 Task: Send an email with the signature Connor Wood with the subject Product launch announcement and the message Could you please confirm the details of the shipment? from softage.1@softage.net to softage.5@softage.net and softage.6@softage.net with an attached document Design_specifications.pdf
Action: Mouse moved to (593, 755)
Screenshot: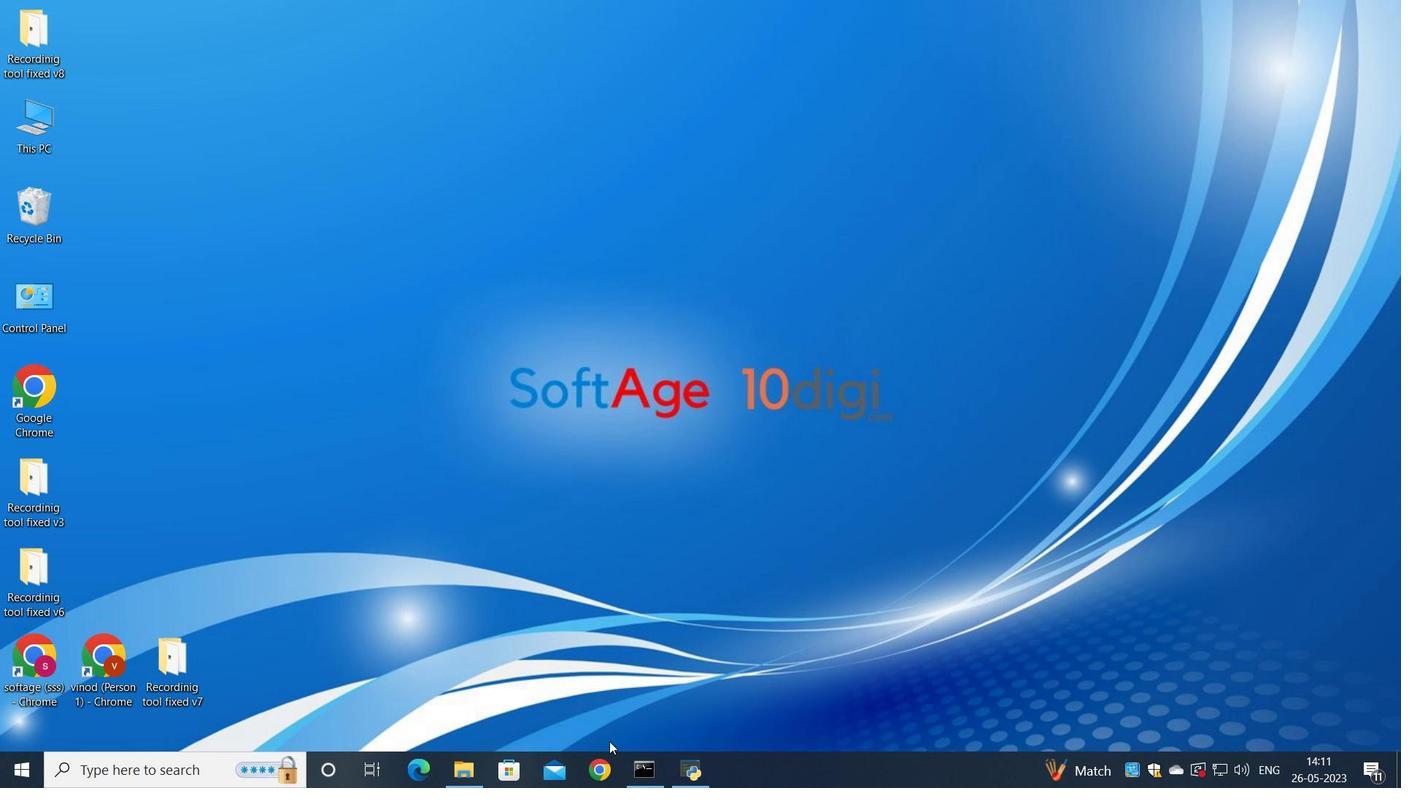 
Action: Mouse pressed left at (593, 755)
Screenshot: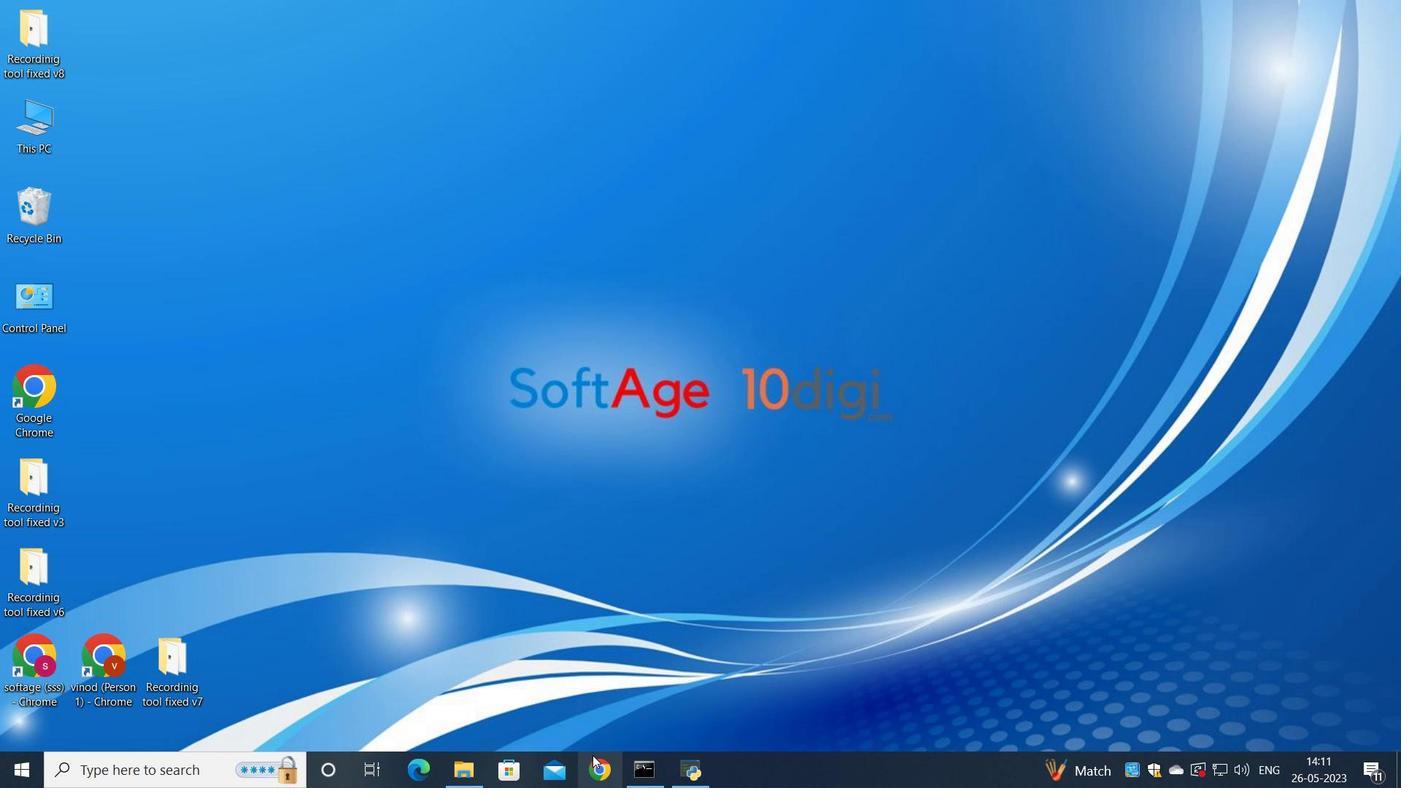 
Action: Mouse moved to (617, 498)
Screenshot: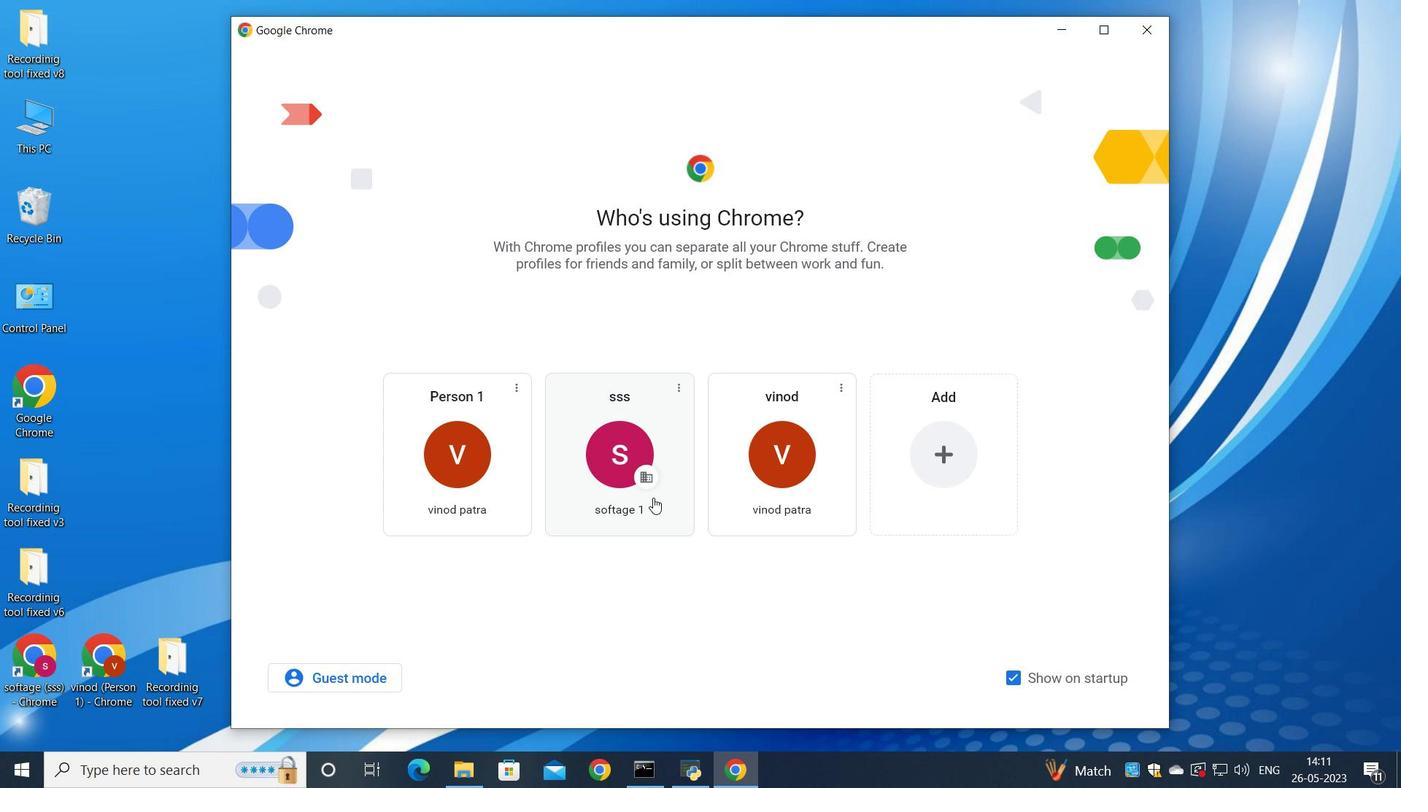 
Action: Mouse pressed left at (617, 498)
Screenshot: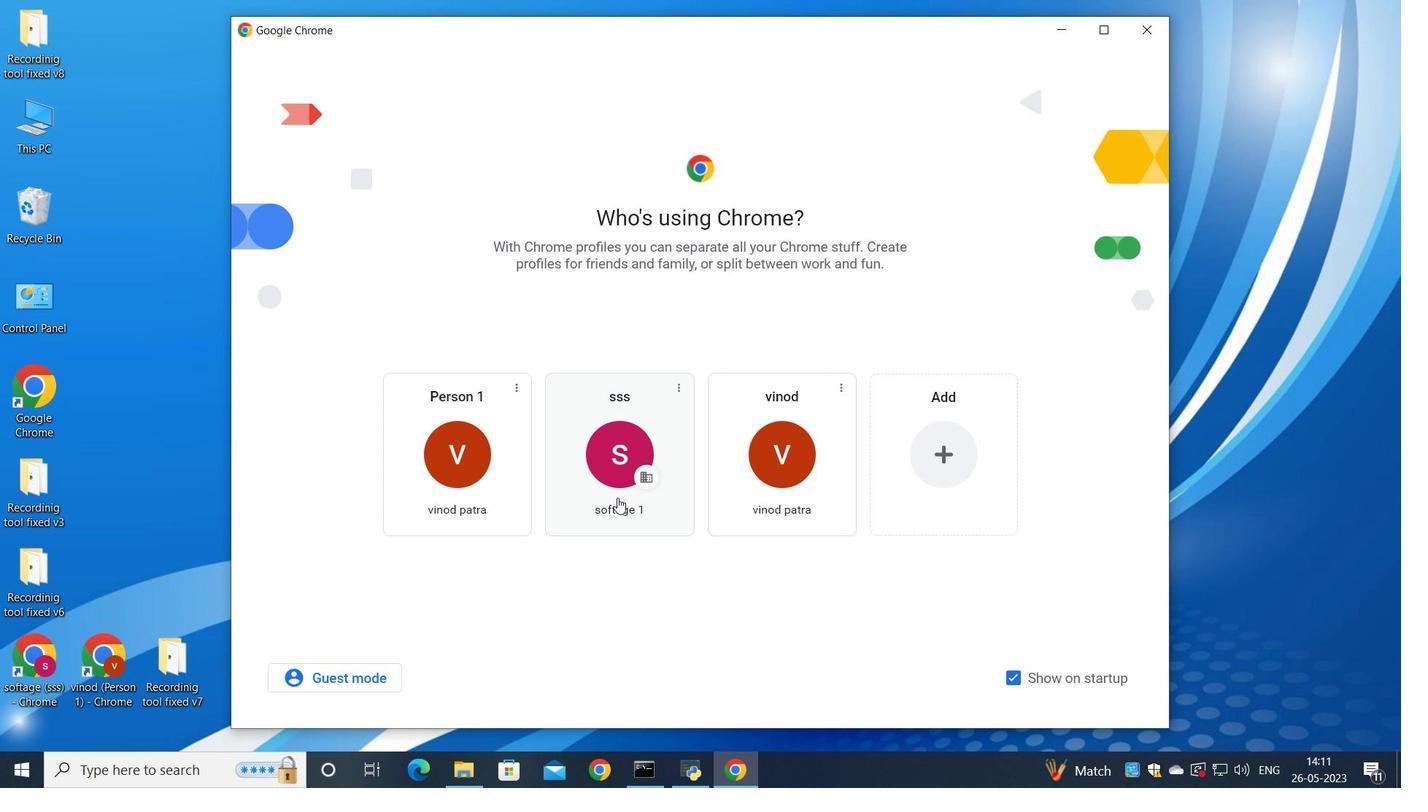 
Action: Mouse moved to (1237, 96)
Screenshot: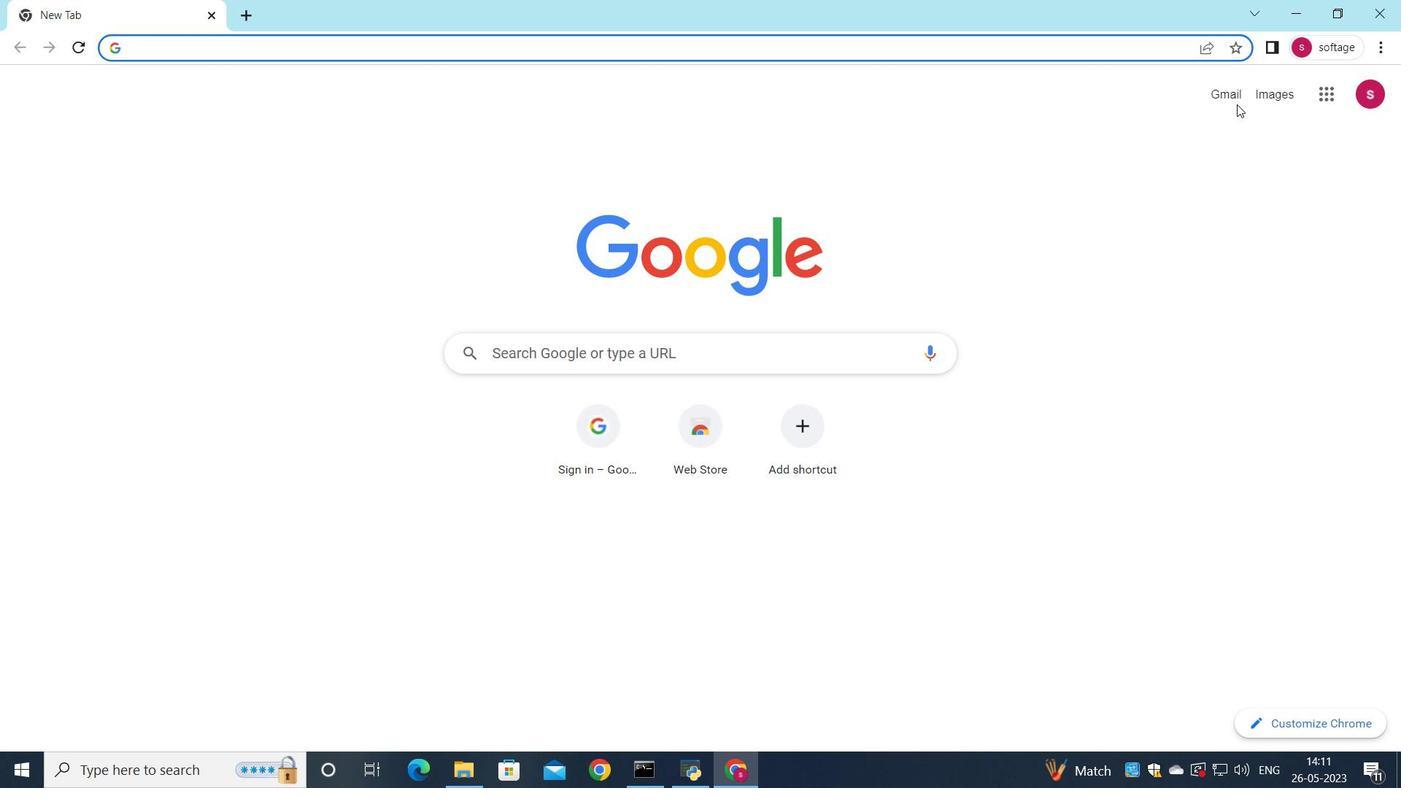 
Action: Mouse pressed left at (1237, 96)
Screenshot: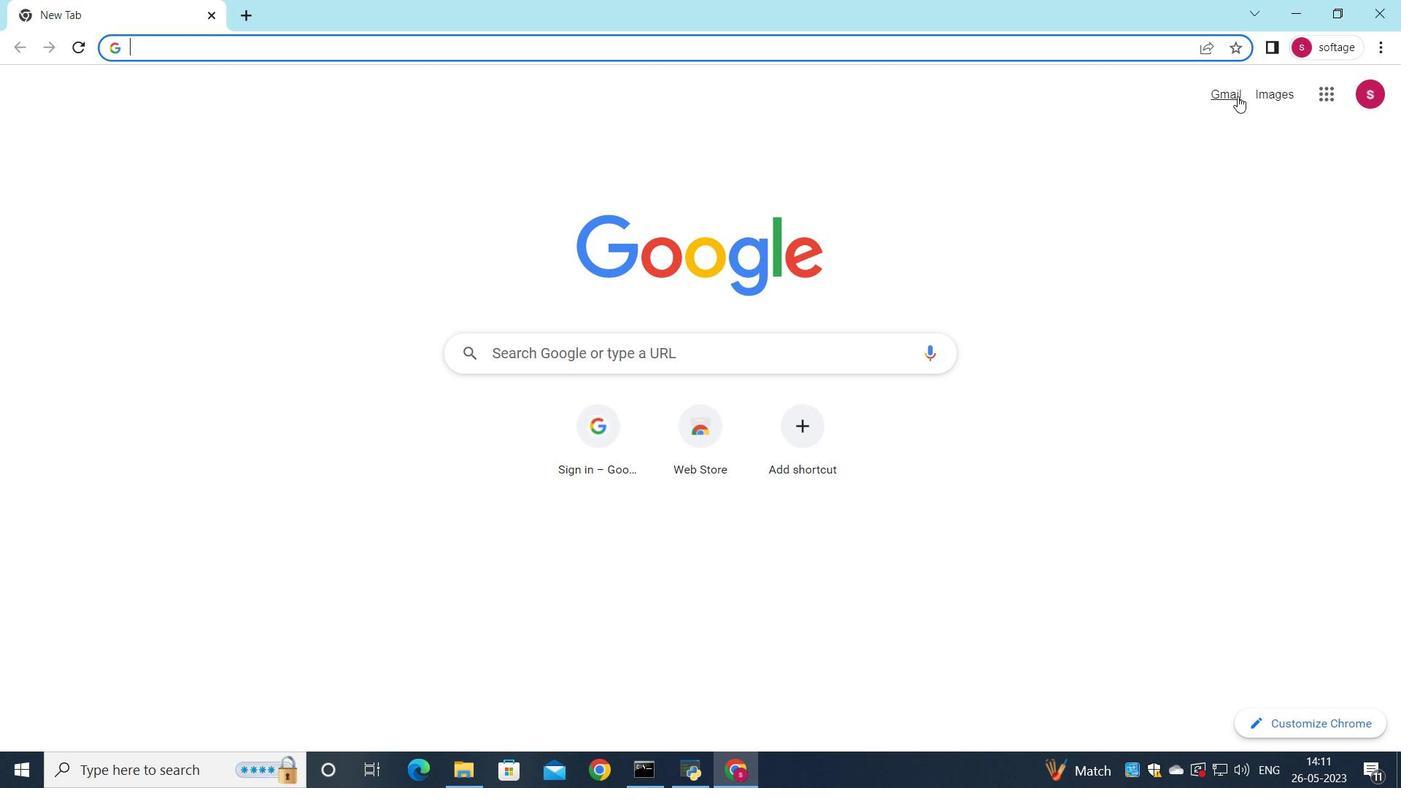 
Action: Mouse moved to (1193, 132)
Screenshot: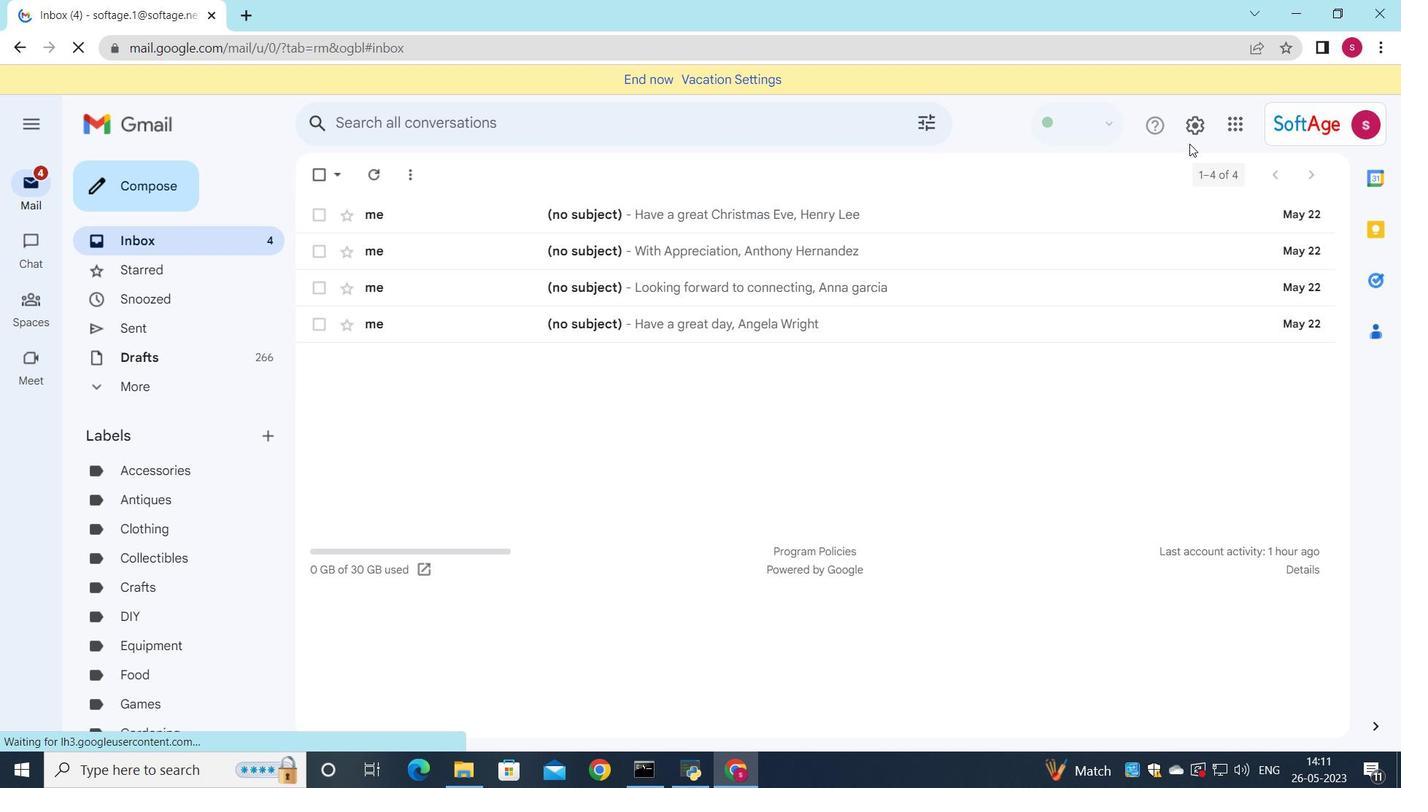 
Action: Mouse pressed left at (1193, 132)
Screenshot: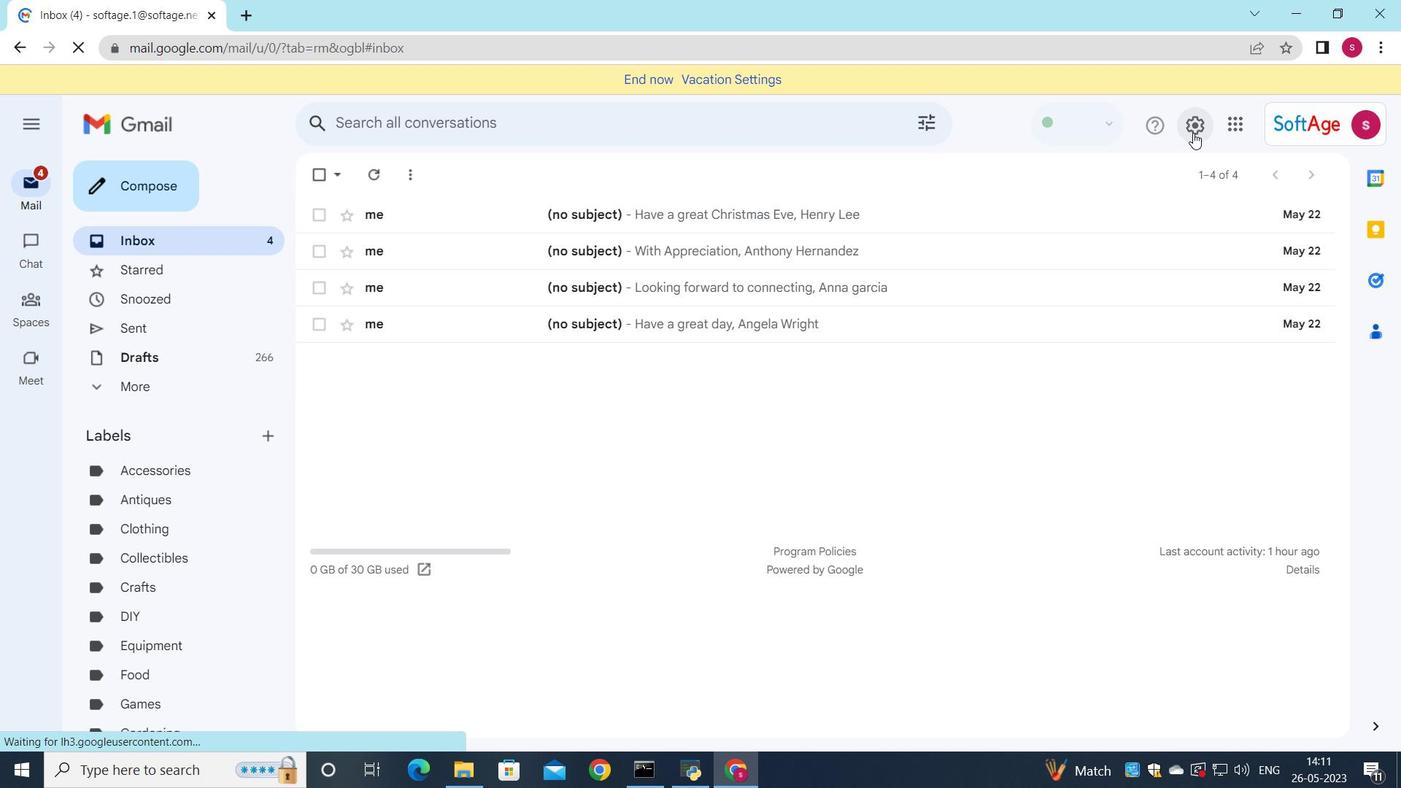
Action: Mouse moved to (1211, 208)
Screenshot: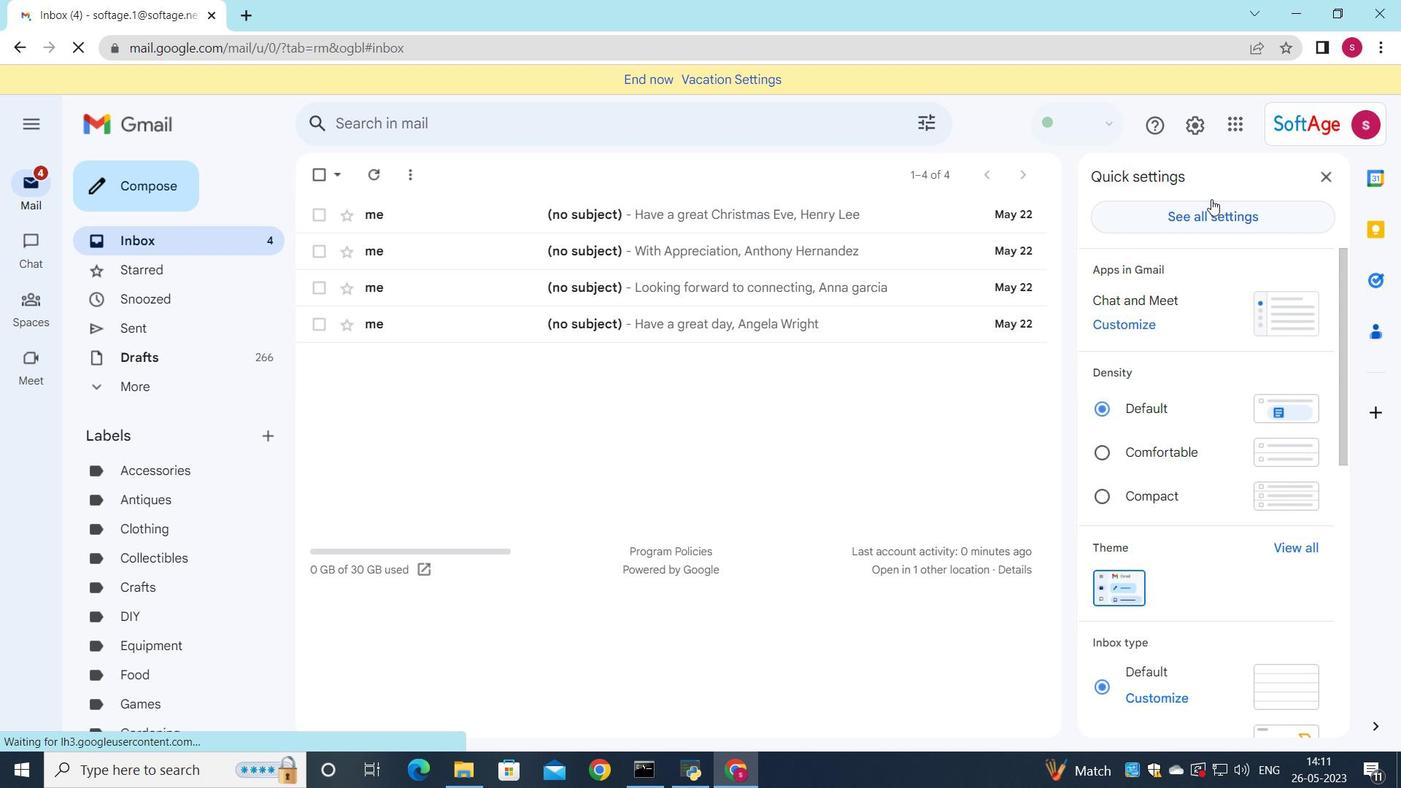 
Action: Mouse pressed left at (1211, 208)
Screenshot: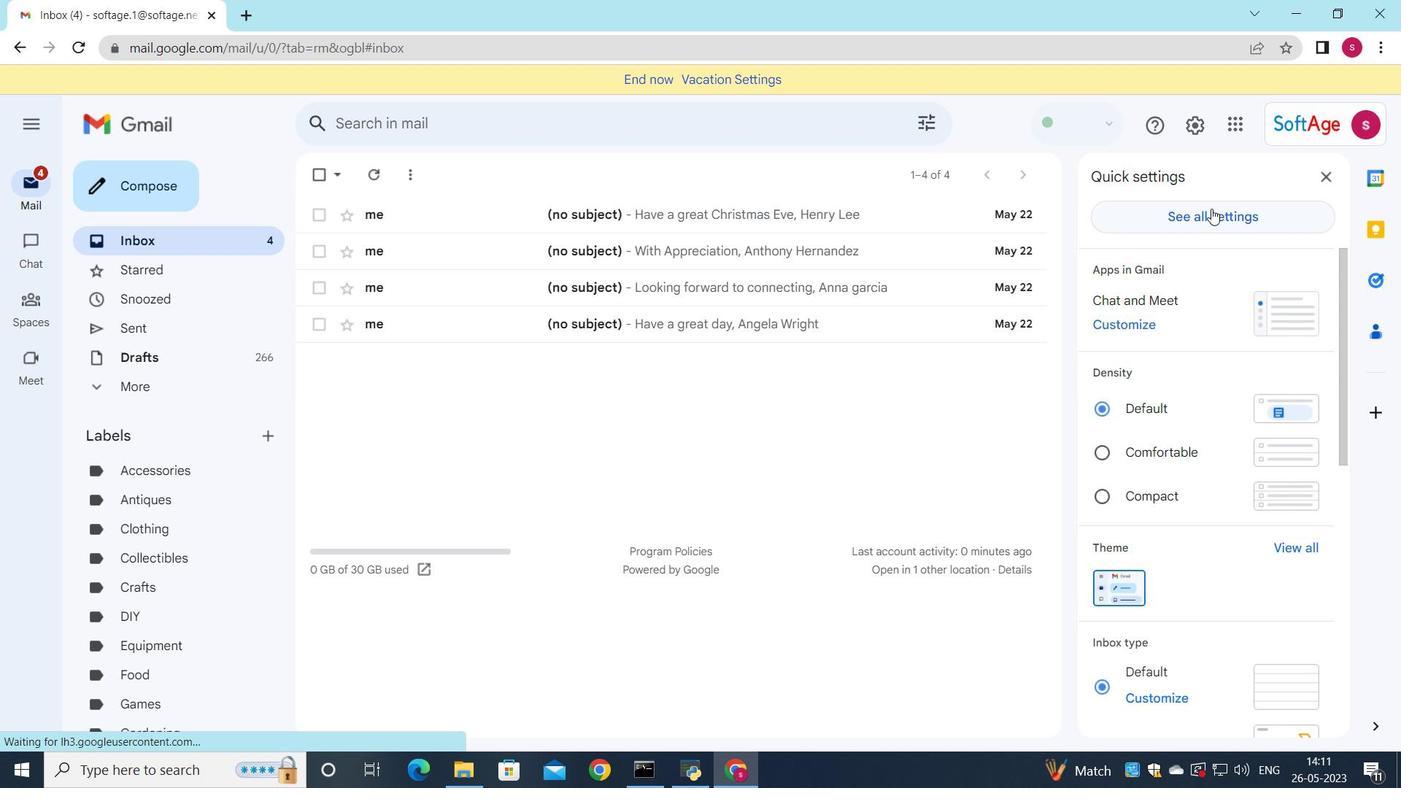 
Action: Mouse moved to (797, 343)
Screenshot: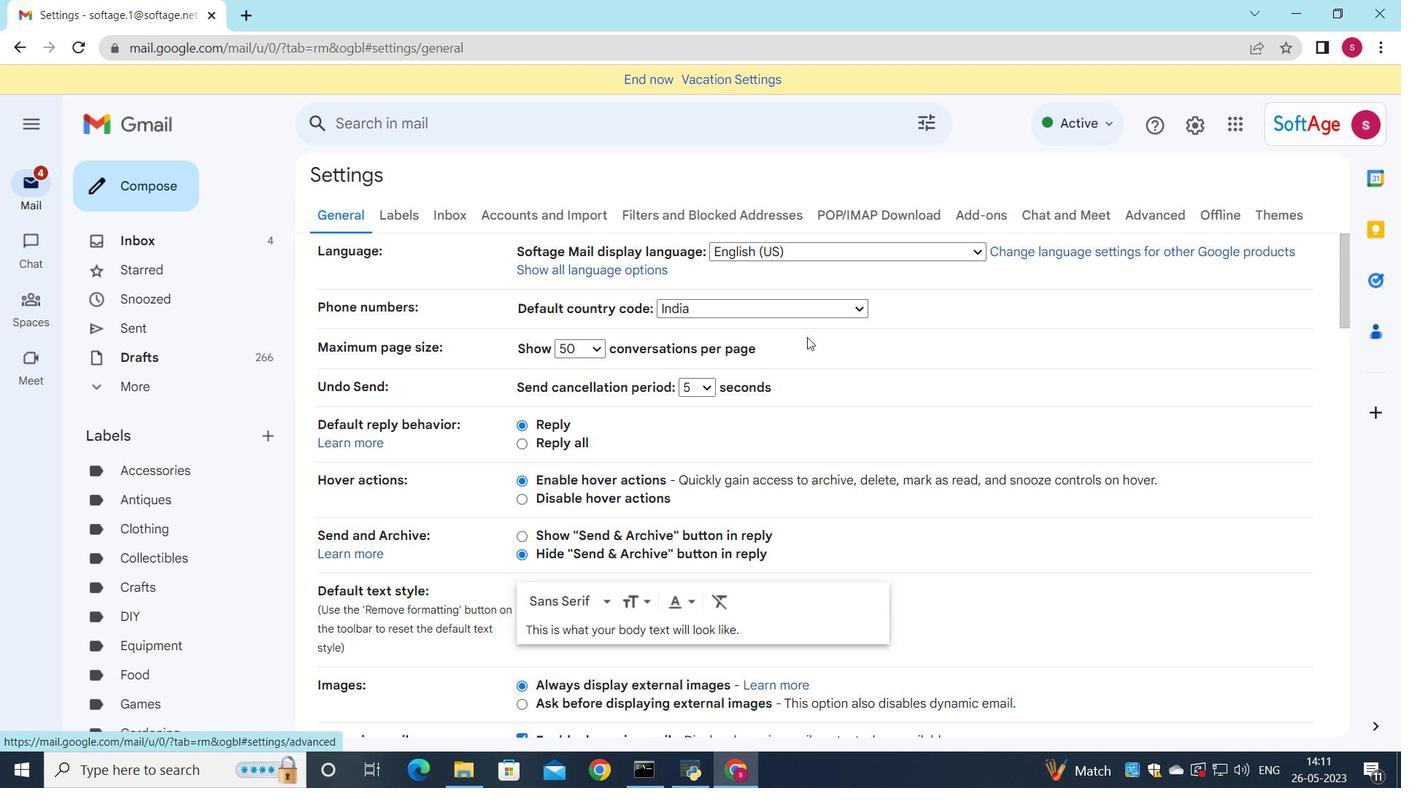 
Action: Mouse scrolled (797, 342) with delta (0, 0)
Screenshot: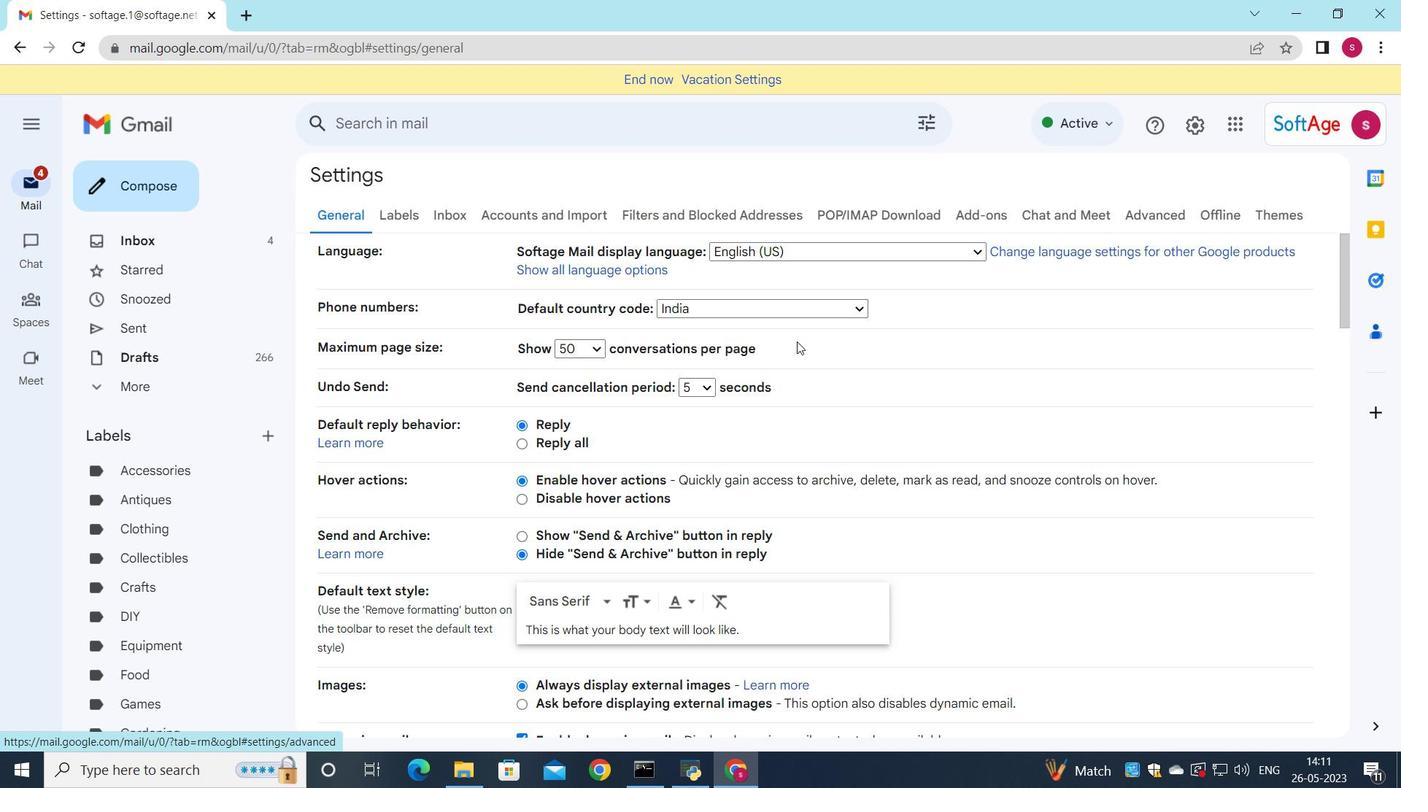 
Action: Mouse scrolled (797, 342) with delta (0, 0)
Screenshot: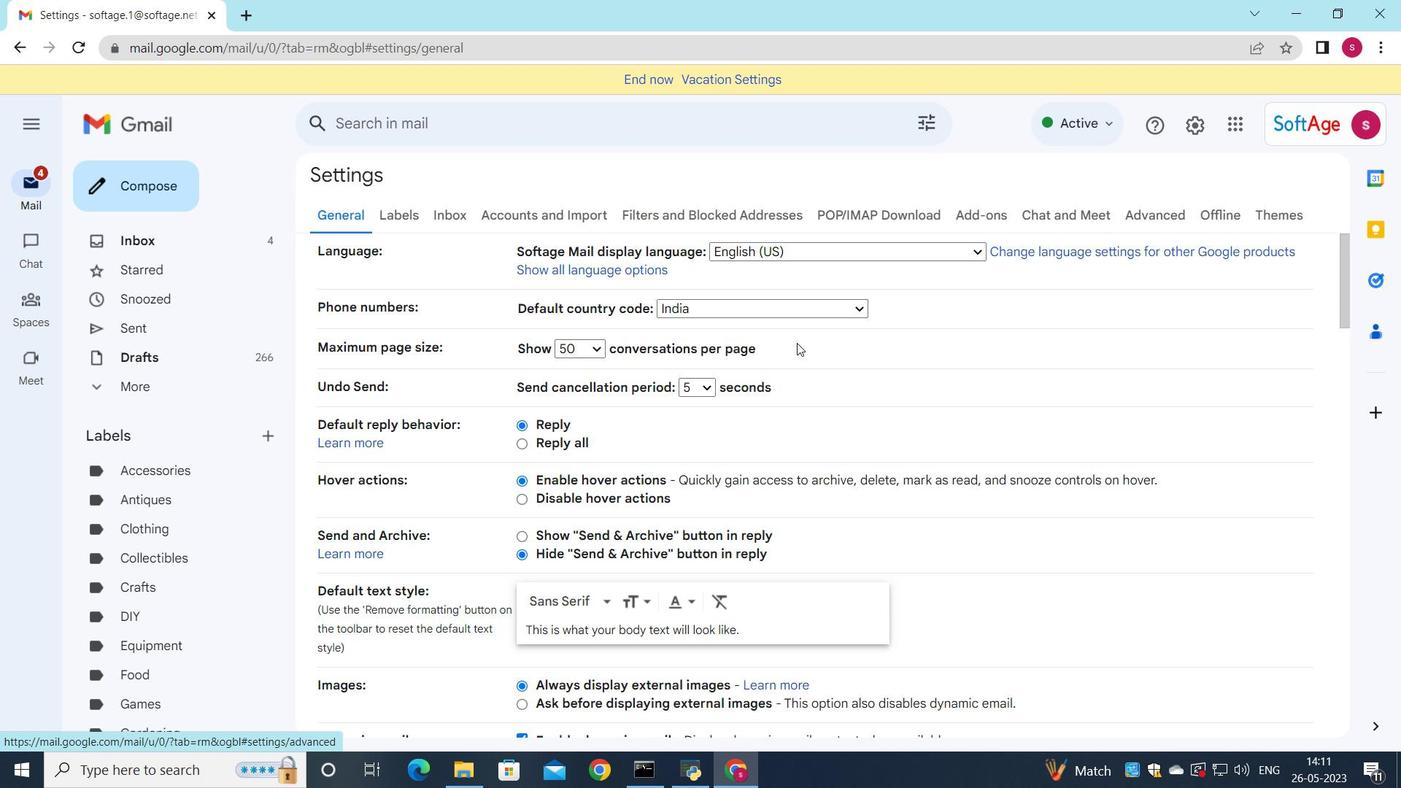 
Action: Mouse scrolled (797, 342) with delta (0, 0)
Screenshot: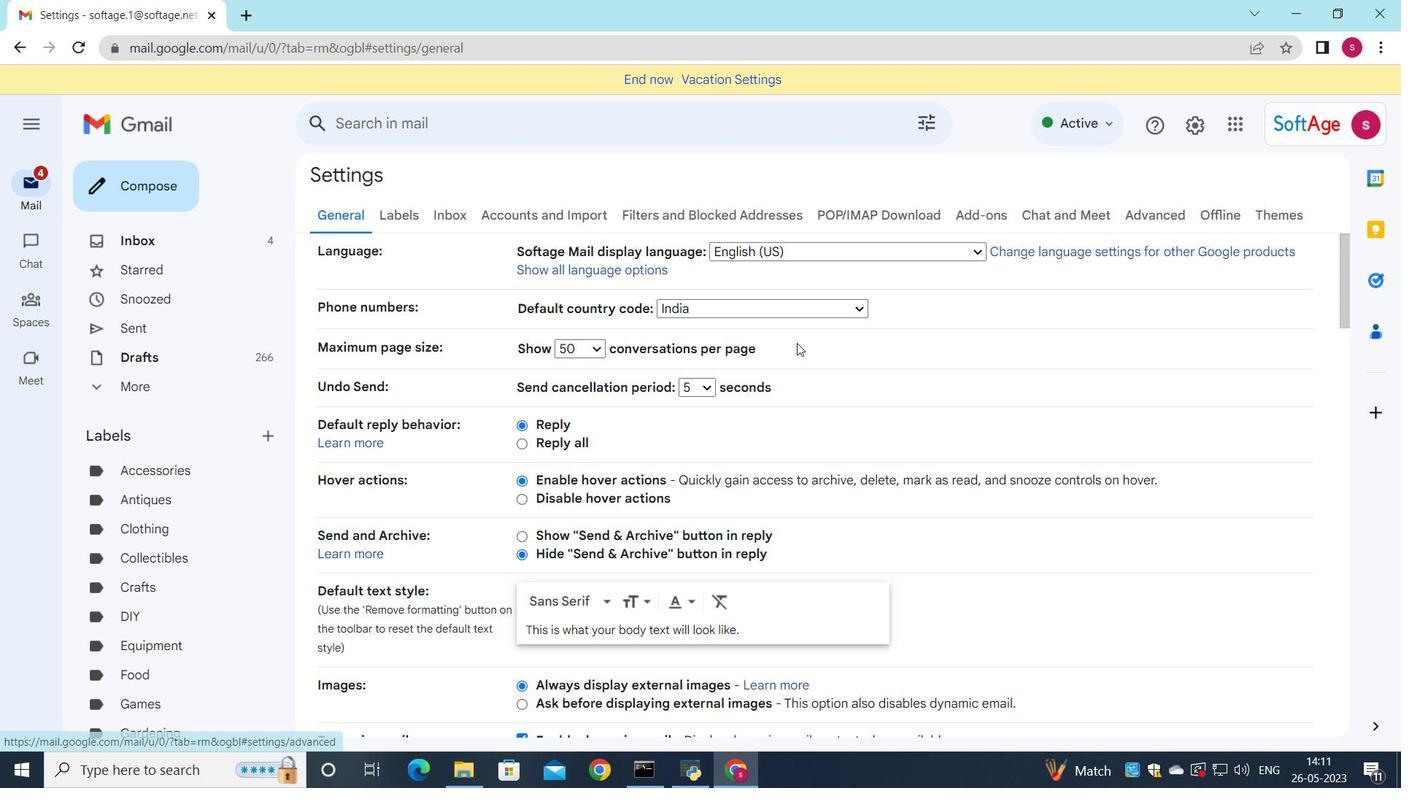 
Action: Mouse scrolled (797, 342) with delta (0, 0)
Screenshot: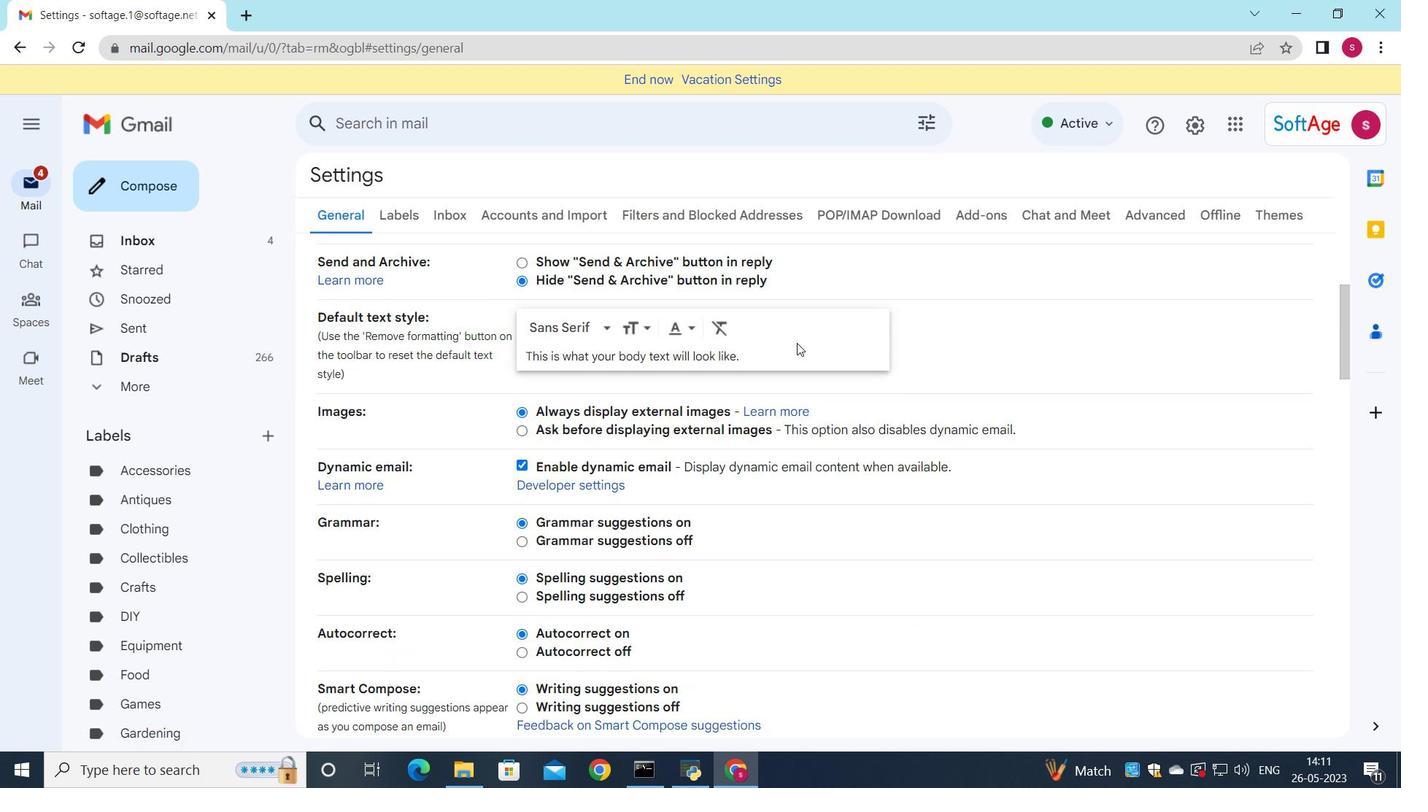 
Action: Mouse scrolled (797, 342) with delta (0, 0)
Screenshot: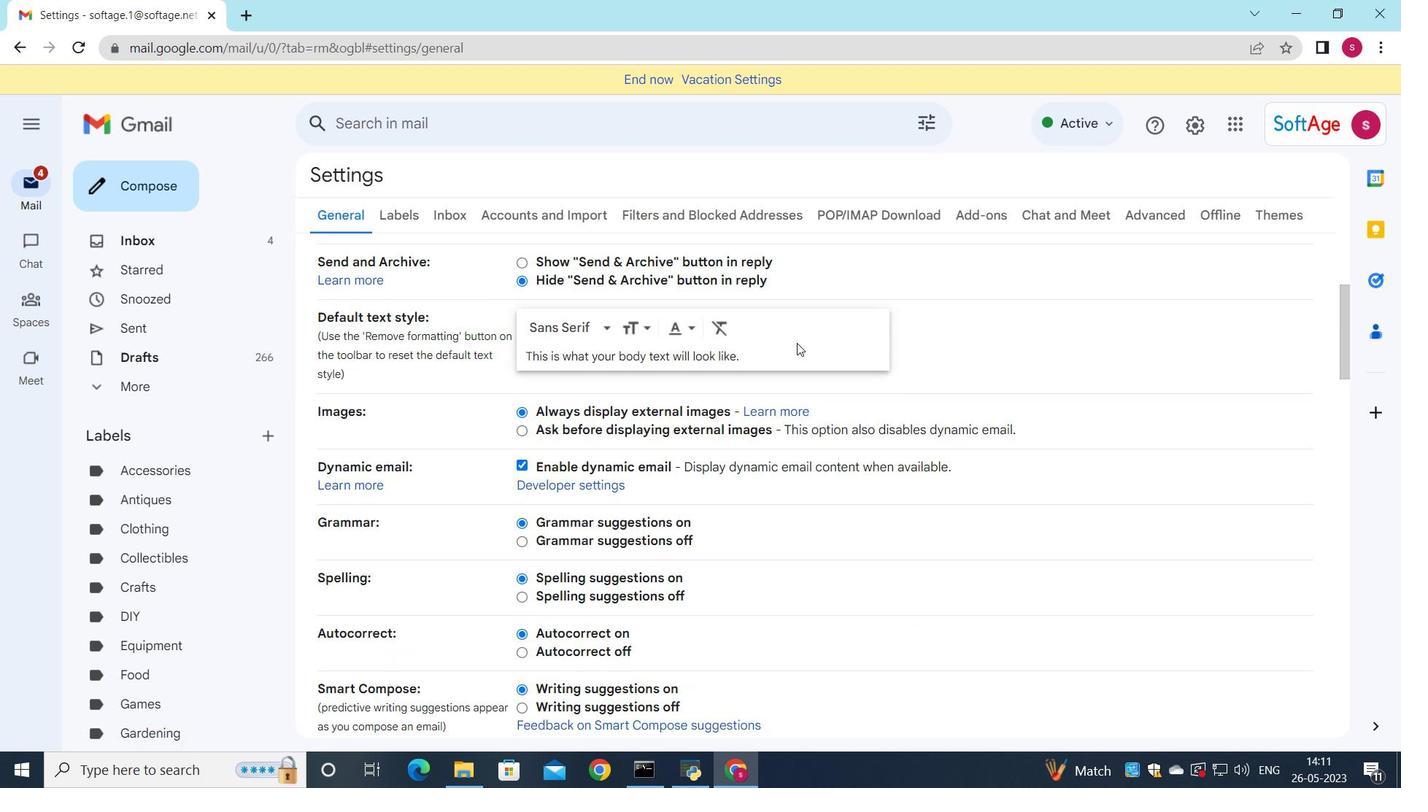 
Action: Mouse scrolled (797, 342) with delta (0, 0)
Screenshot: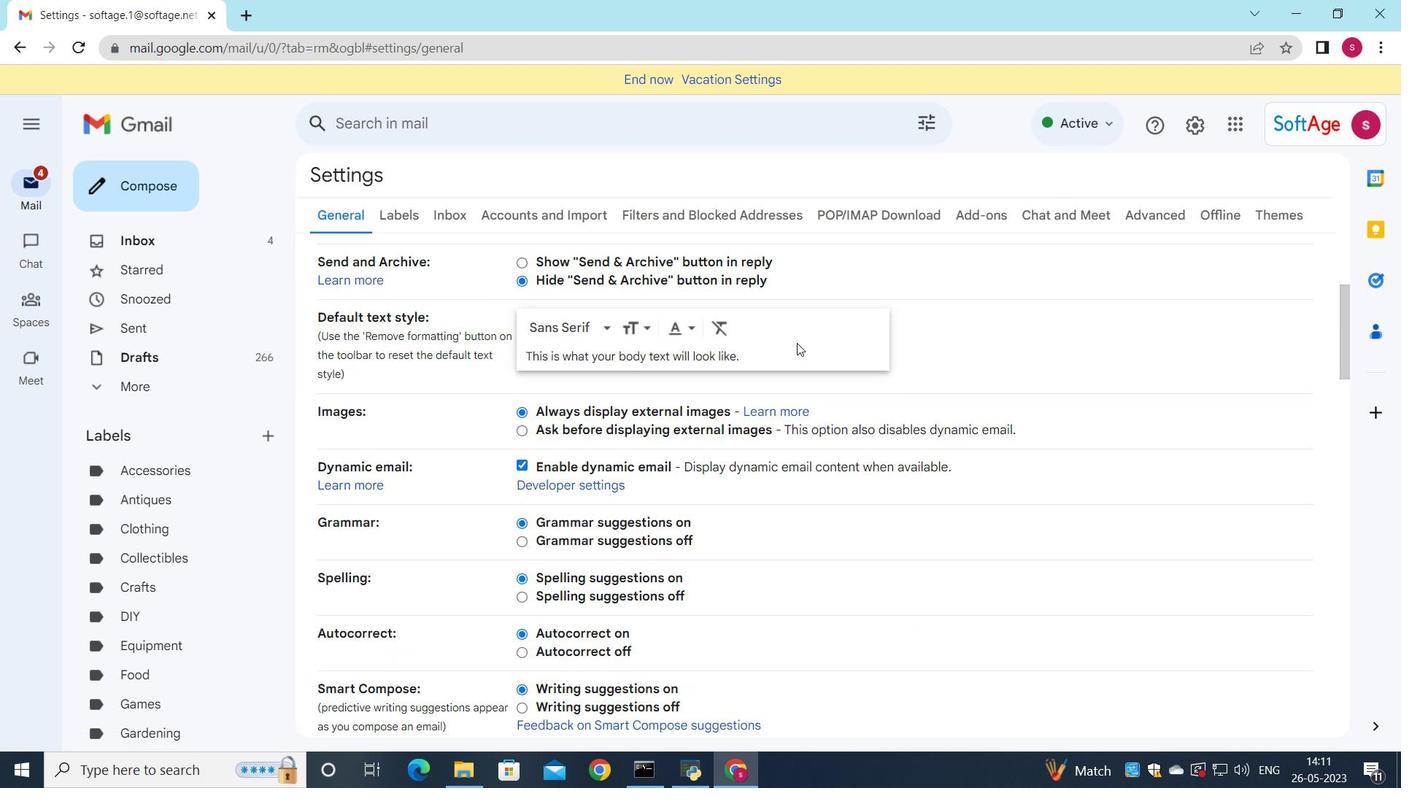 
Action: Mouse scrolled (797, 342) with delta (0, 0)
Screenshot: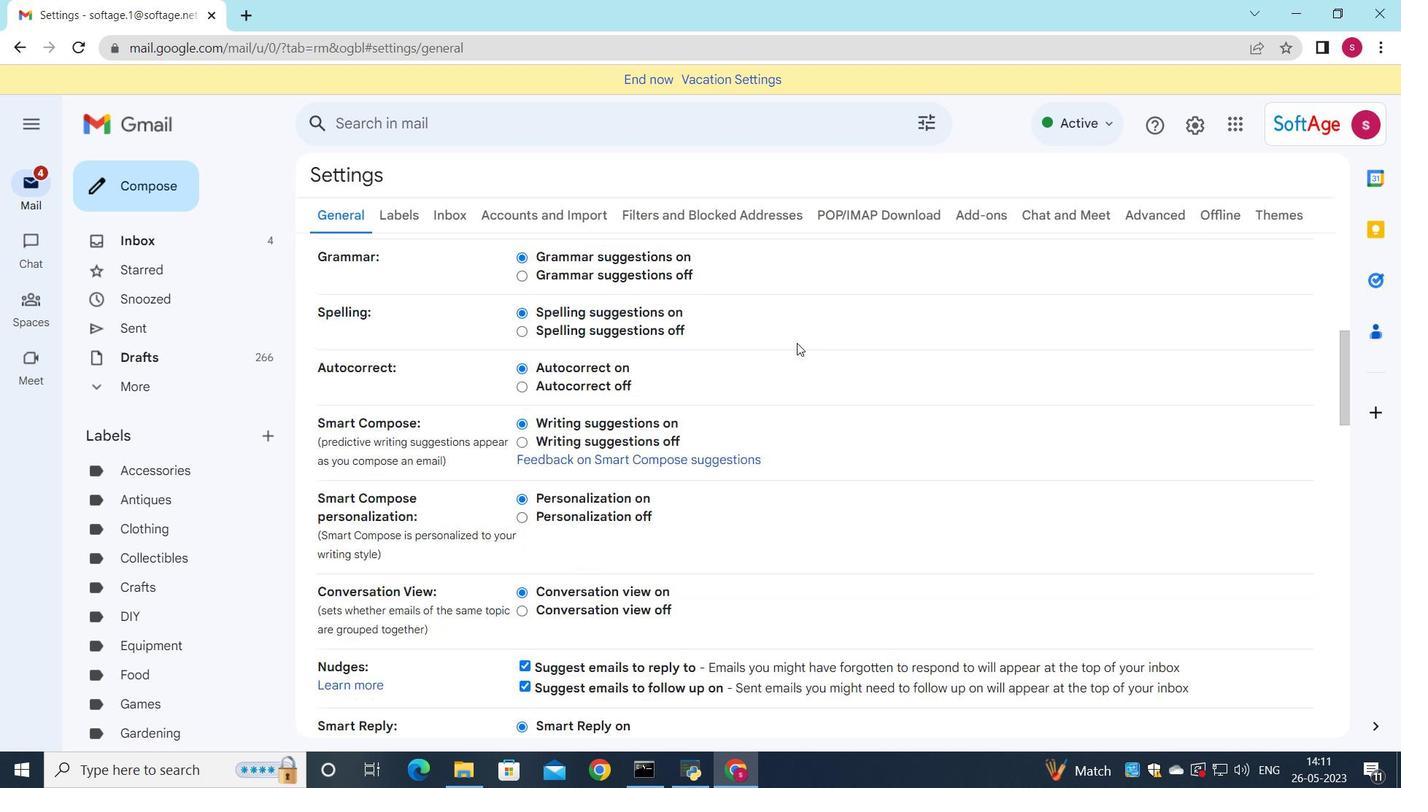
Action: Mouse scrolled (797, 342) with delta (0, 0)
Screenshot: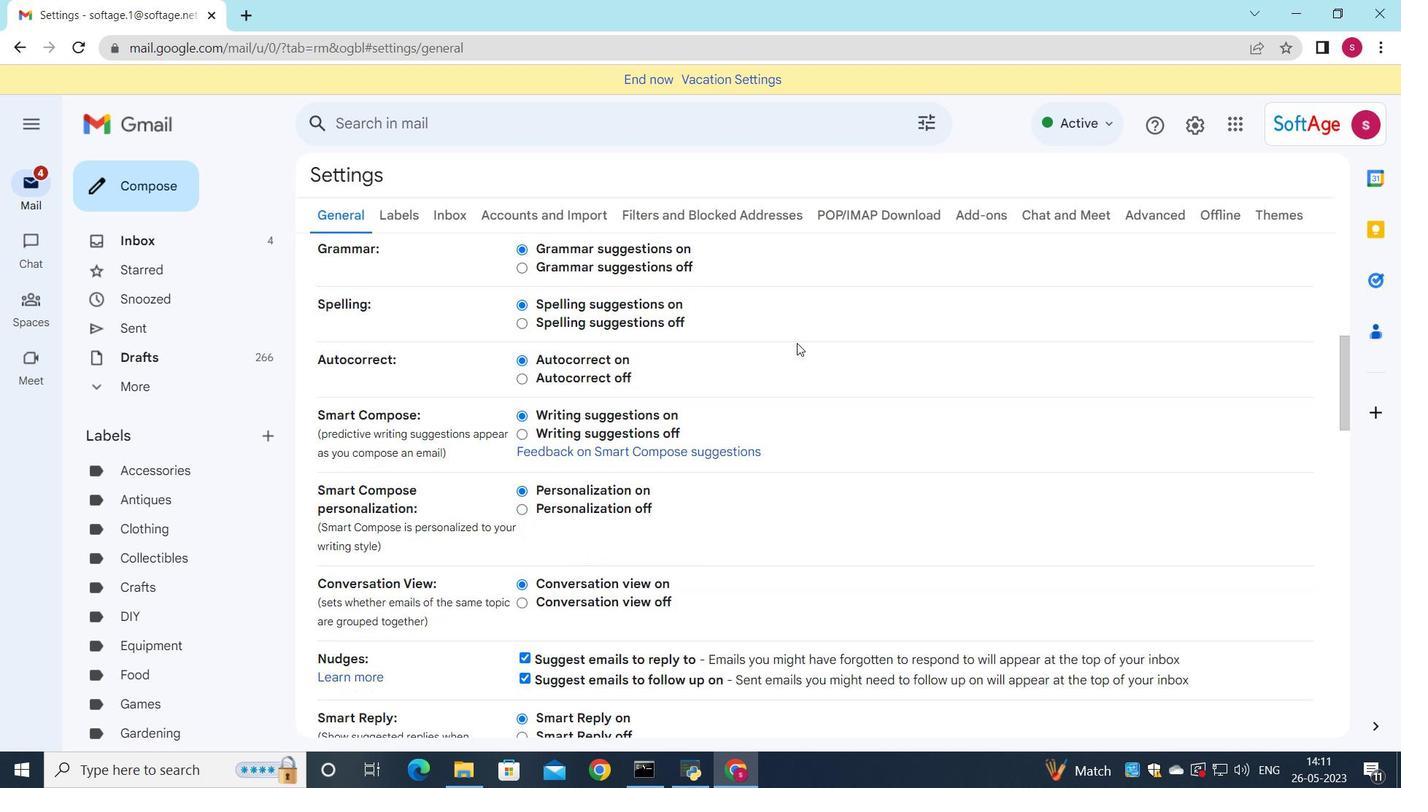 
Action: Mouse scrolled (797, 342) with delta (0, 0)
Screenshot: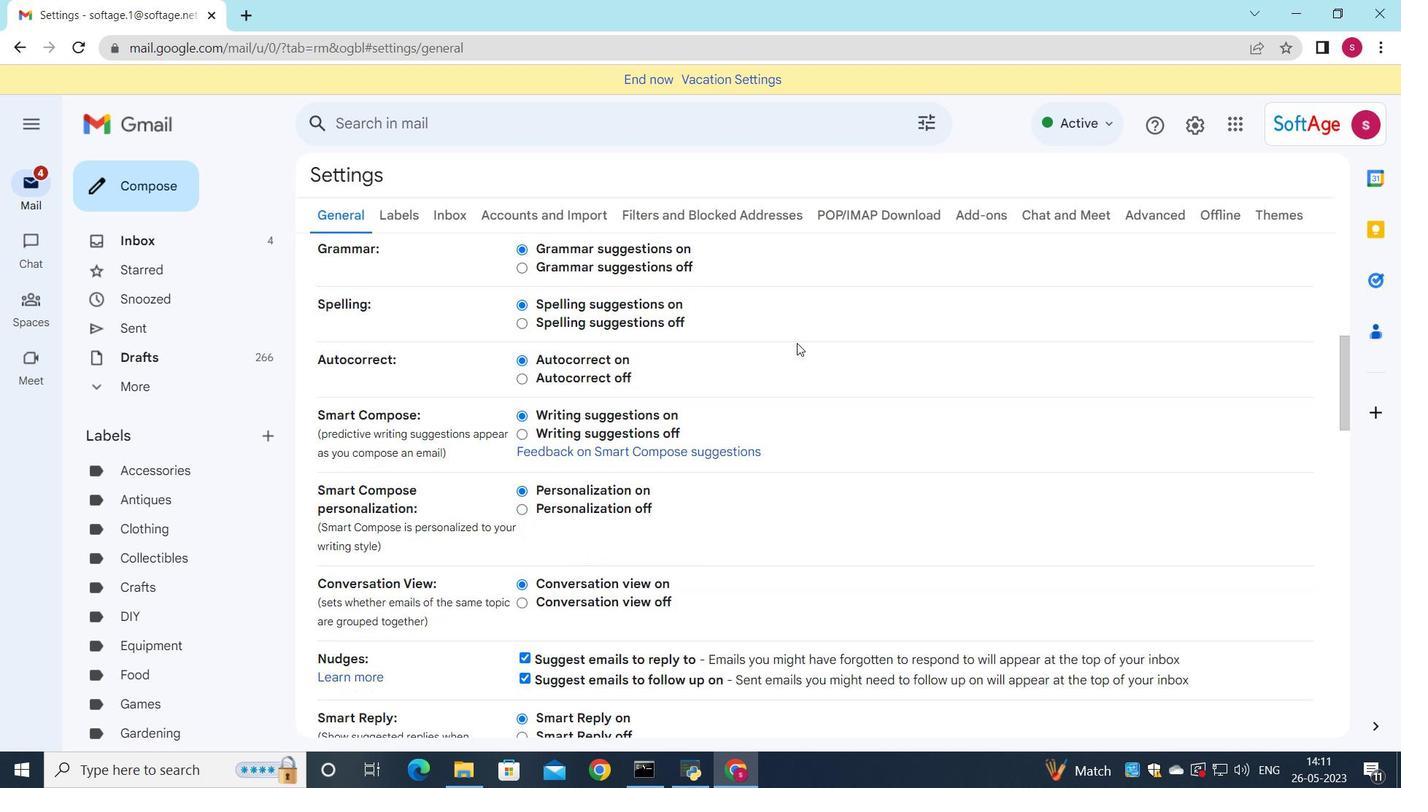 
Action: Mouse scrolled (797, 342) with delta (0, 0)
Screenshot: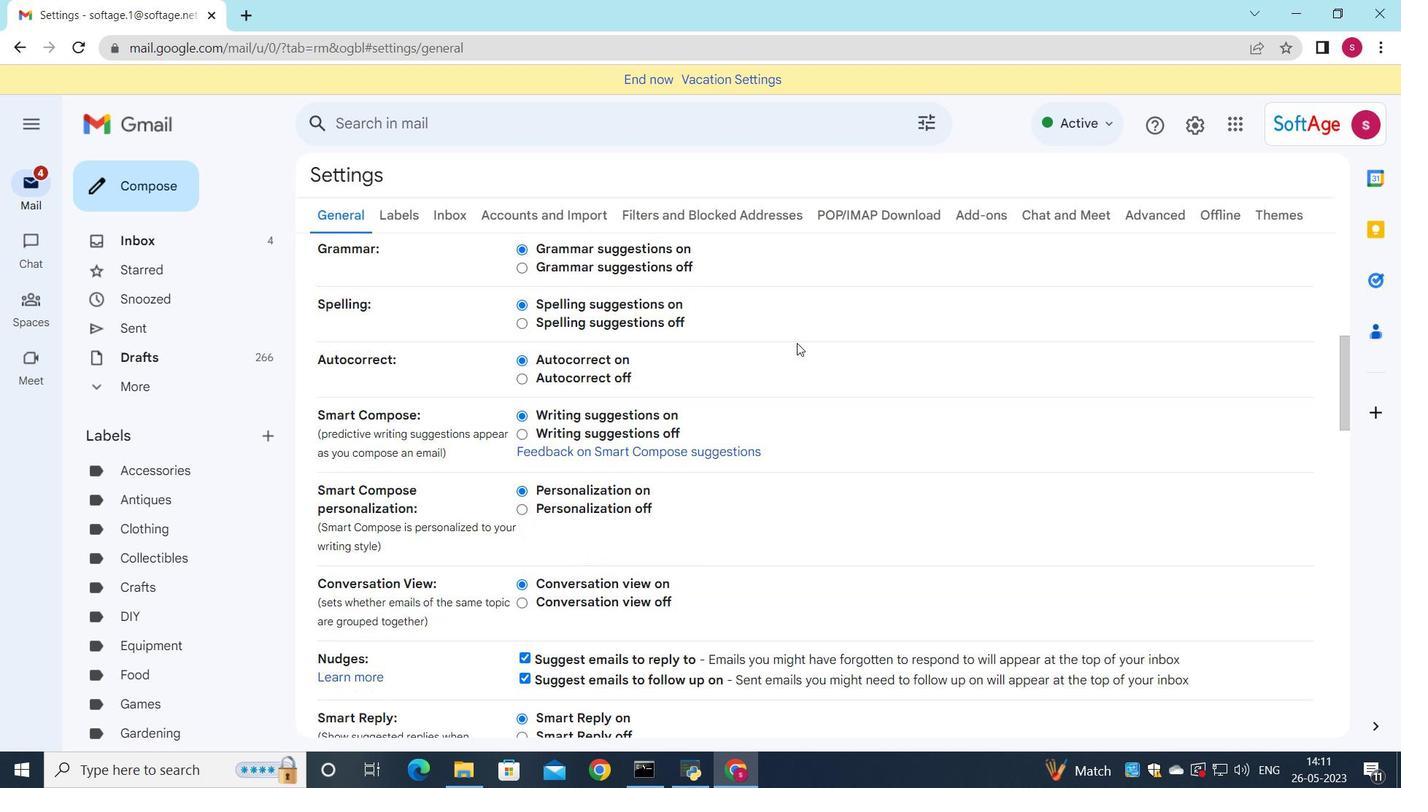 
Action: Mouse scrolled (797, 342) with delta (0, 0)
Screenshot: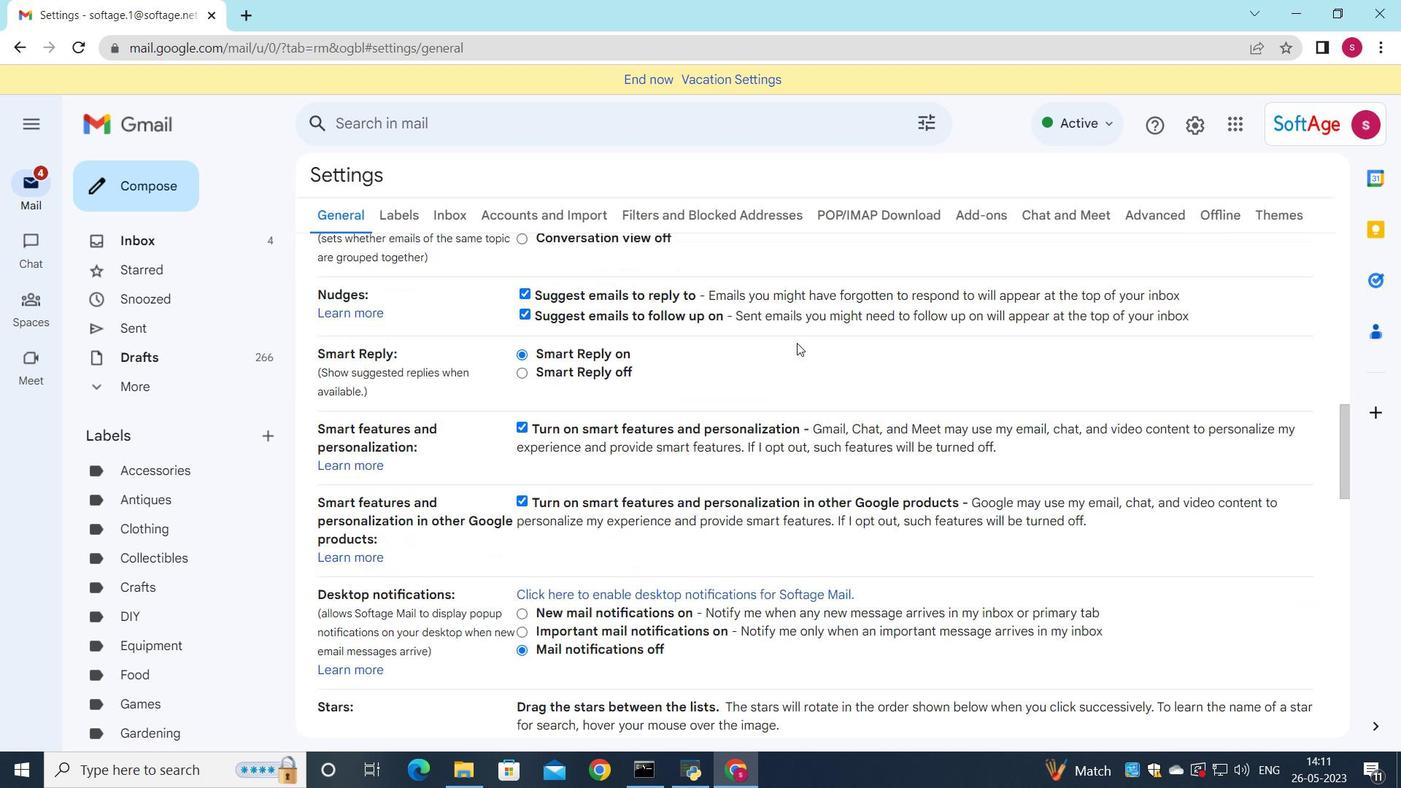 
Action: Mouse scrolled (797, 342) with delta (0, 0)
Screenshot: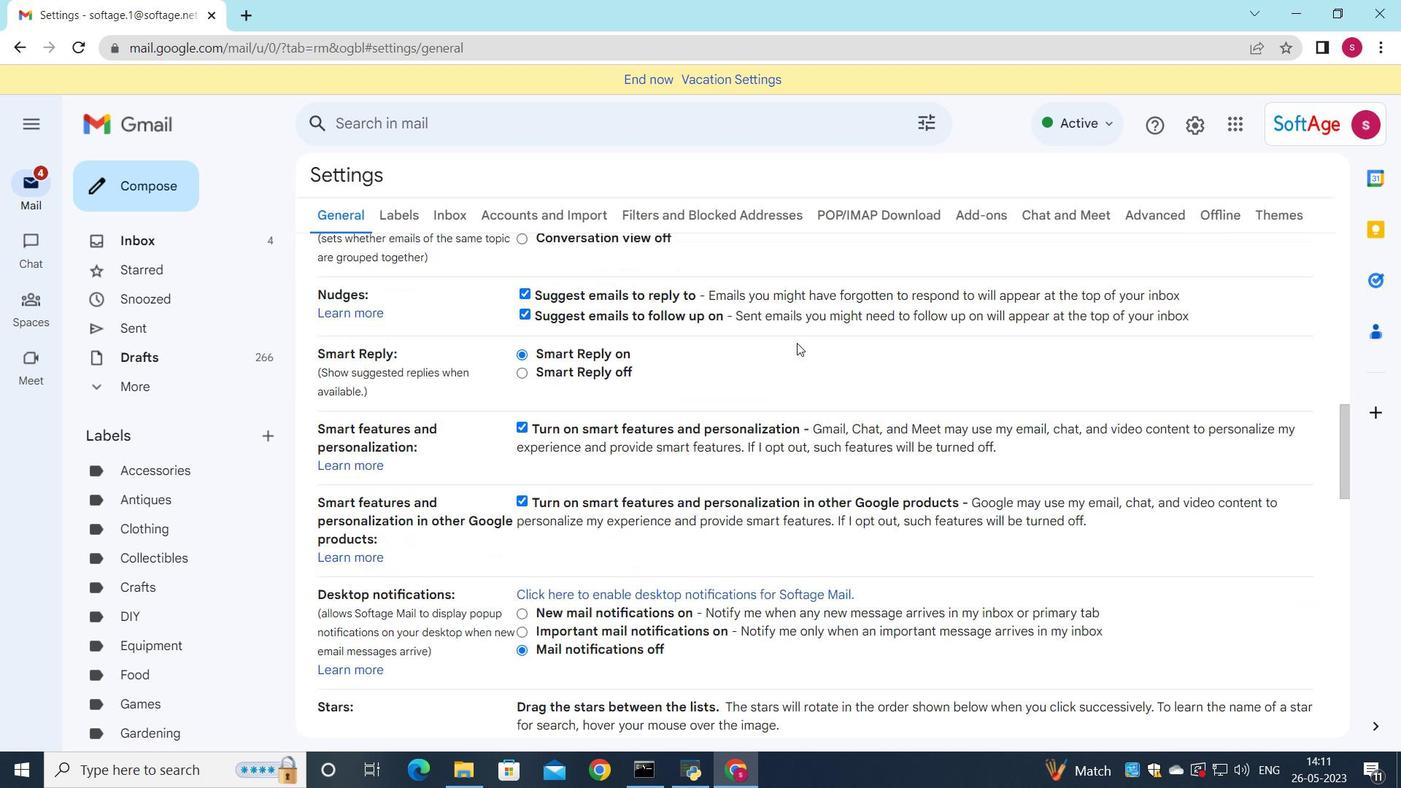 
Action: Mouse scrolled (797, 342) with delta (0, 0)
Screenshot: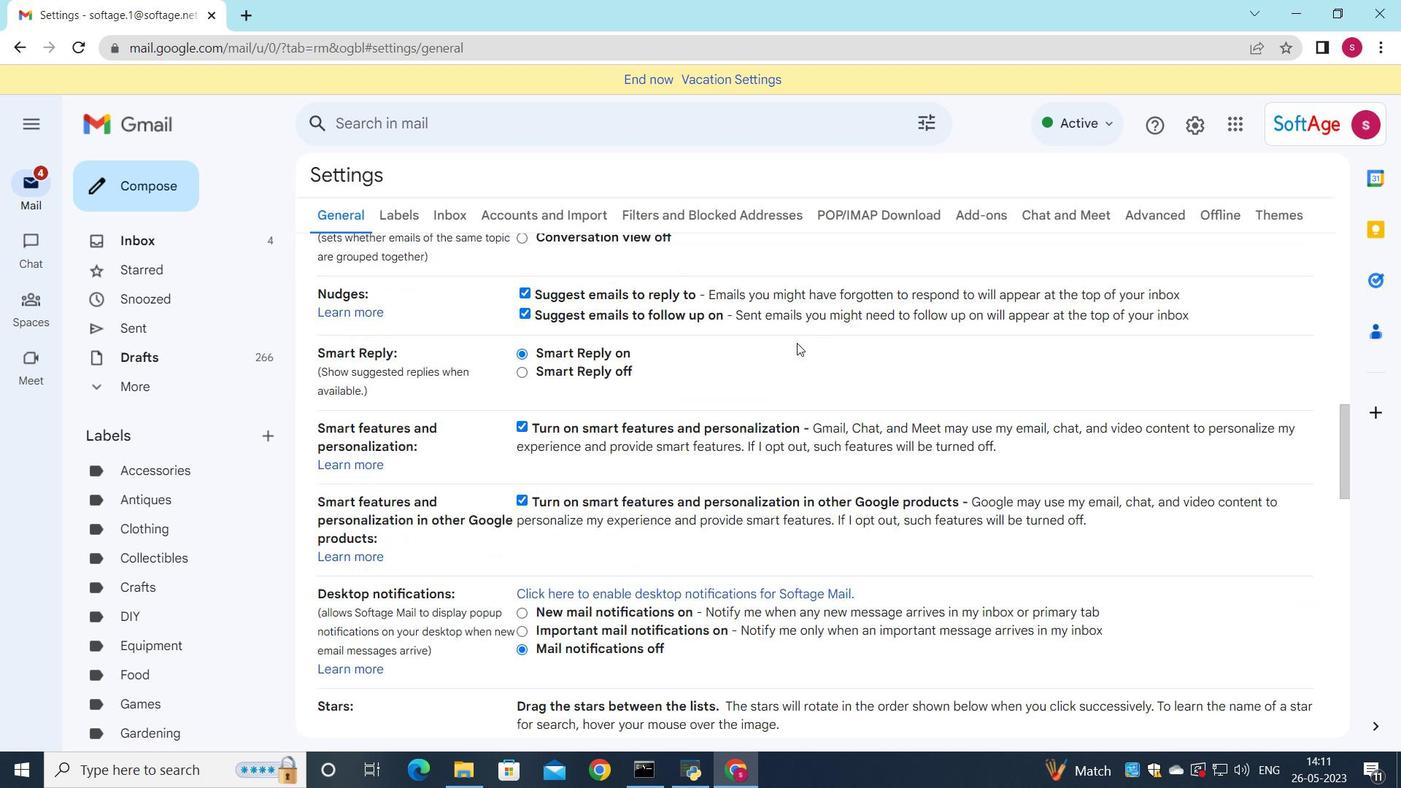 
Action: Mouse moved to (799, 350)
Screenshot: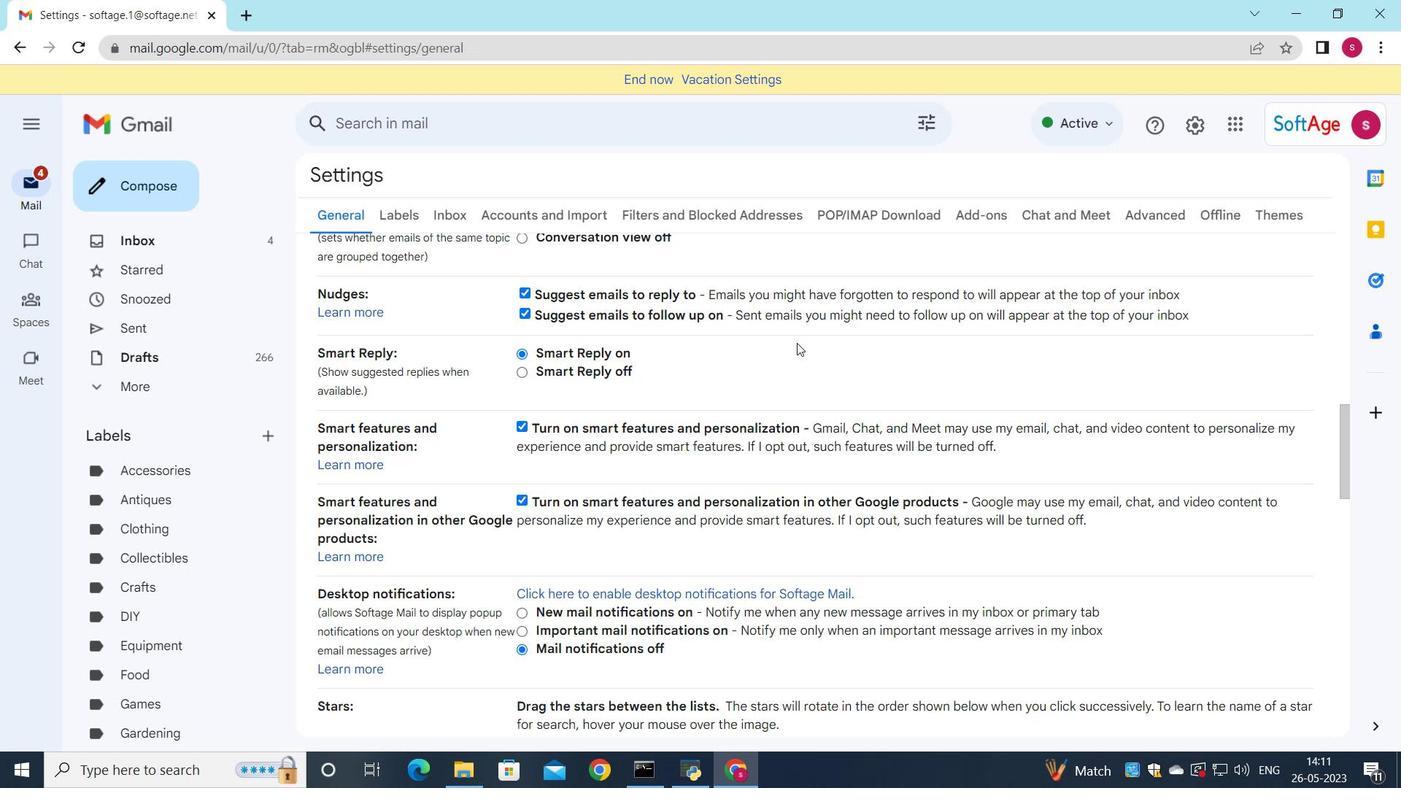 
Action: Mouse scrolled (799, 349) with delta (0, 0)
Screenshot: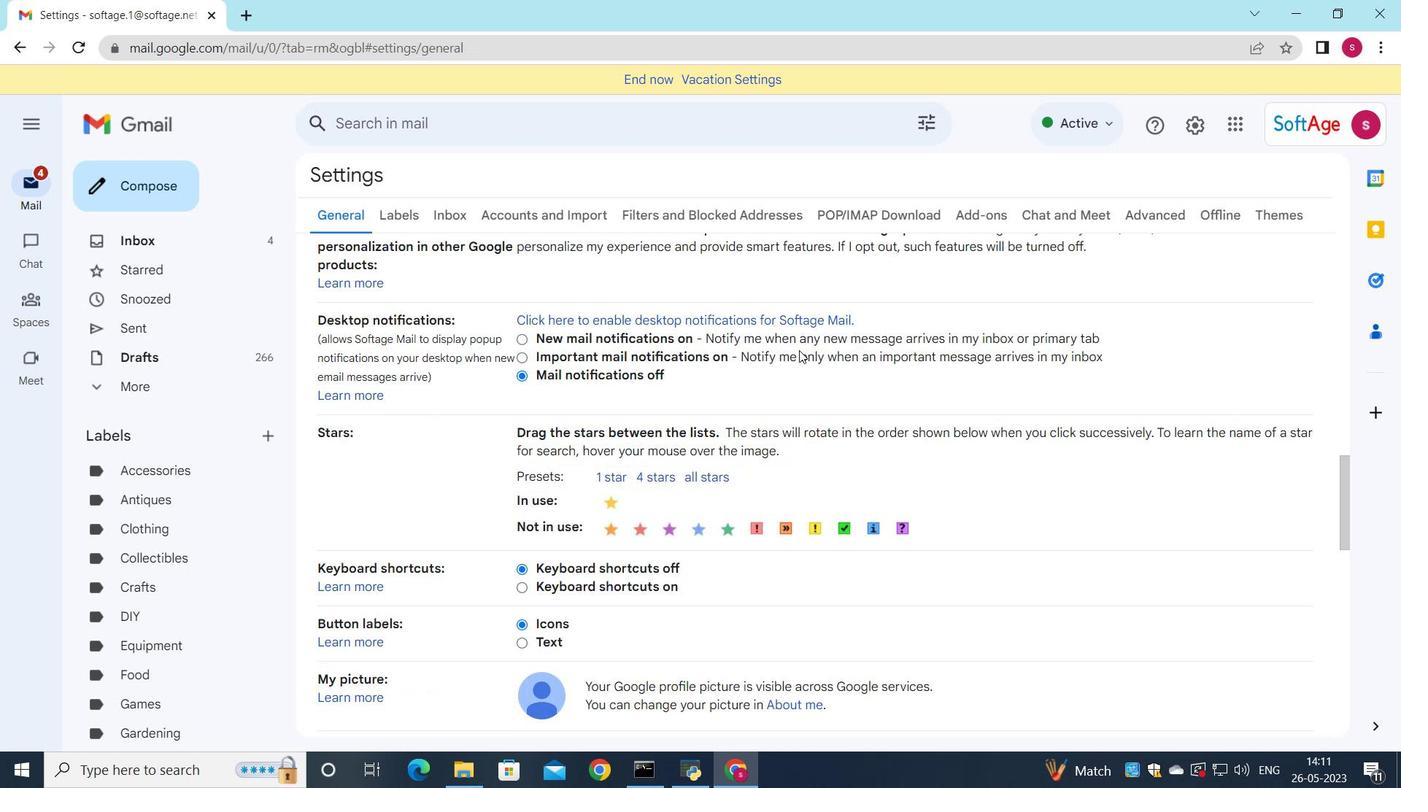 
Action: Mouse scrolled (799, 349) with delta (0, 0)
Screenshot: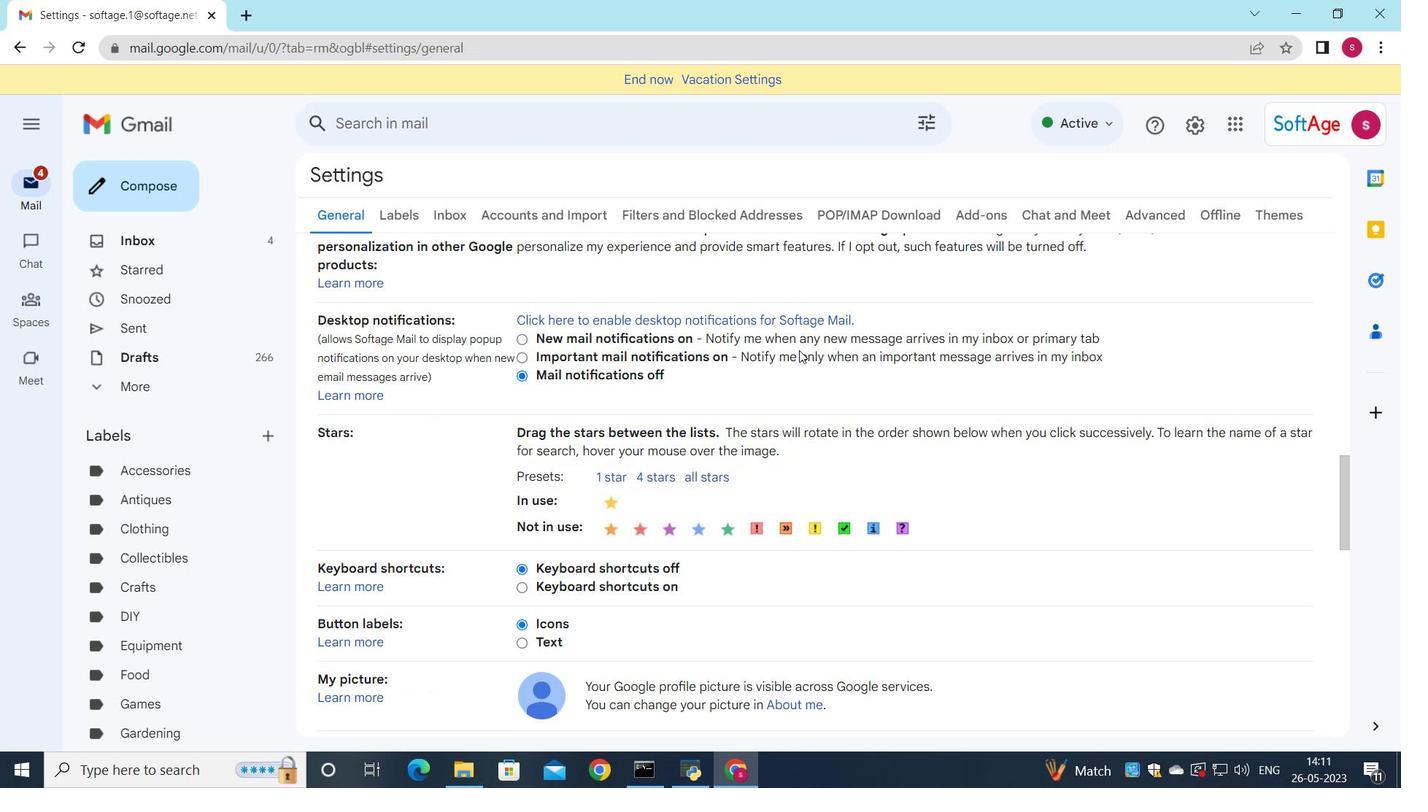 
Action: Mouse scrolled (799, 349) with delta (0, 0)
Screenshot: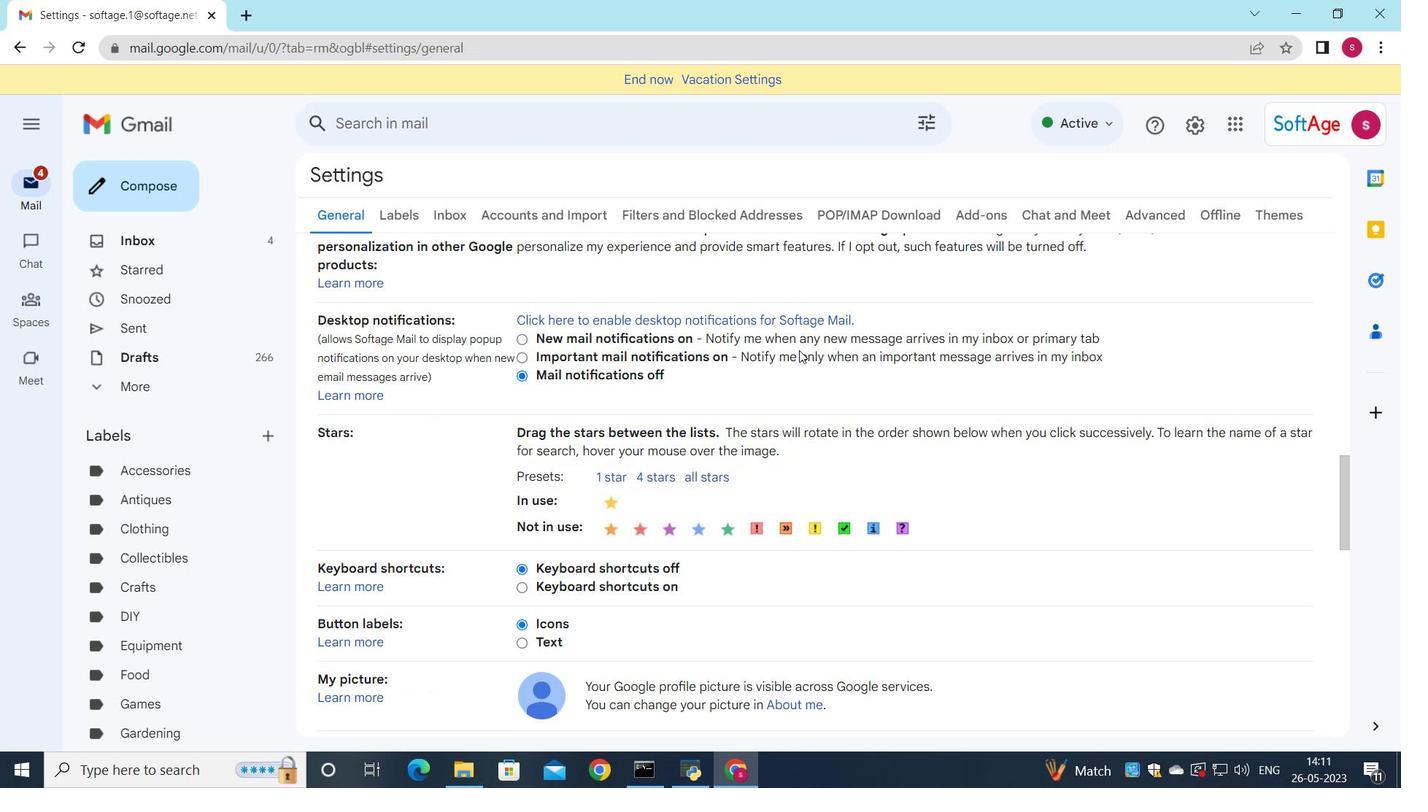 
Action: Mouse moved to (704, 542)
Screenshot: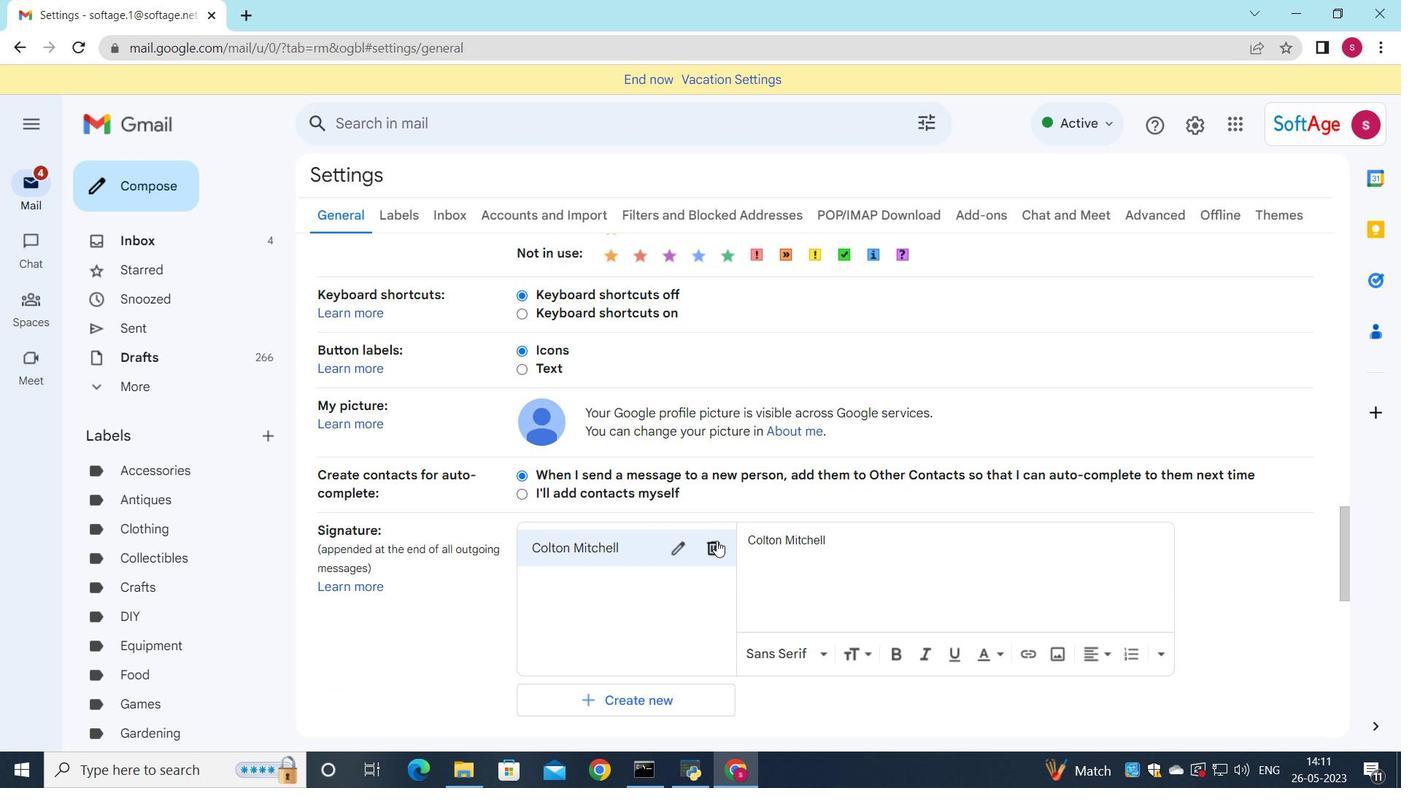 
Action: Mouse pressed left at (704, 542)
Screenshot: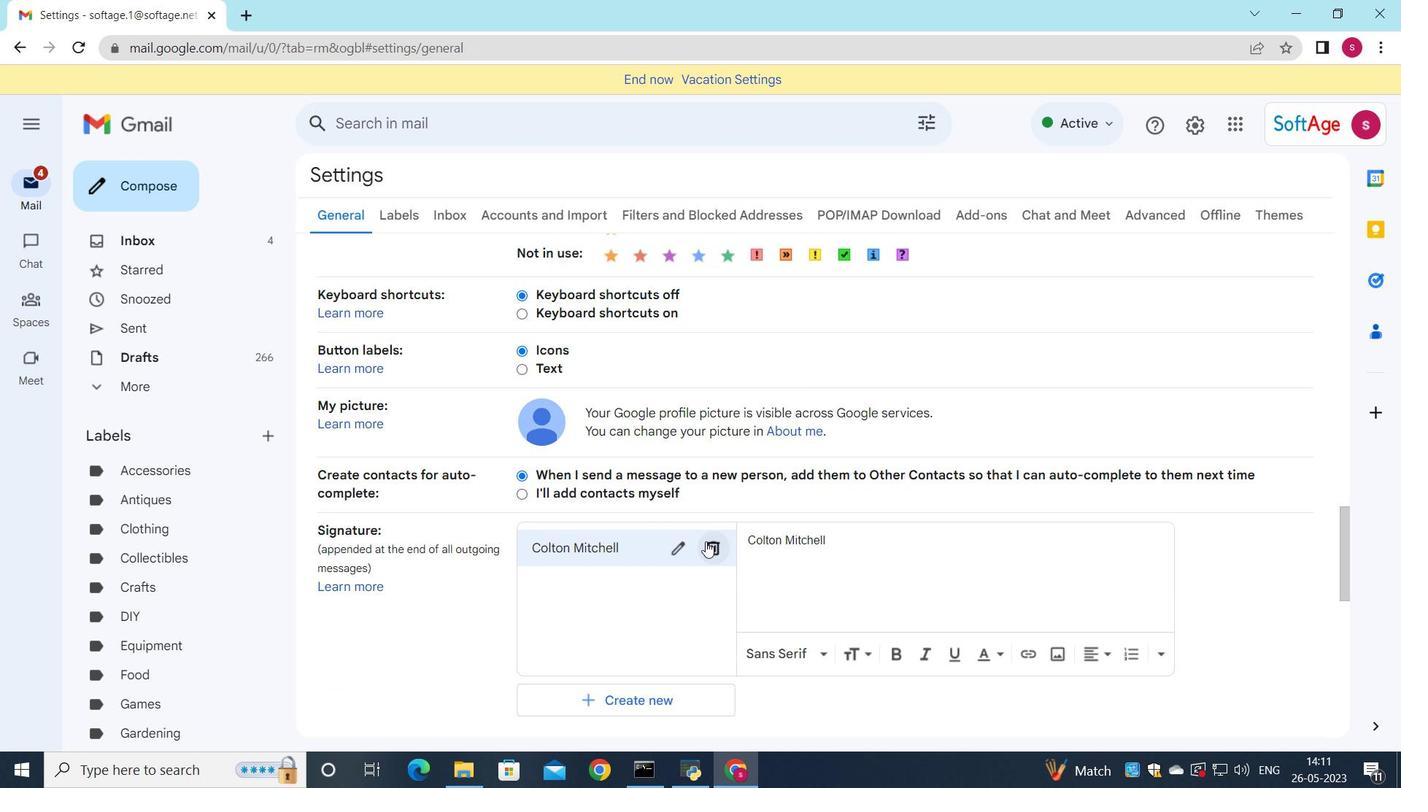 
Action: Mouse moved to (873, 440)
Screenshot: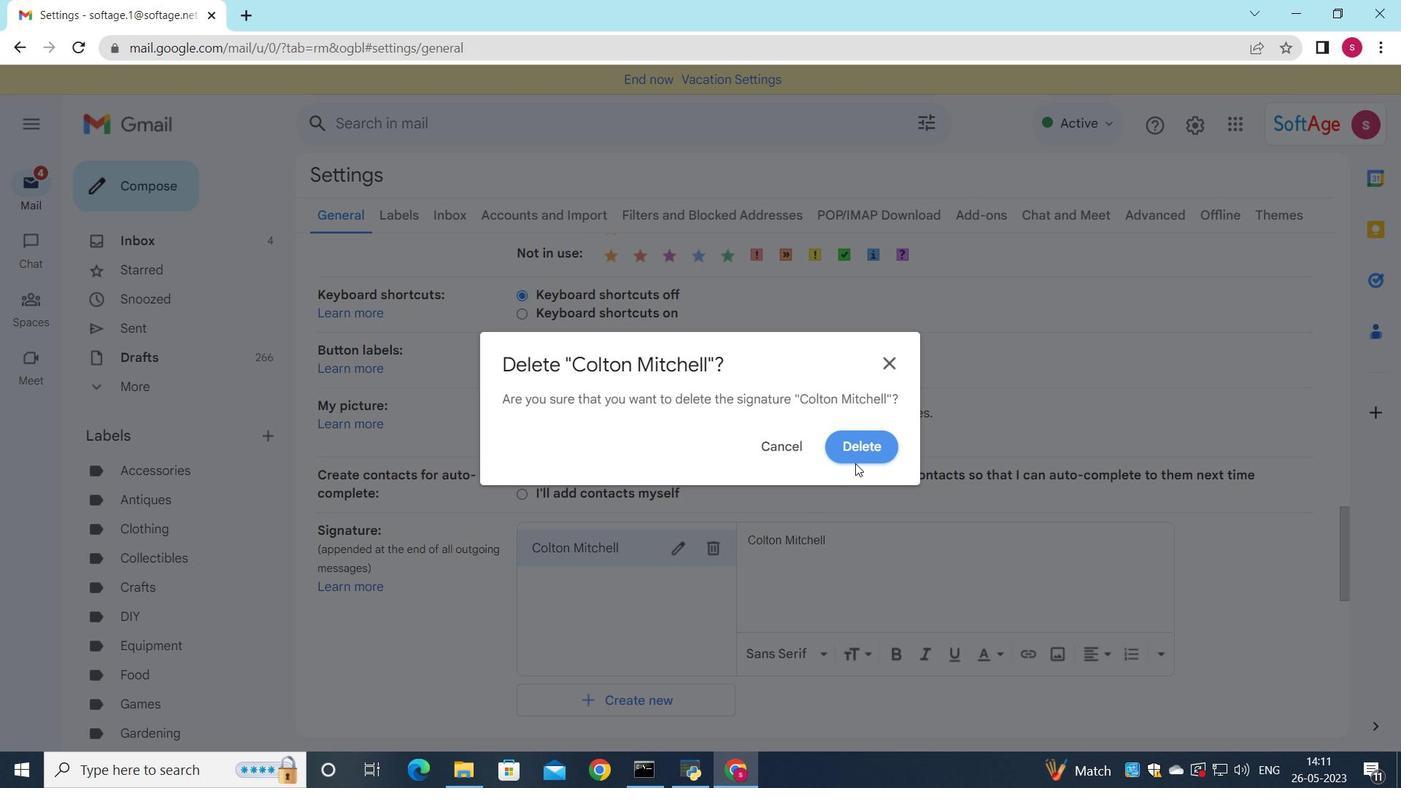 
Action: Mouse pressed left at (873, 440)
Screenshot: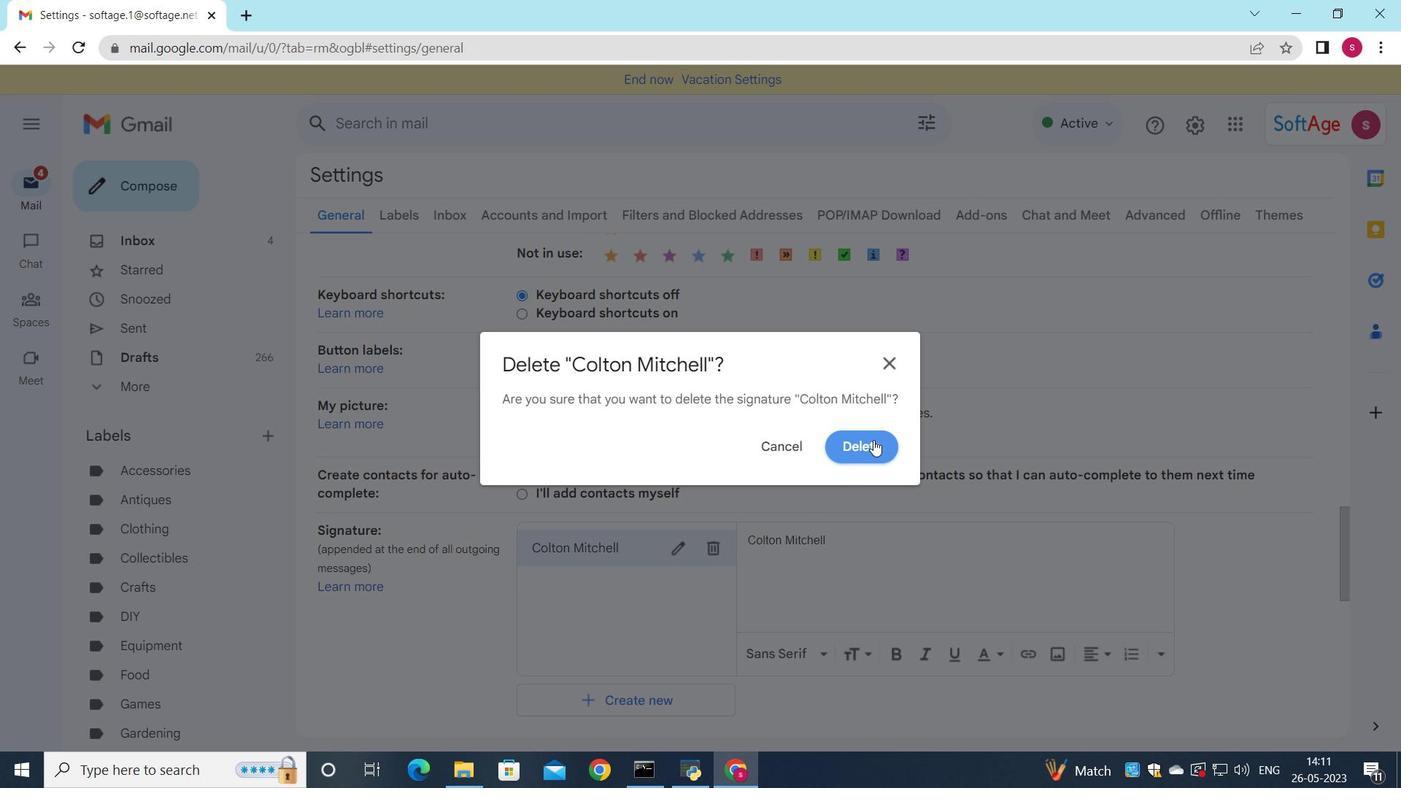 
Action: Mouse moved to (585, 558)
Screenshot: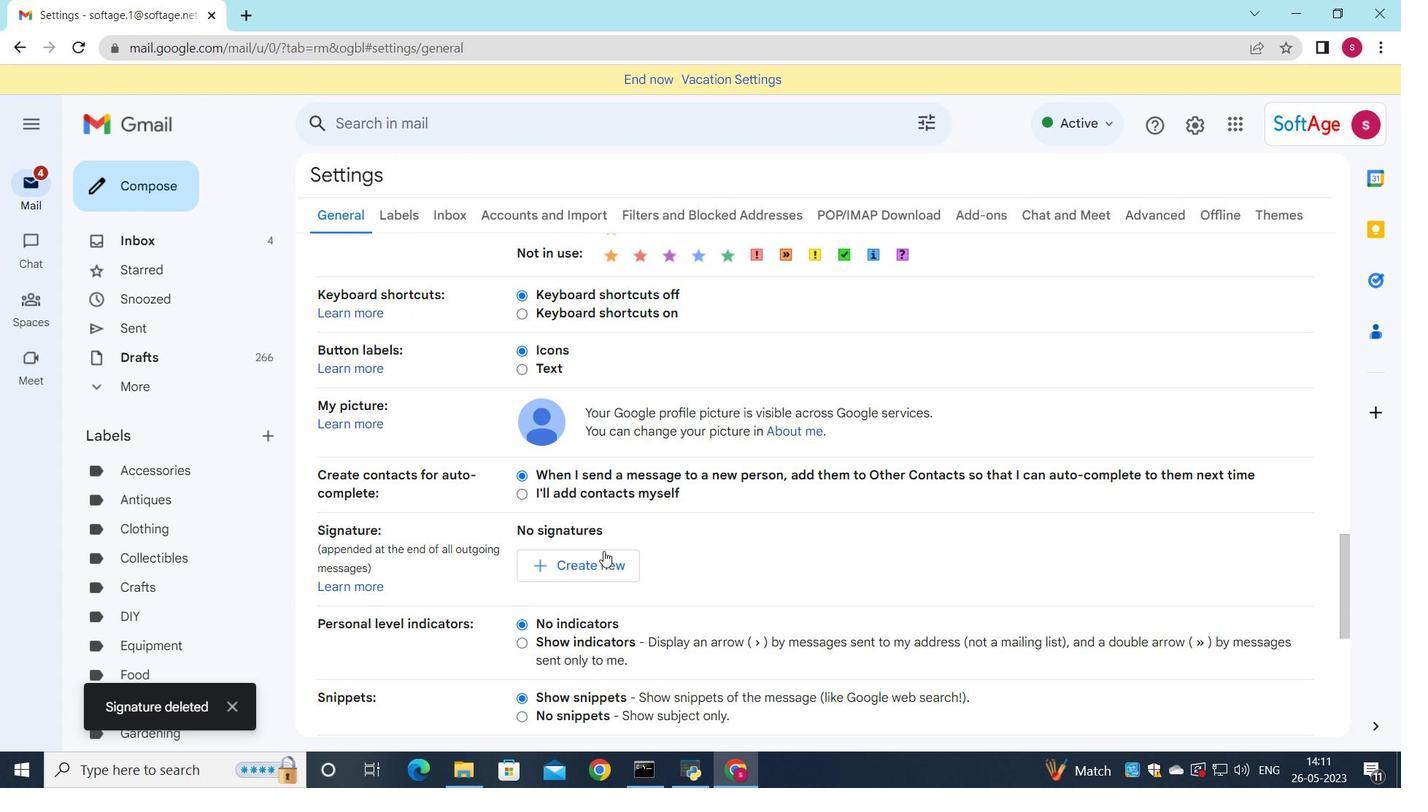 
Action: Mouse pressed left at (585, 558)
Screenshot: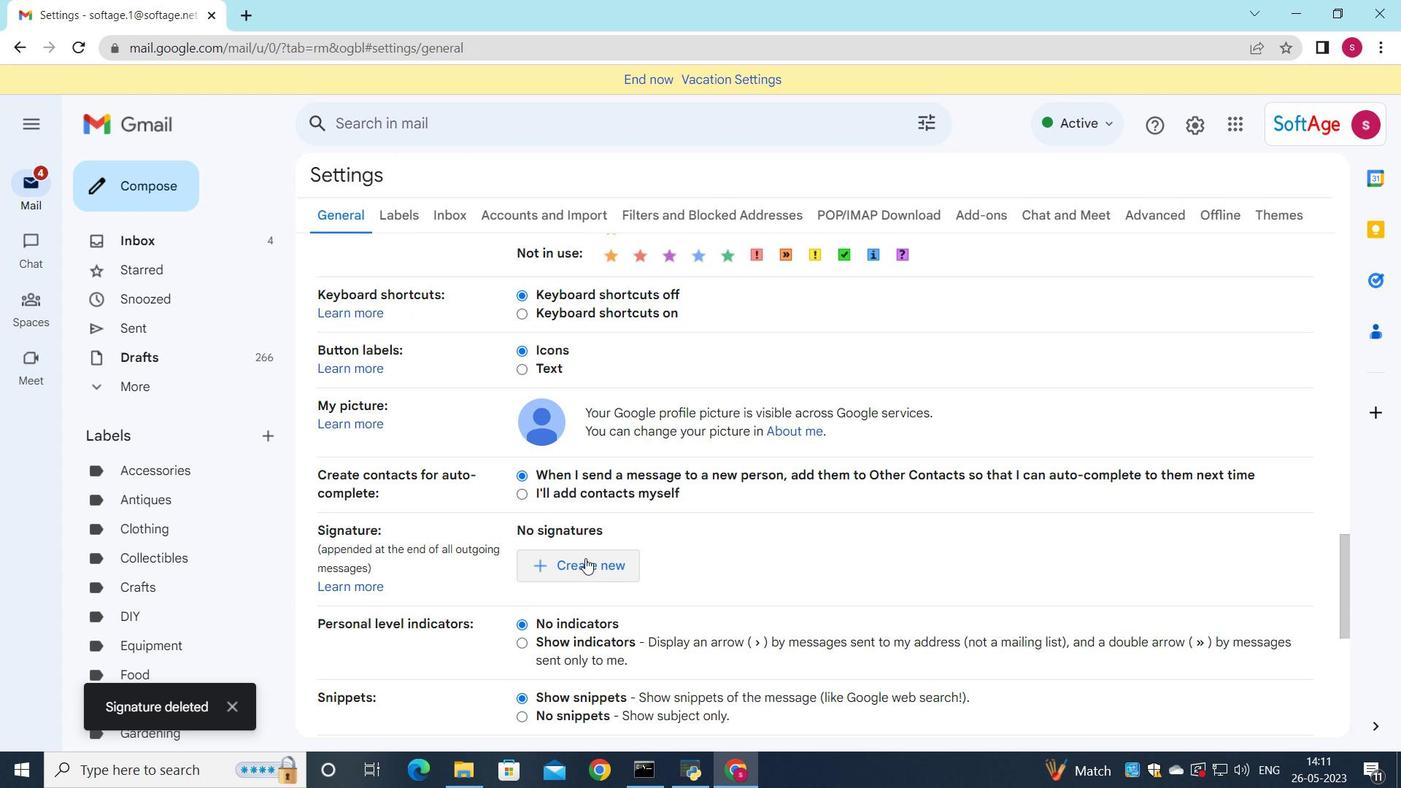 
Action: Mouse moved to (1074, 462)
Screenshot: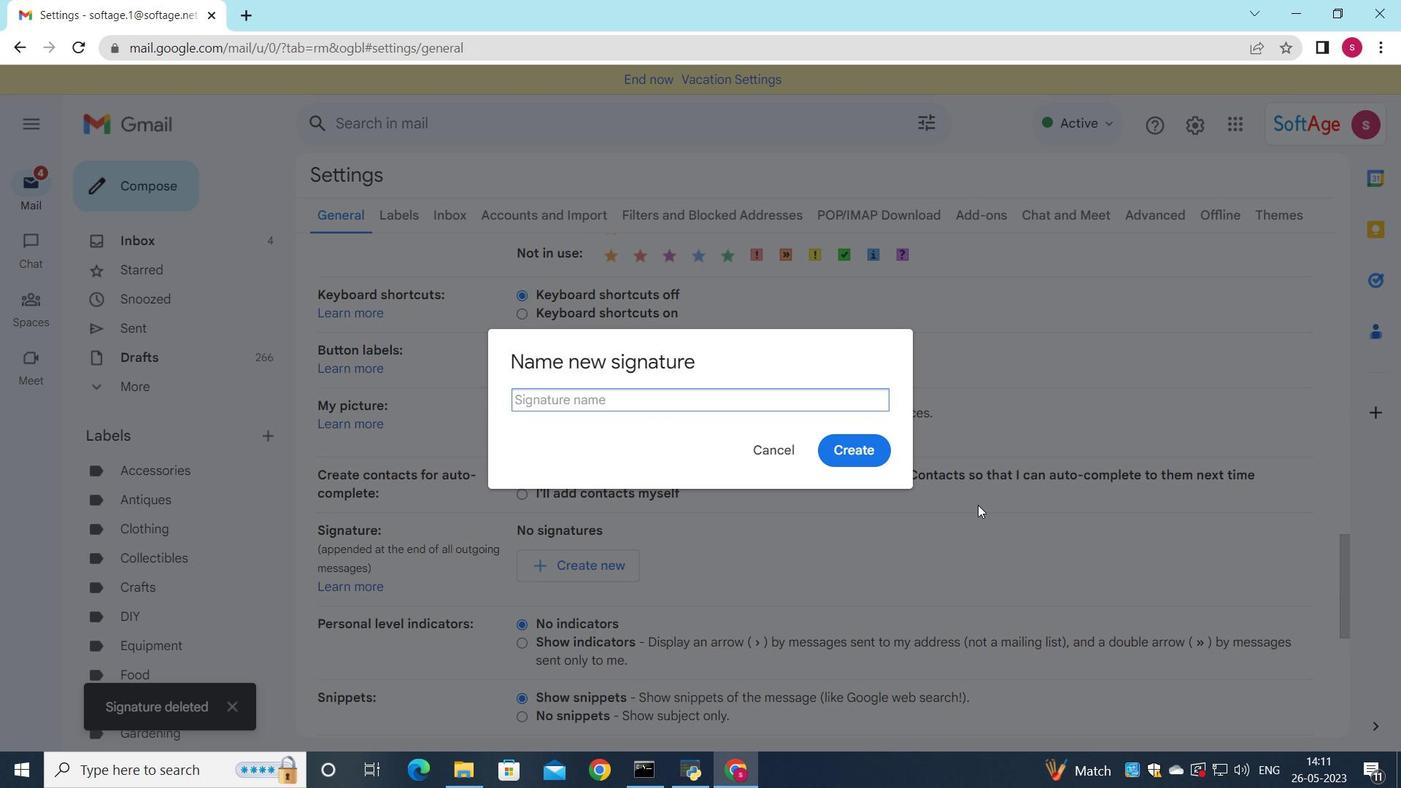 
Action: Key pressed <Key.shift>Connor<Key.space><Key.shift>Wood
Screenshot: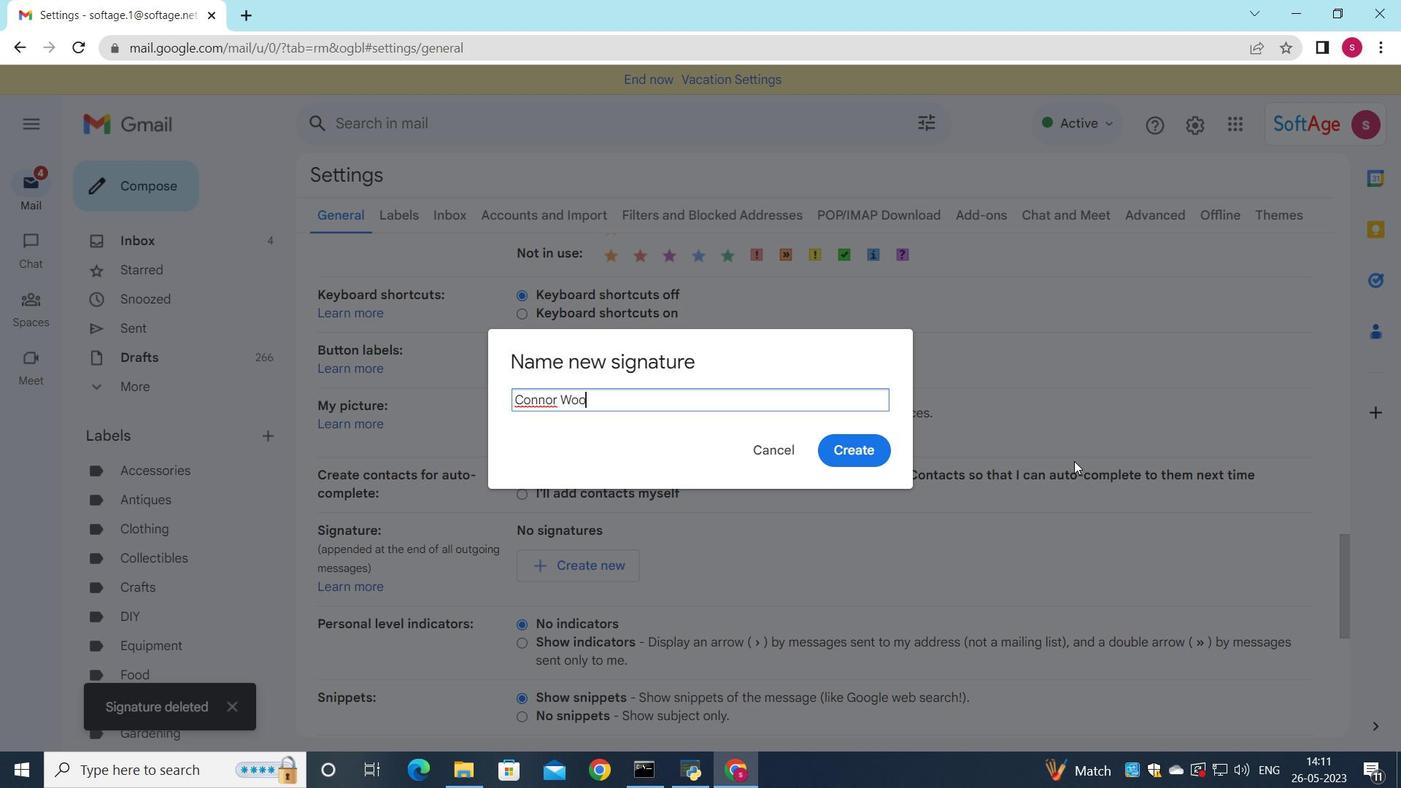 
Action: Mouse moved to (867, 441)
Screenshot: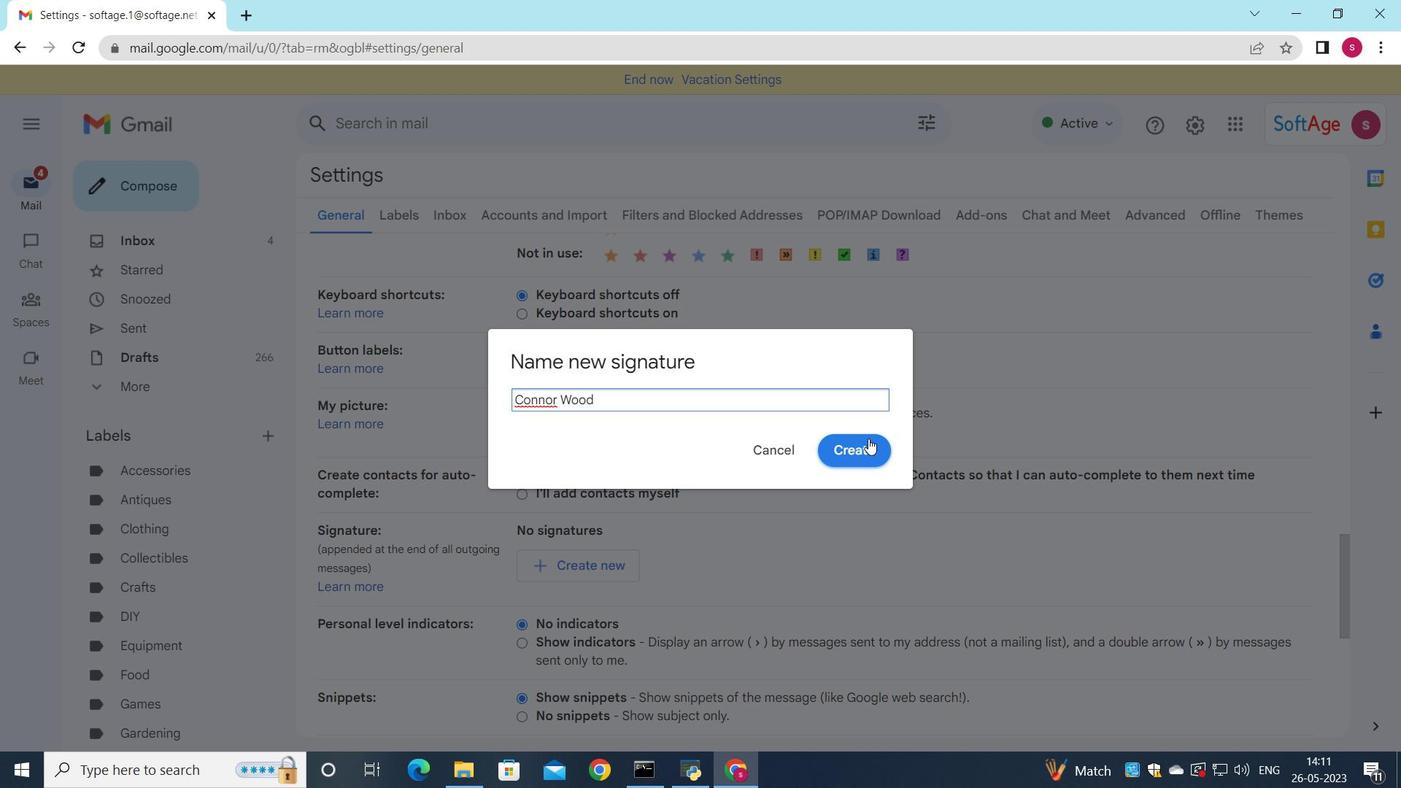 
Action: Mouse pressed left at (867, 441)
Screenshot: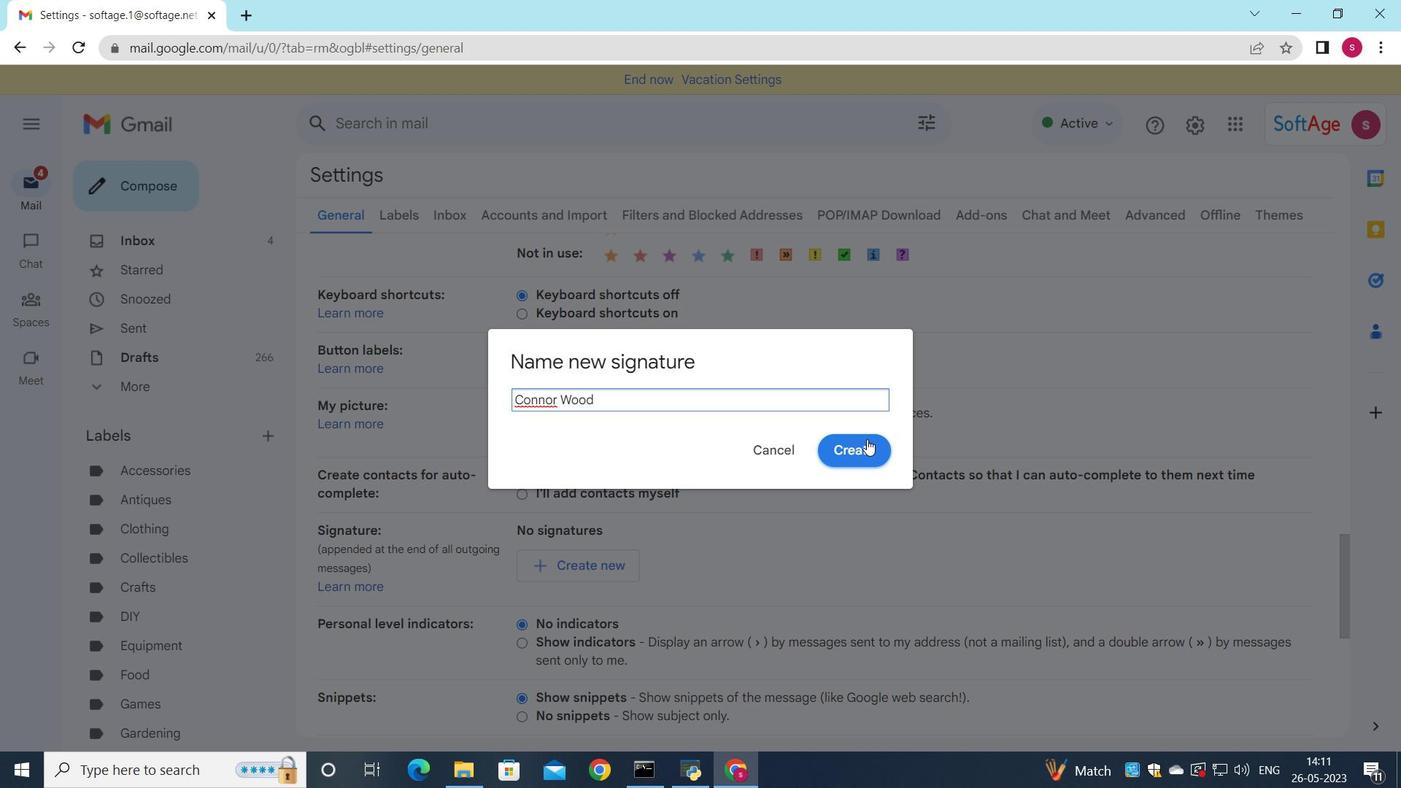 
Action: Mouse moved to (859, 445)
Screenshot: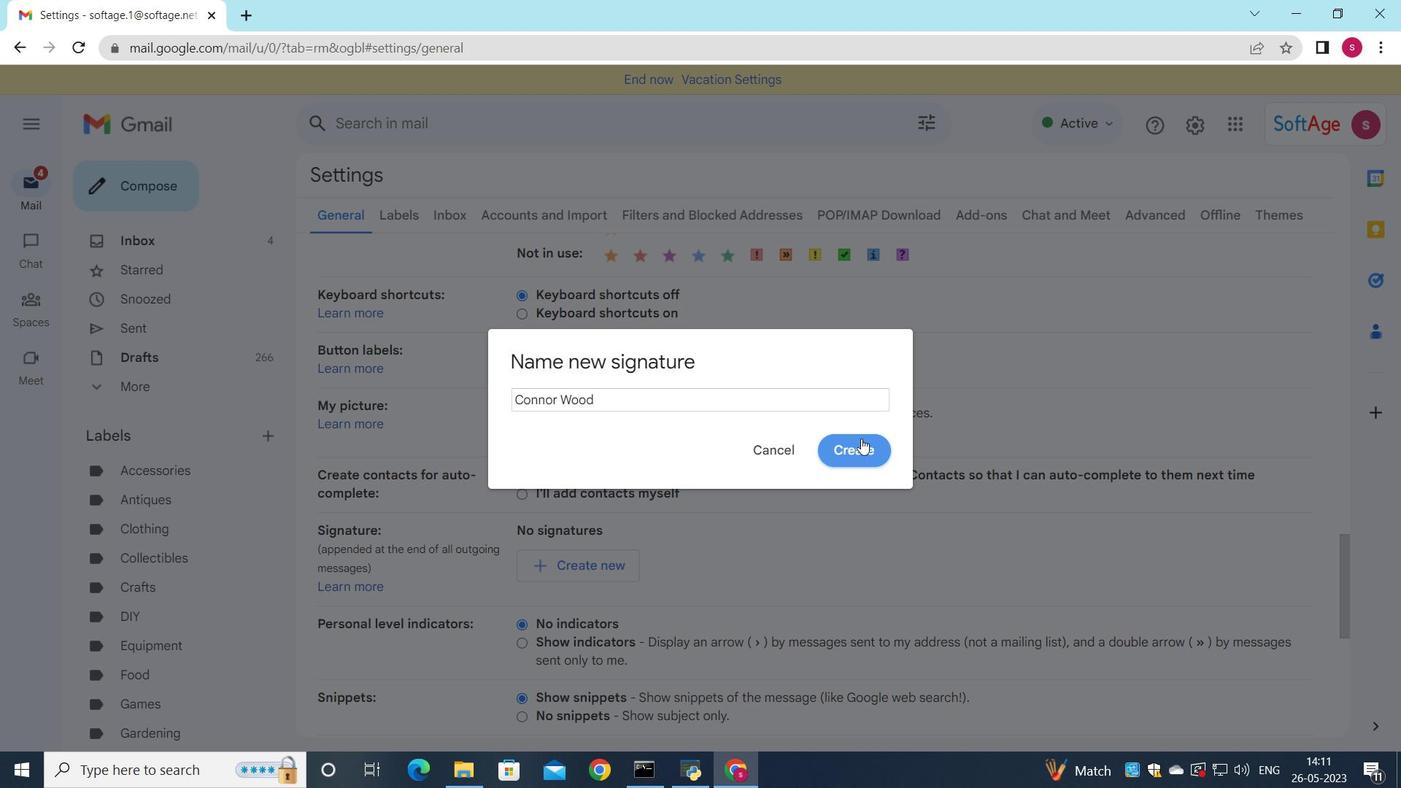 
Action: Mouse pressed left at (859, 445)
Screenshot: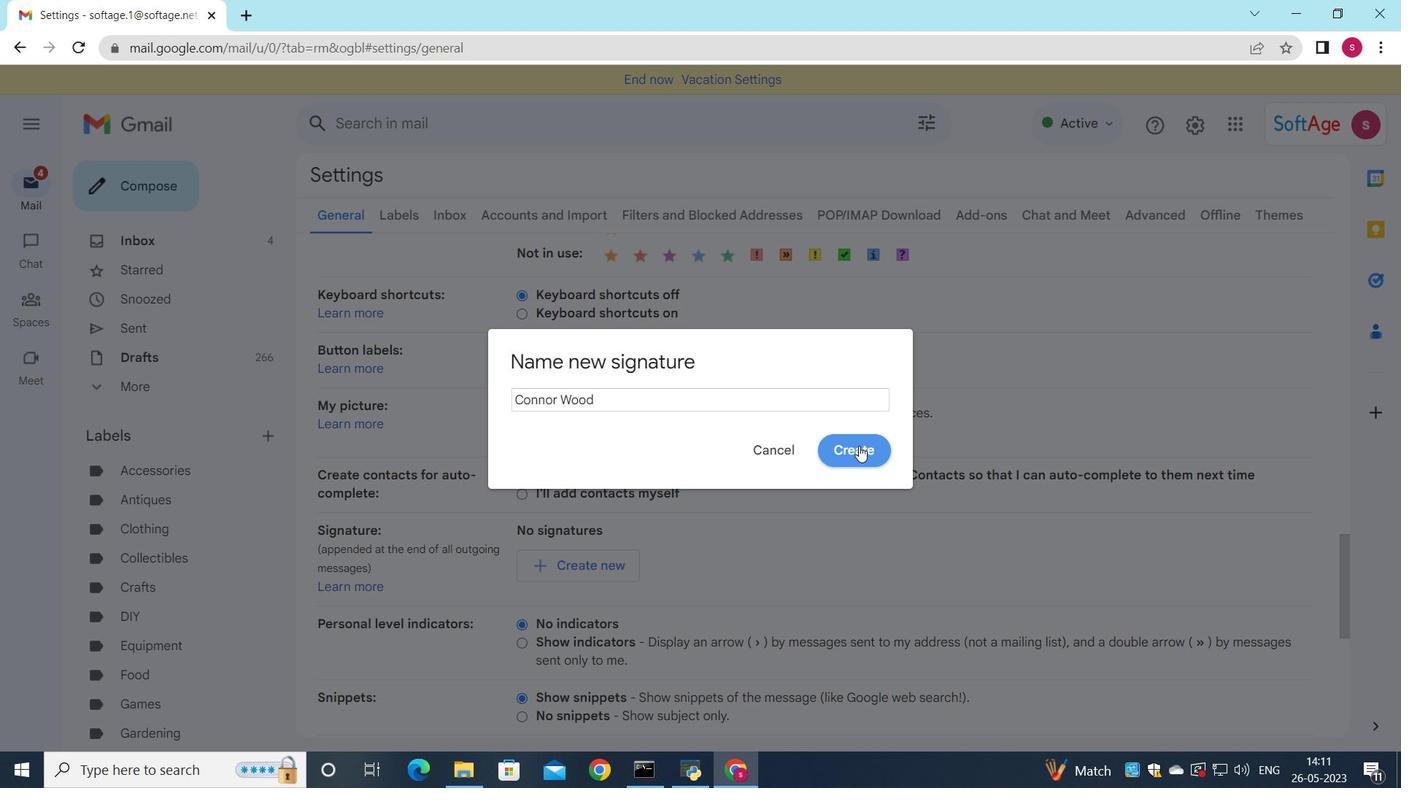
Action: Mouse moved to (821, 551)
Screenshot: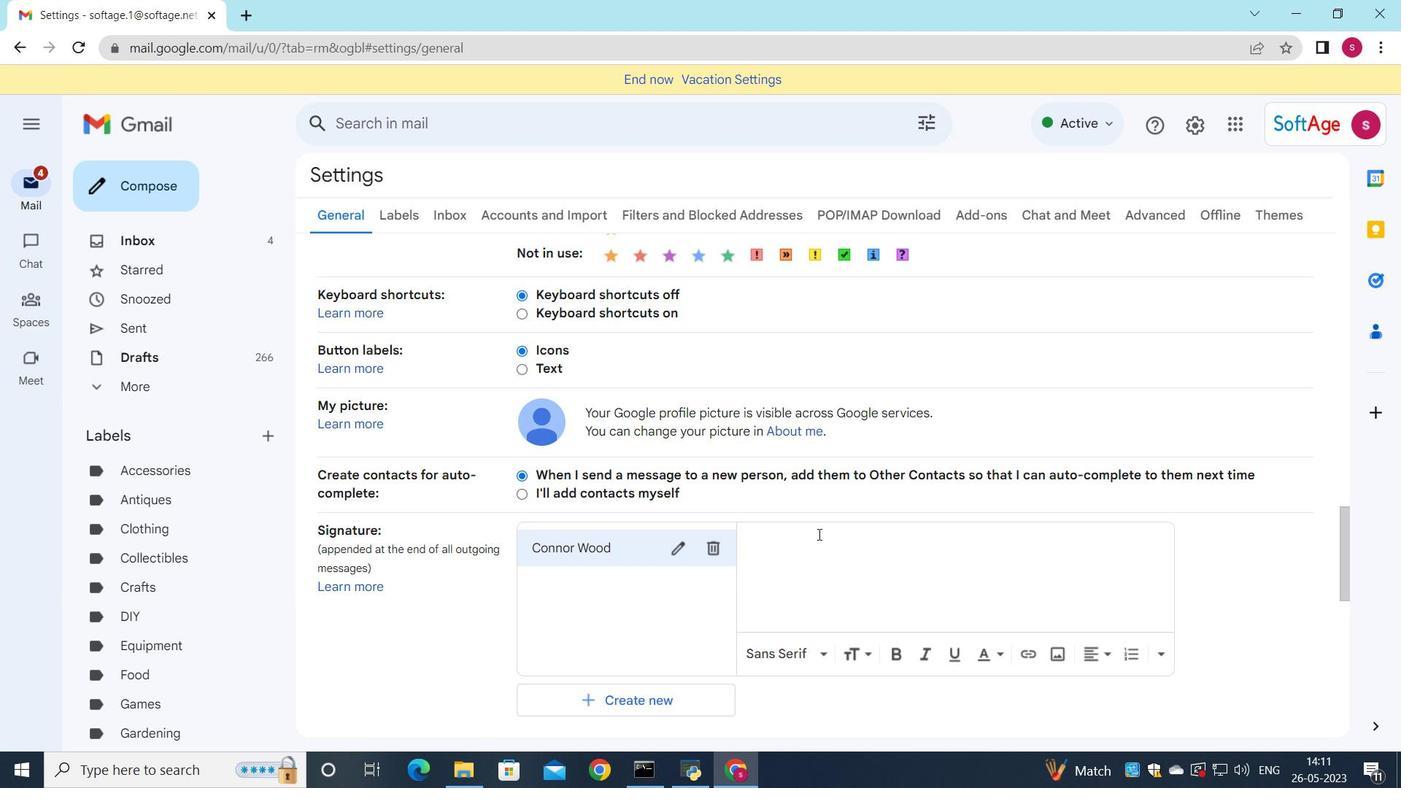 
Action: Mouse pressed left at (821, 551)
Screenshot: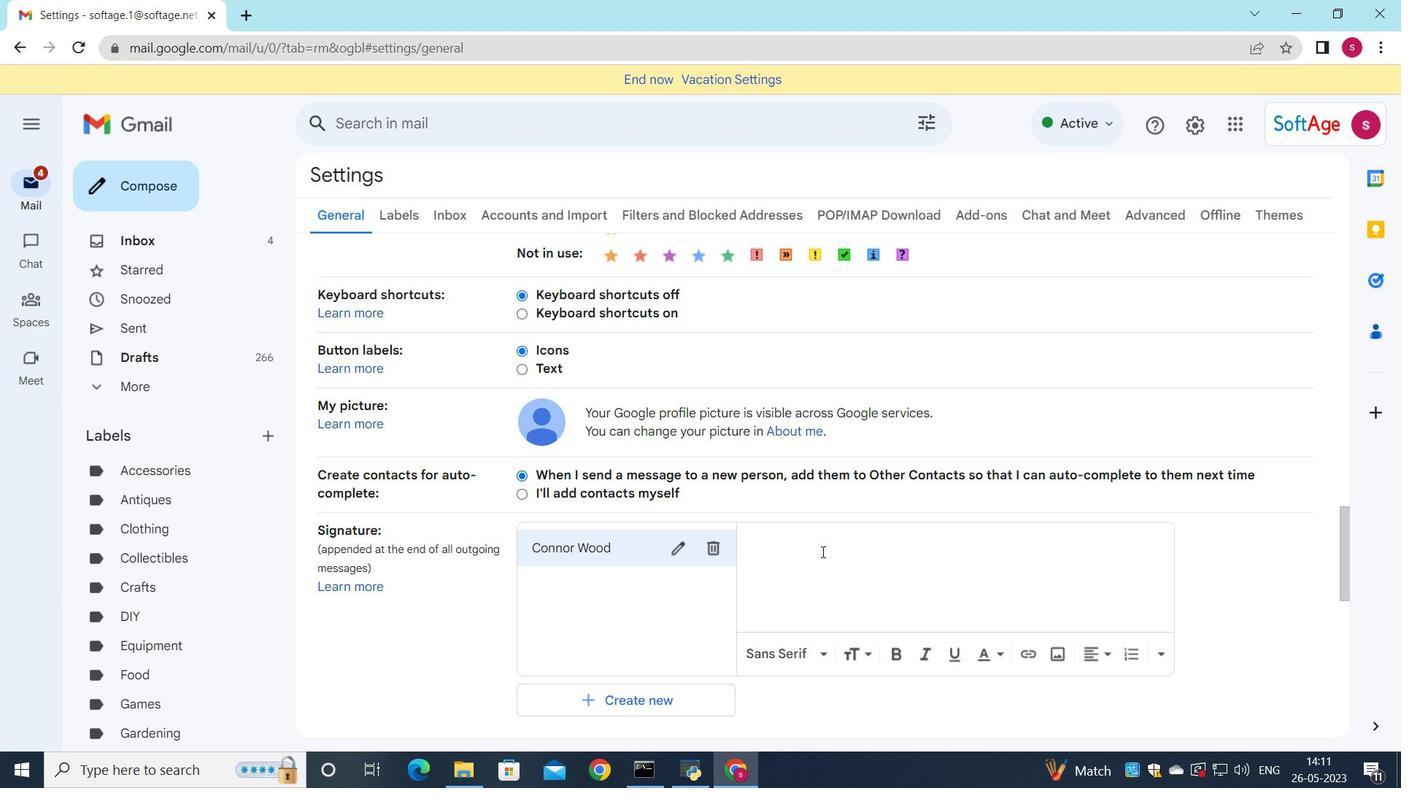 
Action: Mouse moved to (819, 552)
Screenshot: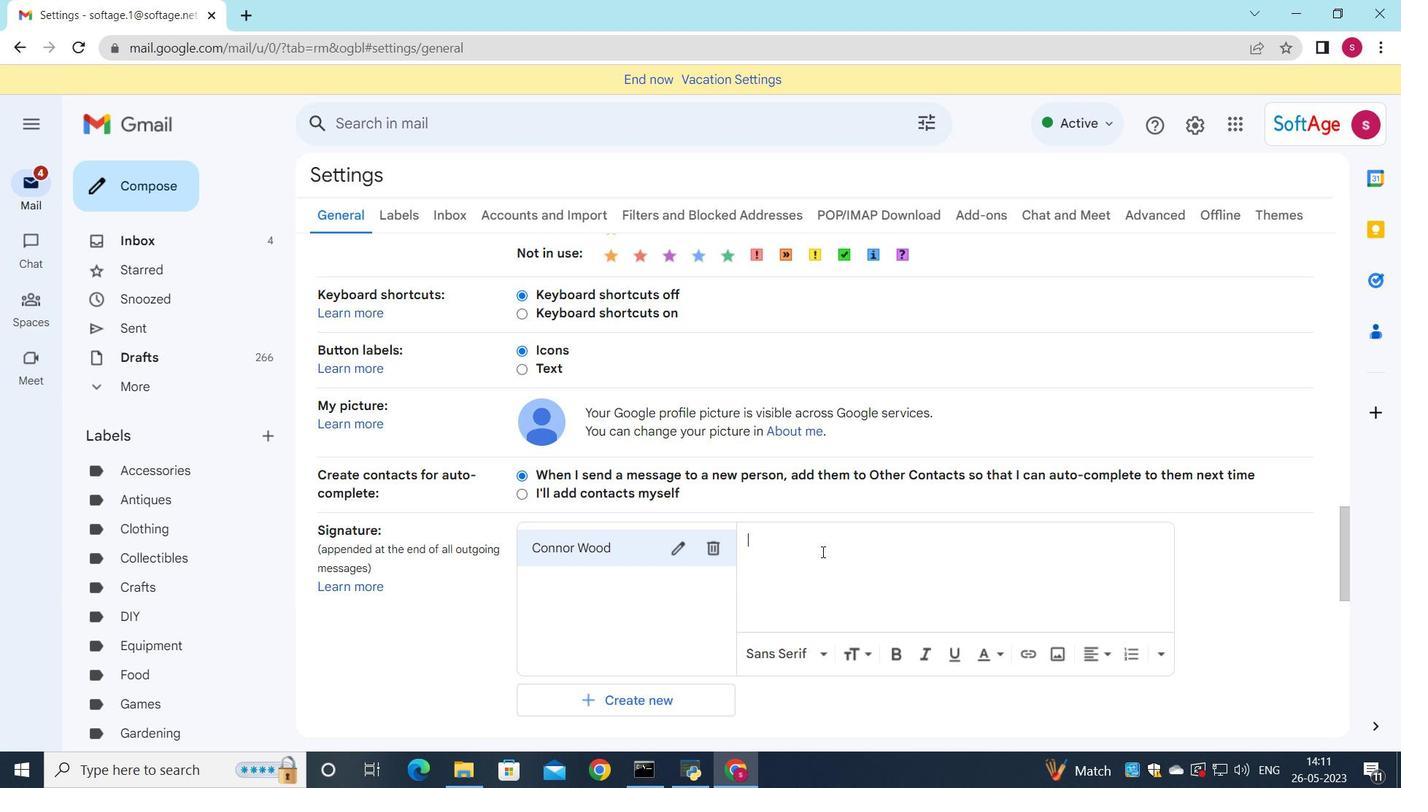 
Action: Key pressed <Key.shift>Connor<Key.space><Key.shift>Wood
Screenshot: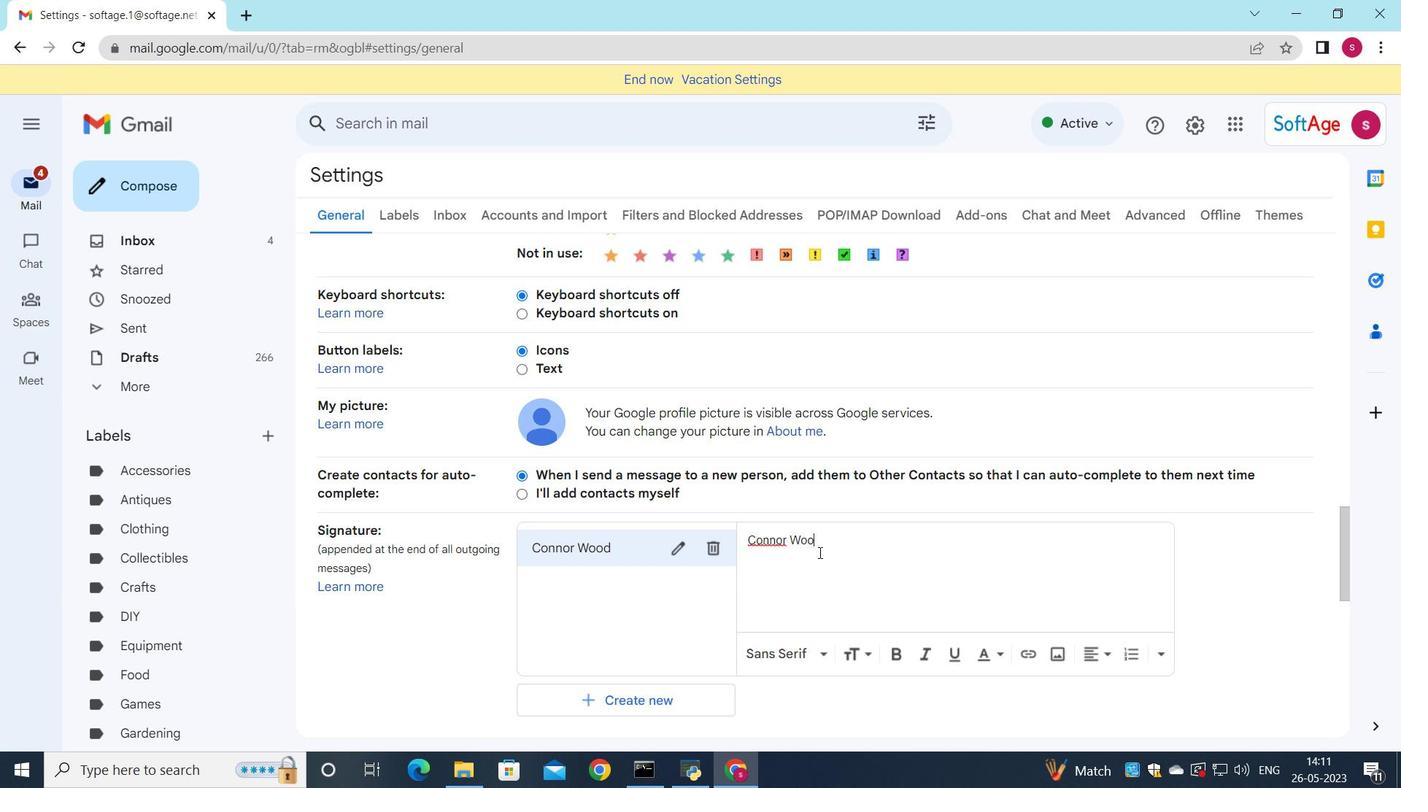 
Action: Mouse moved to (705, 559)
Screenshot: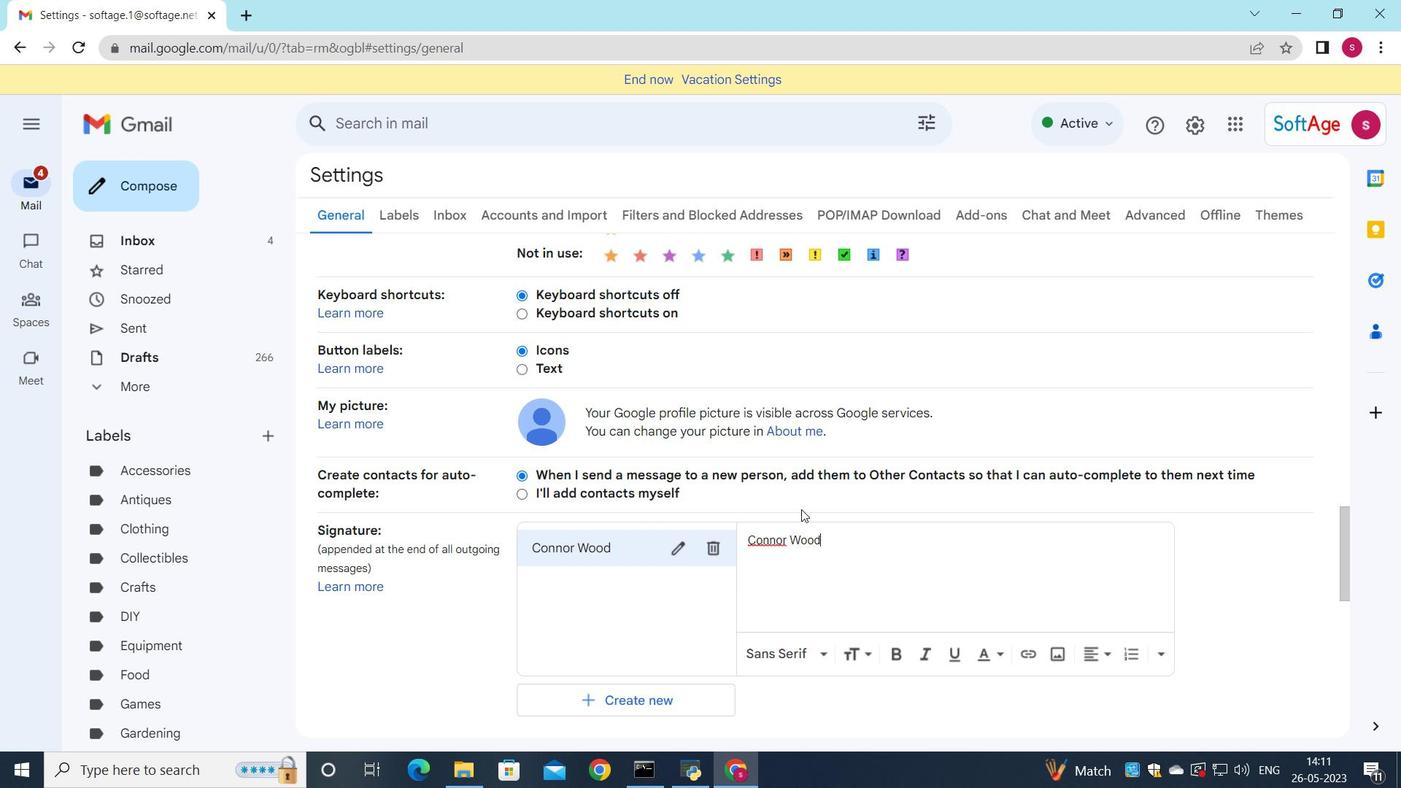 
Action: Mouse scrolled (705, 558) with delta (0, 0)
Screenshot: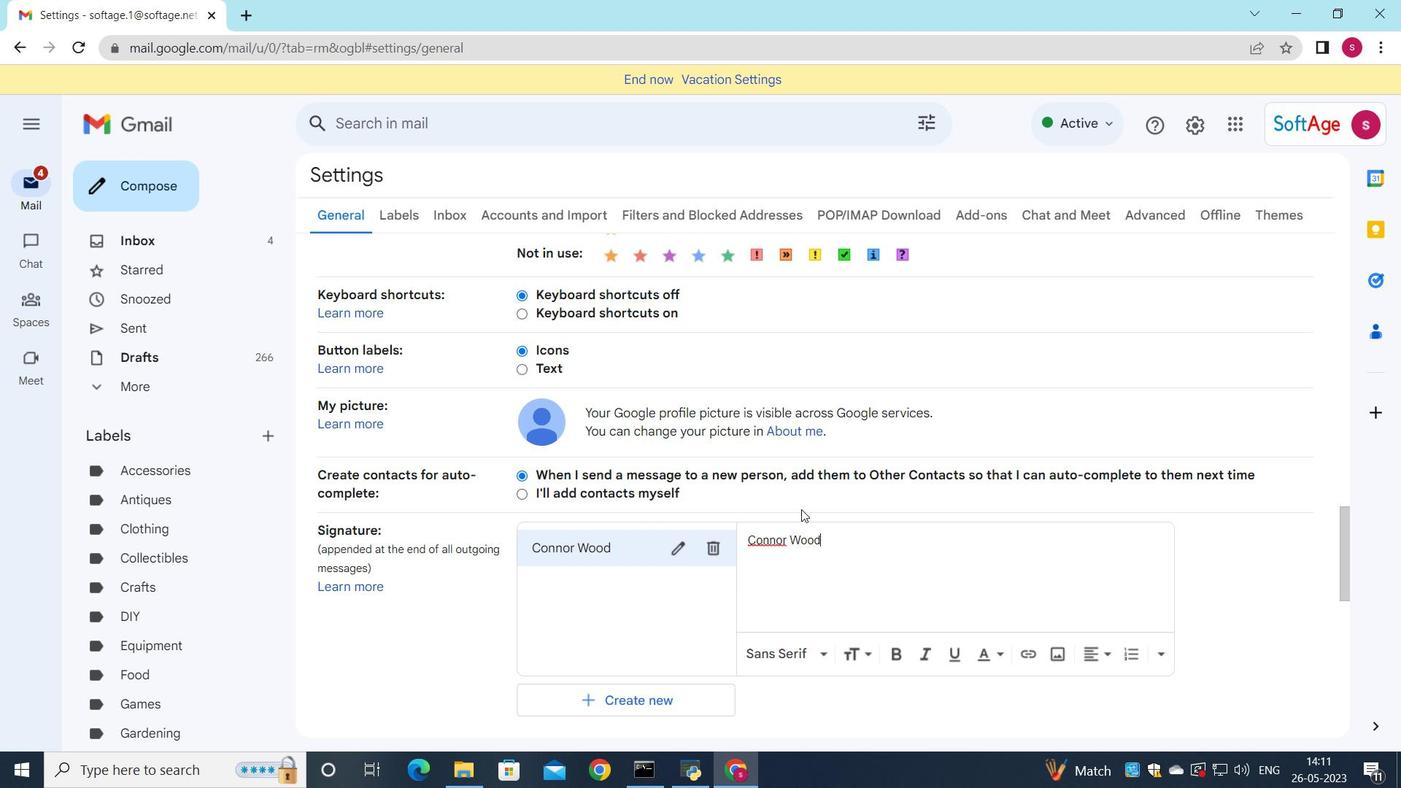 
Action: Mouse moved to (691, 570)
Screenshot: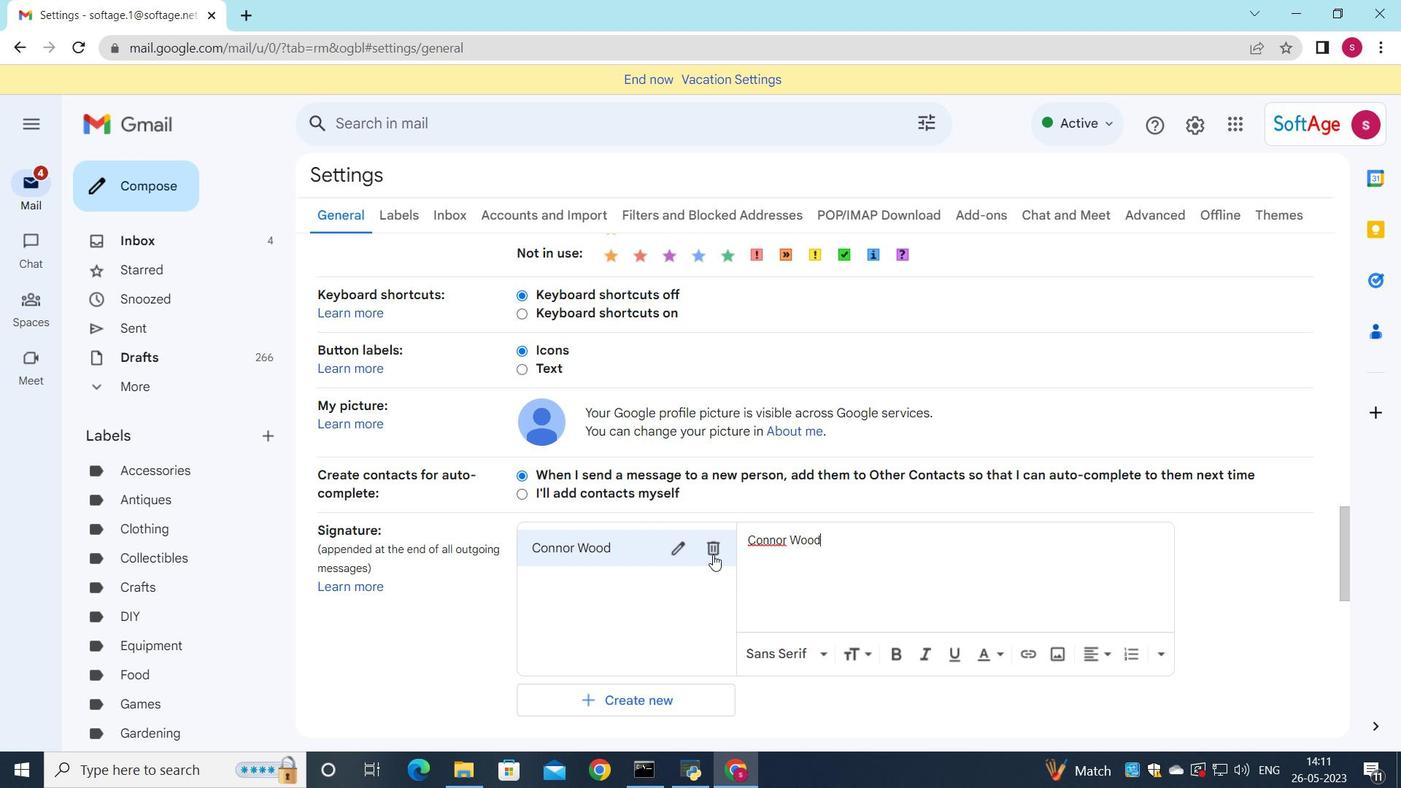 
Action: Mouse scrolled (691, 570) with delta (0, 0)
Screenshot: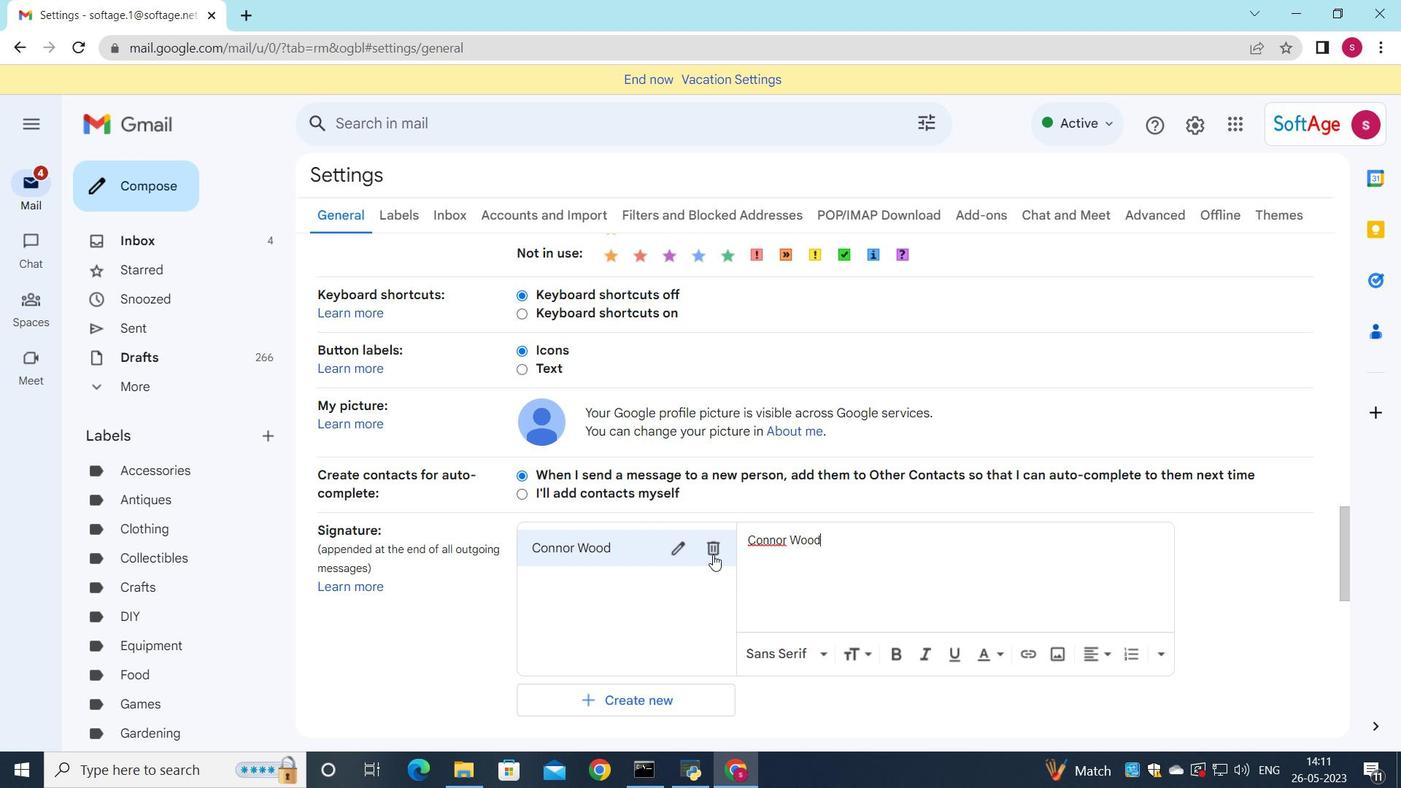 
Action: Mouse moved to (638, 620)
Screenshot: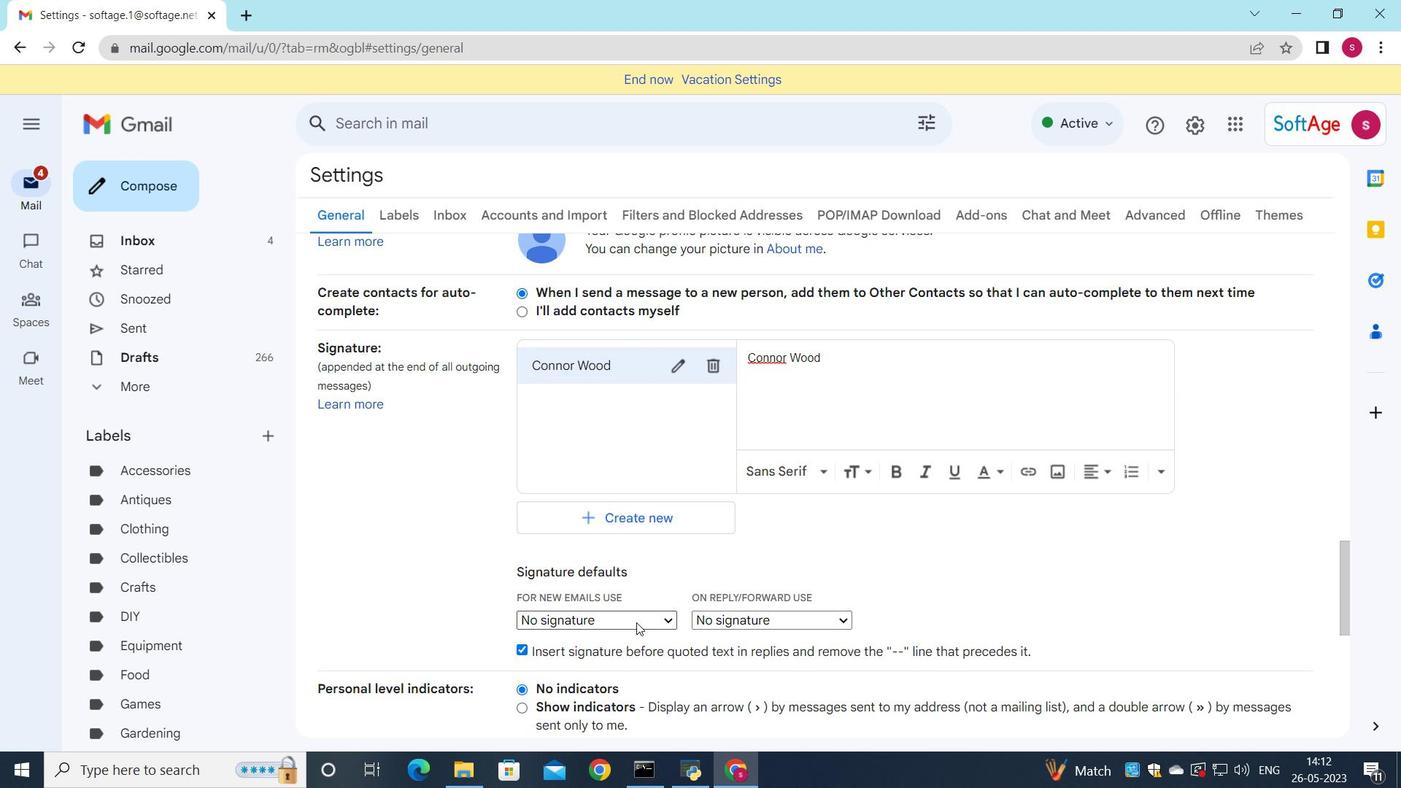 
Action: Mouse pressed left at (638, 620)
Screenshot: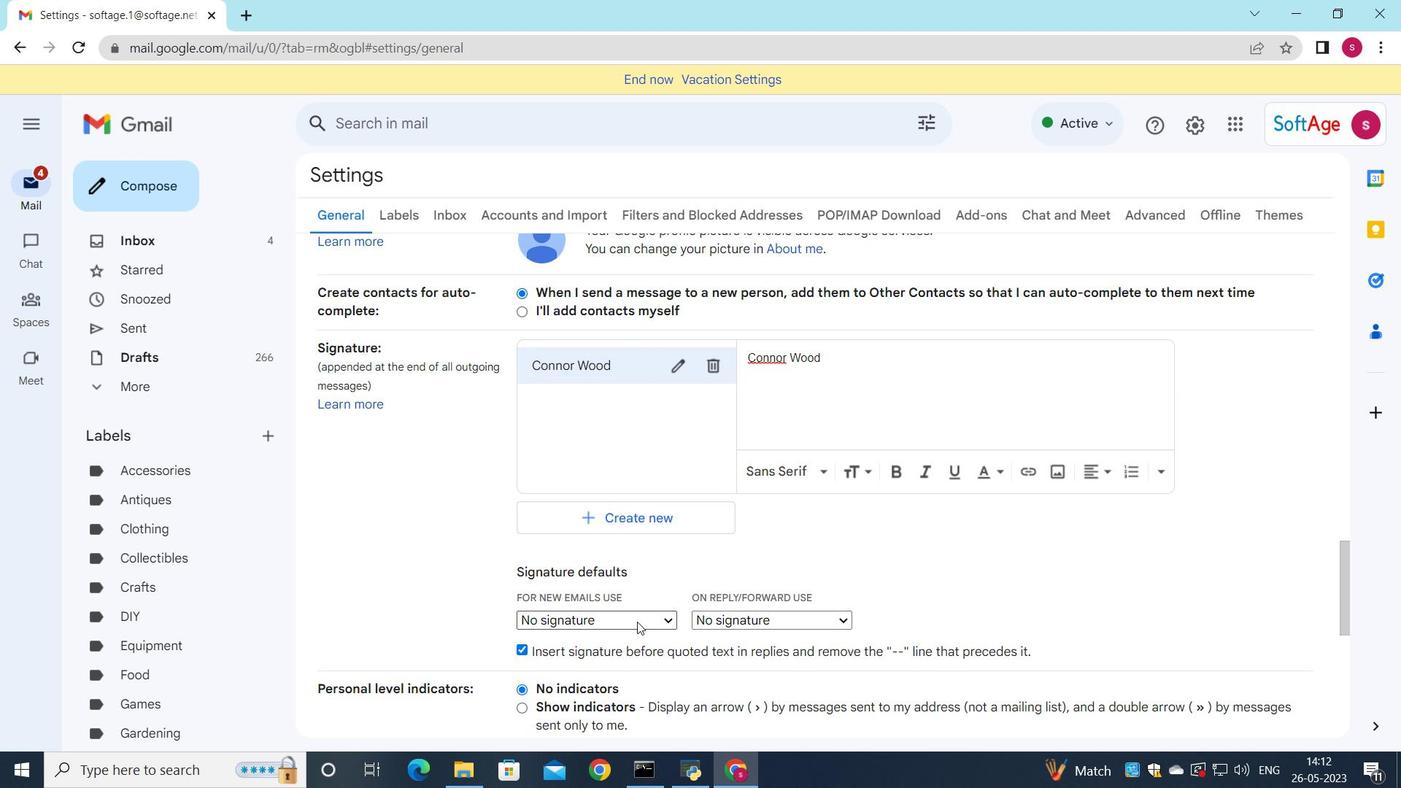 
Action: Mouse moved to (643, 659)
Screenshot: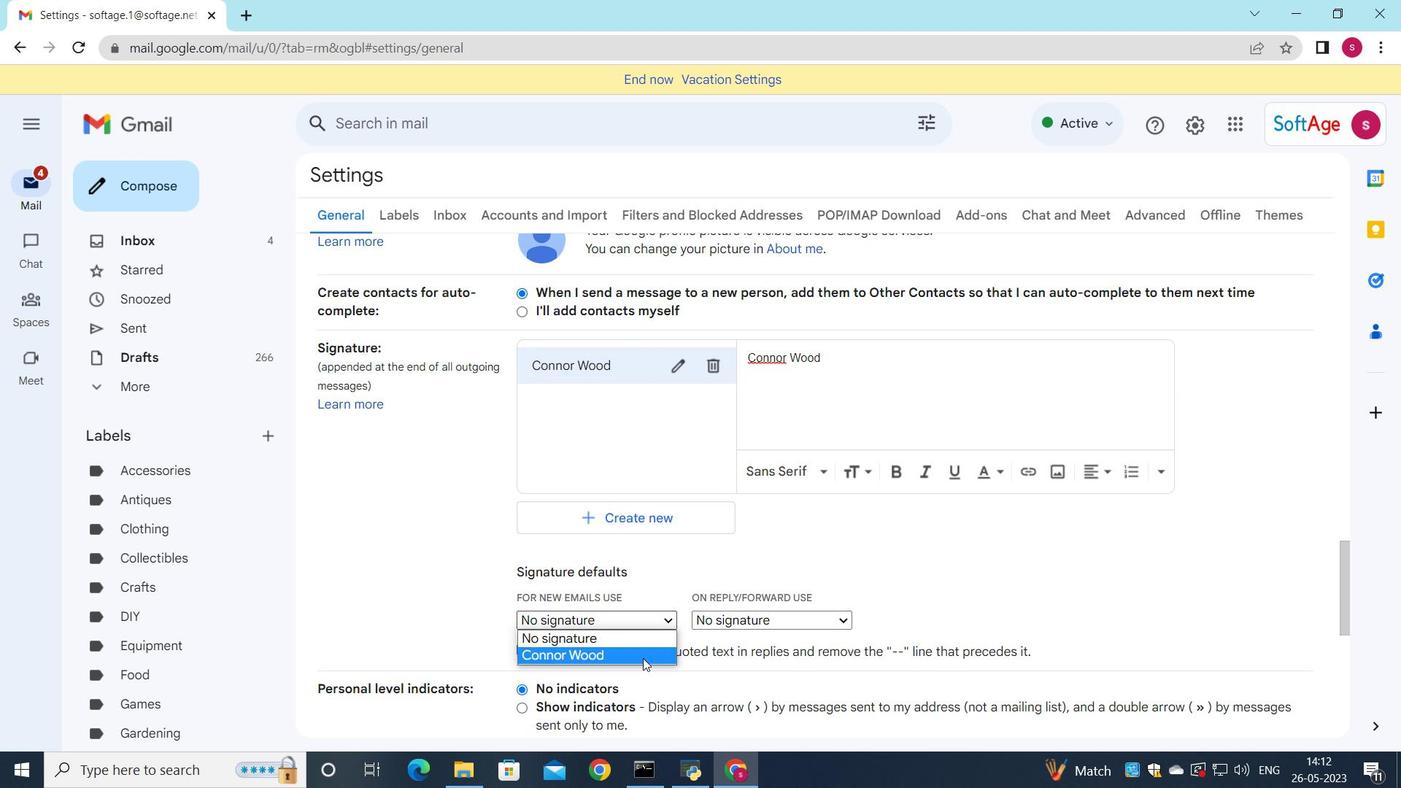 
Action: Mouse pressed left at (643, 659)
Screenshot: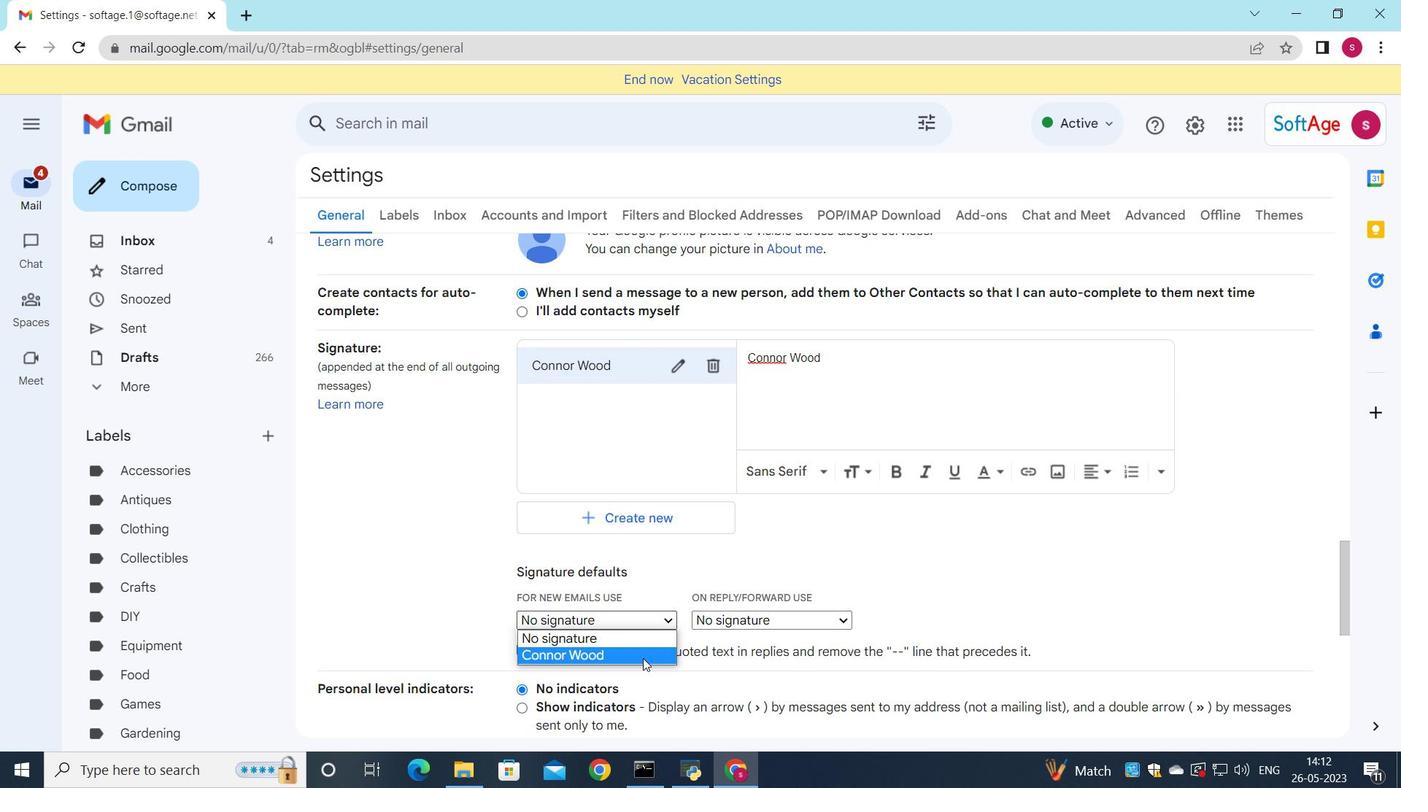 
Action: Mouse moved to (713, 619)
Screenshot: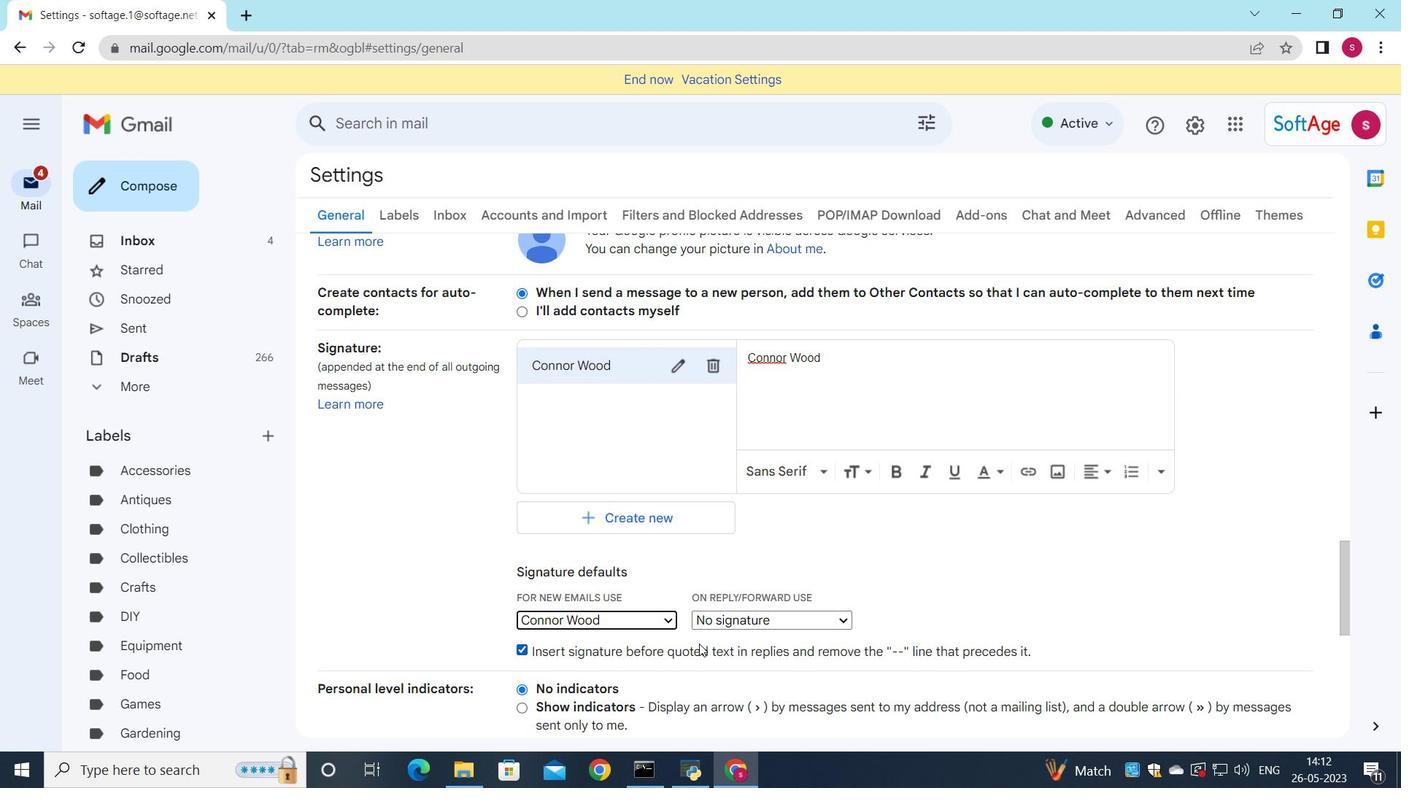 
Action: Mouse pressed left at (713, 619)
Screenshot: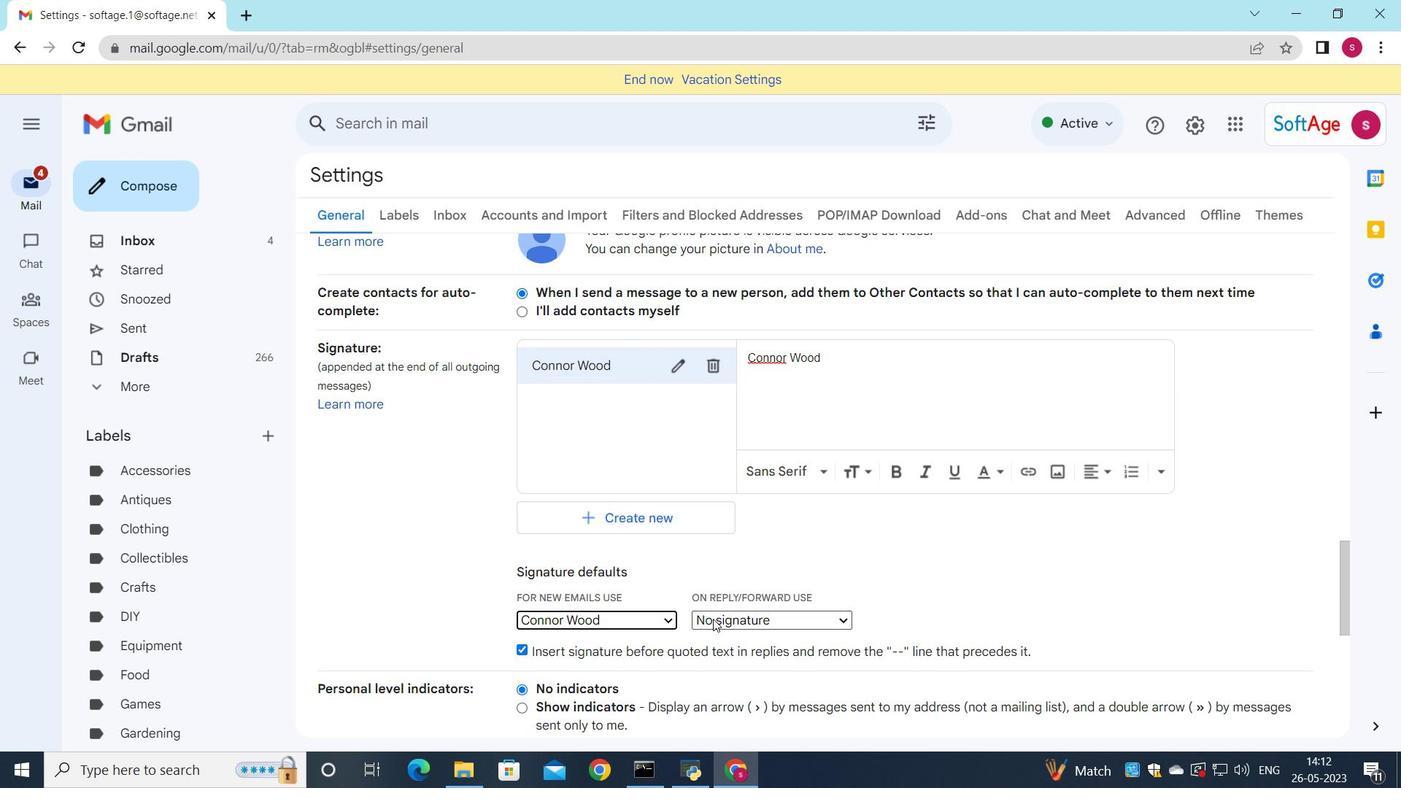 
Action: Mouse moved to (732, 667)
Screenshot: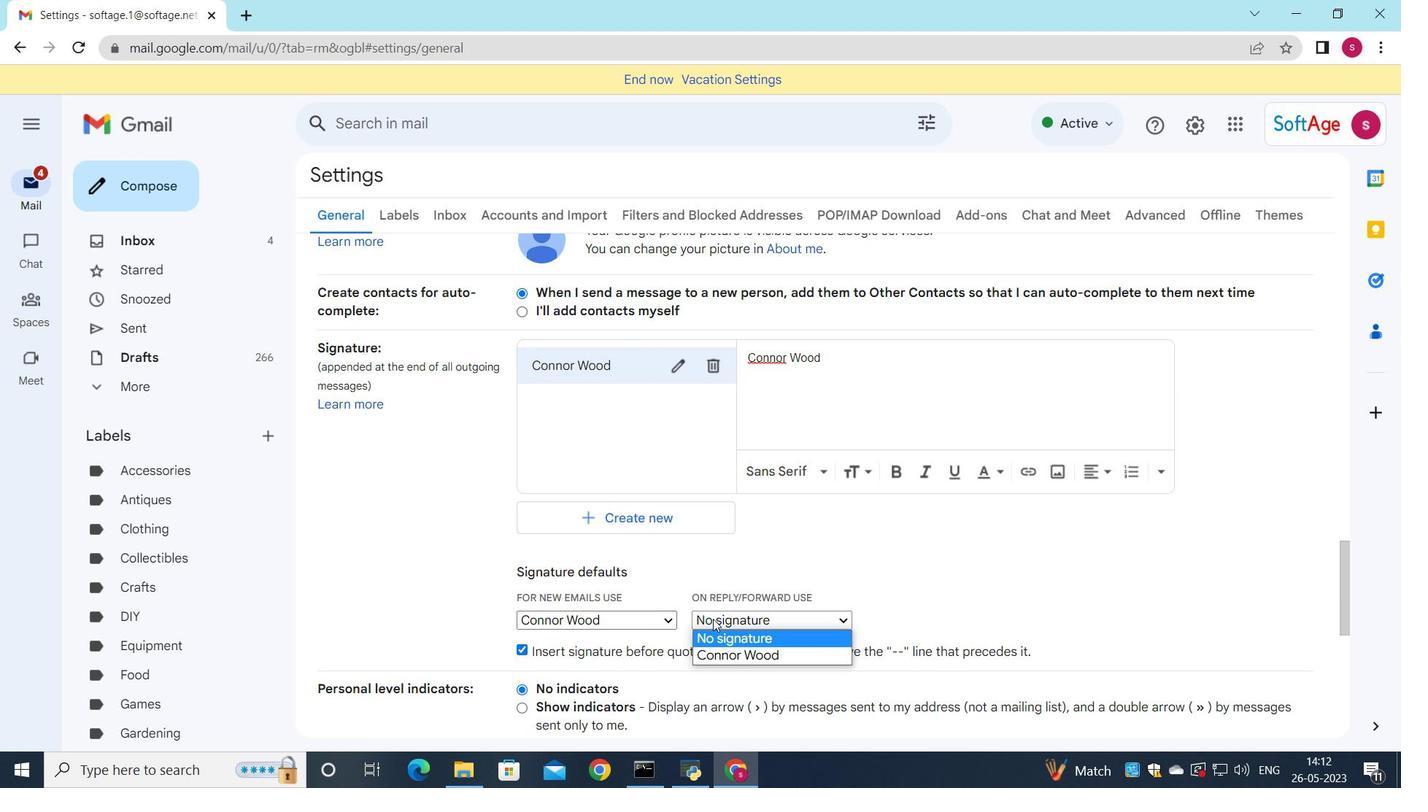 
Action: Mouse pressed left at (732, 667)
Screenshot: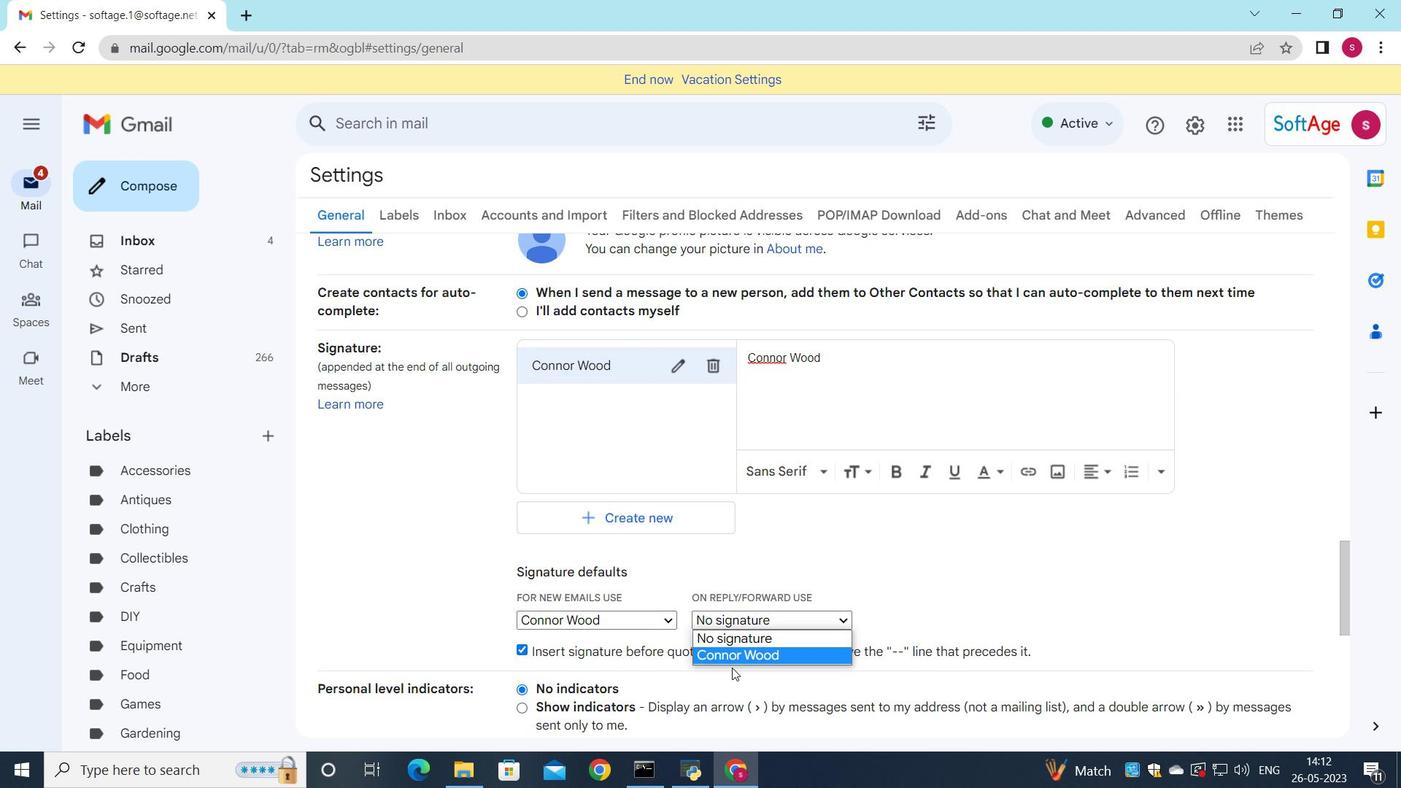 
Action: Mouse moved to (686, 622)
Screenshot: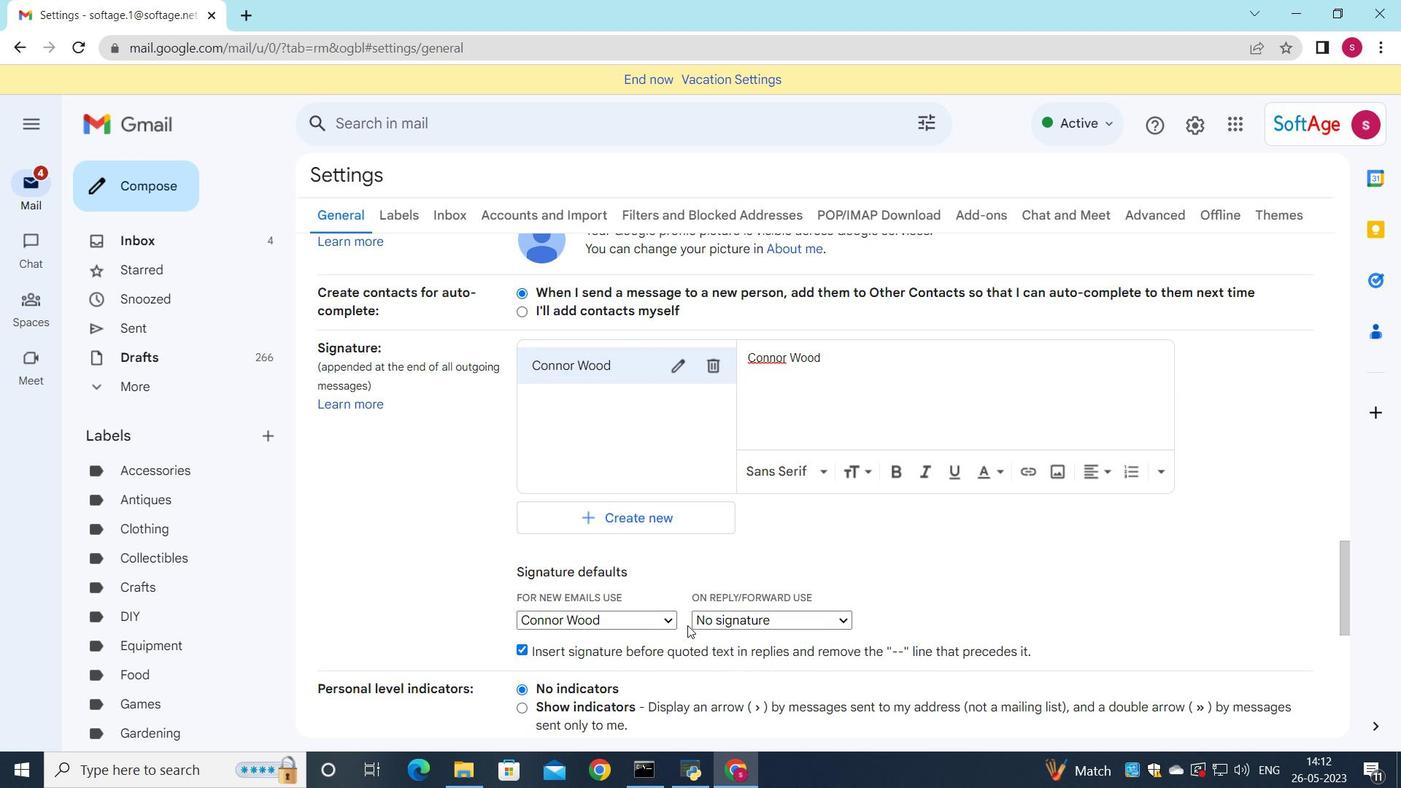 
Action: Mouse scrolled (686, 621) with delta (0, 0)
Screenshot: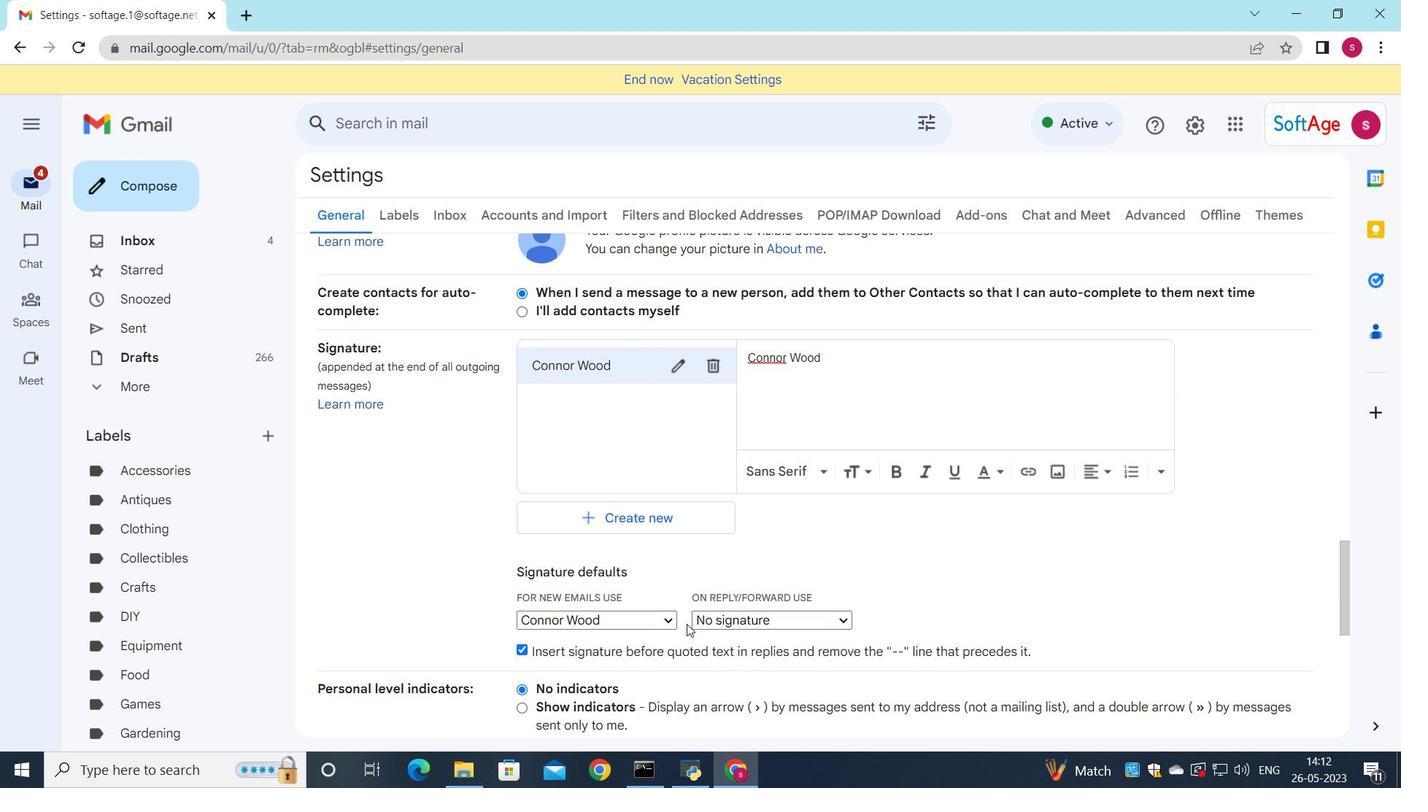 
Action: Mouse scrolled (686, 621) with delta (0, 0)
Screenshot: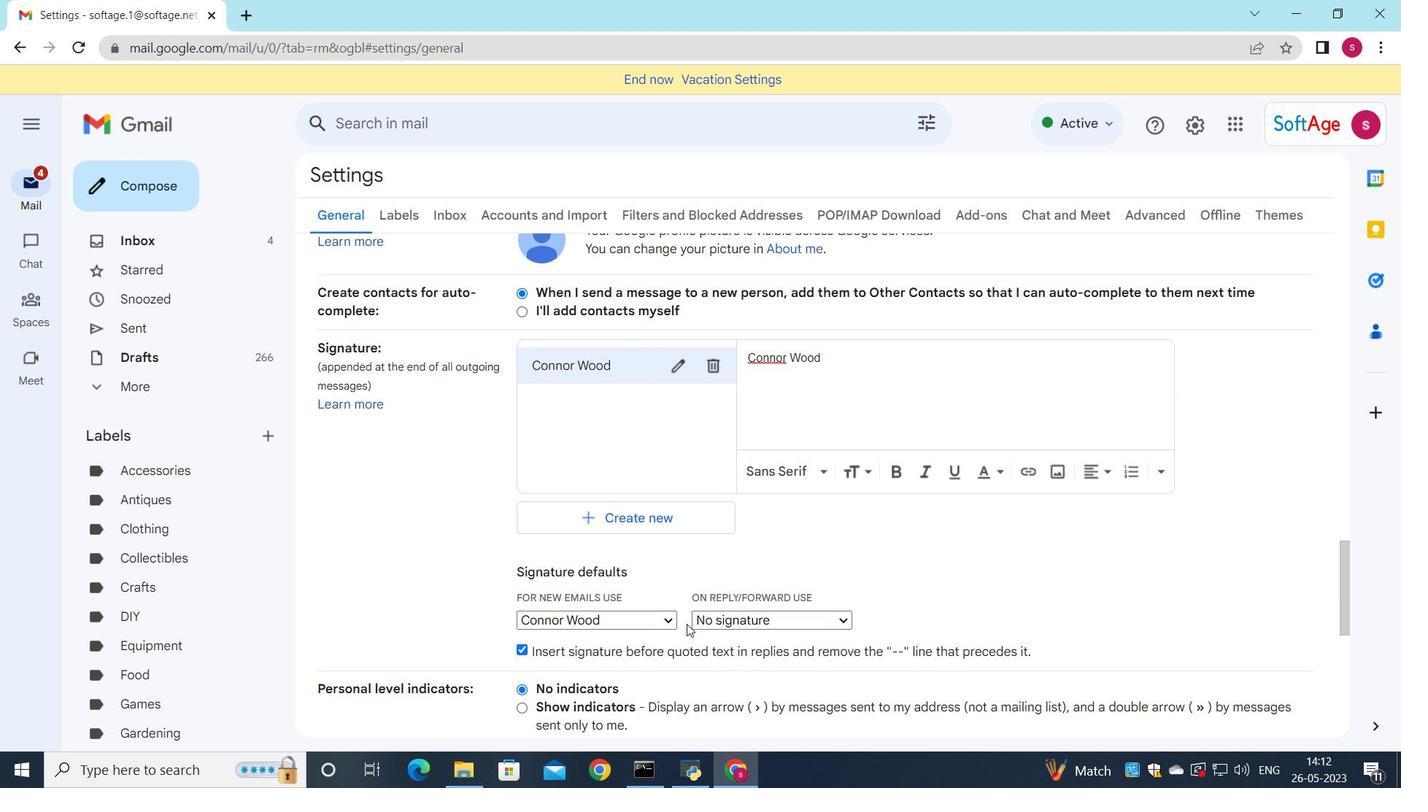 
Action: Mouse scrolled (686, 621) with delta (0, 0)
Screenshot: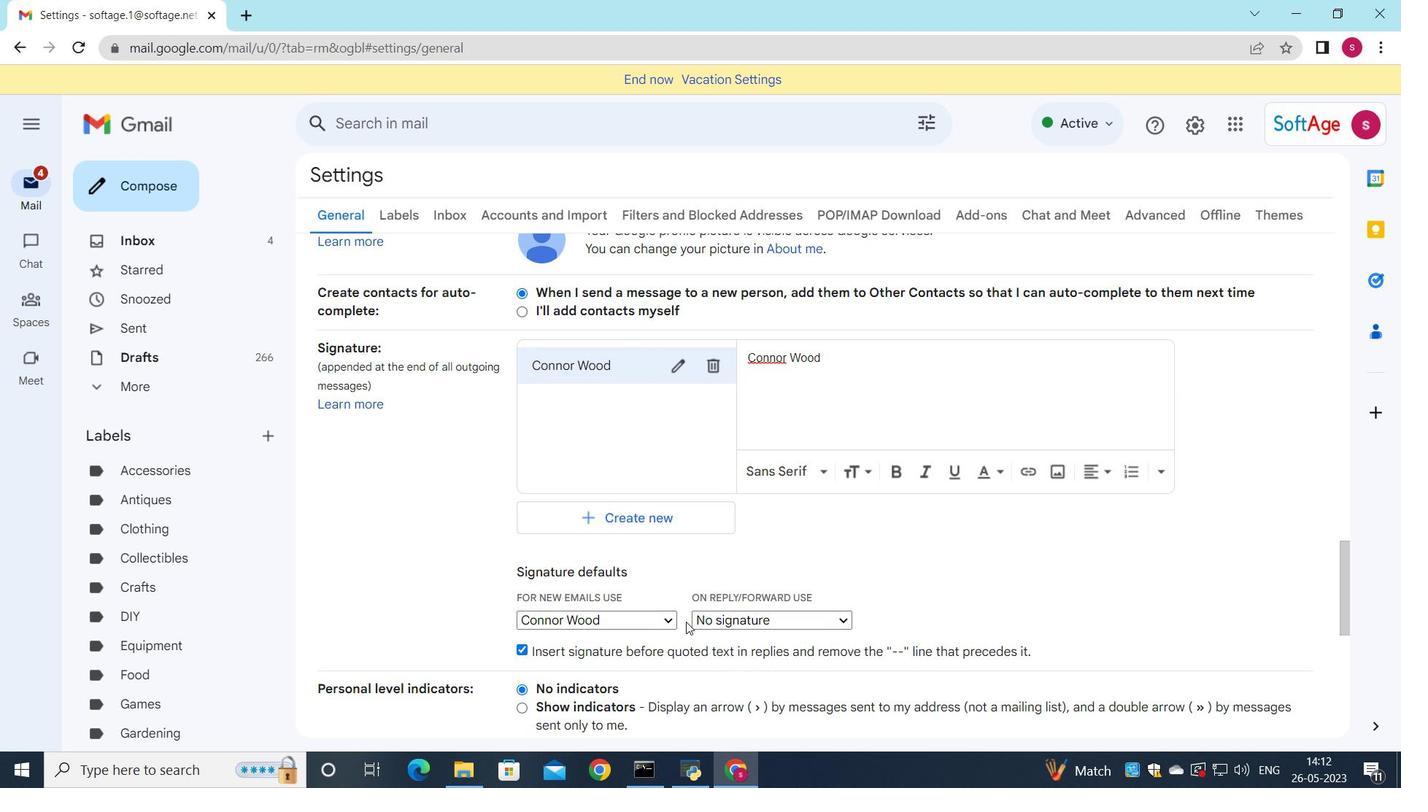 
Action: Mouse scrolled (686, 621) with delta (0, 0)
Screenshot: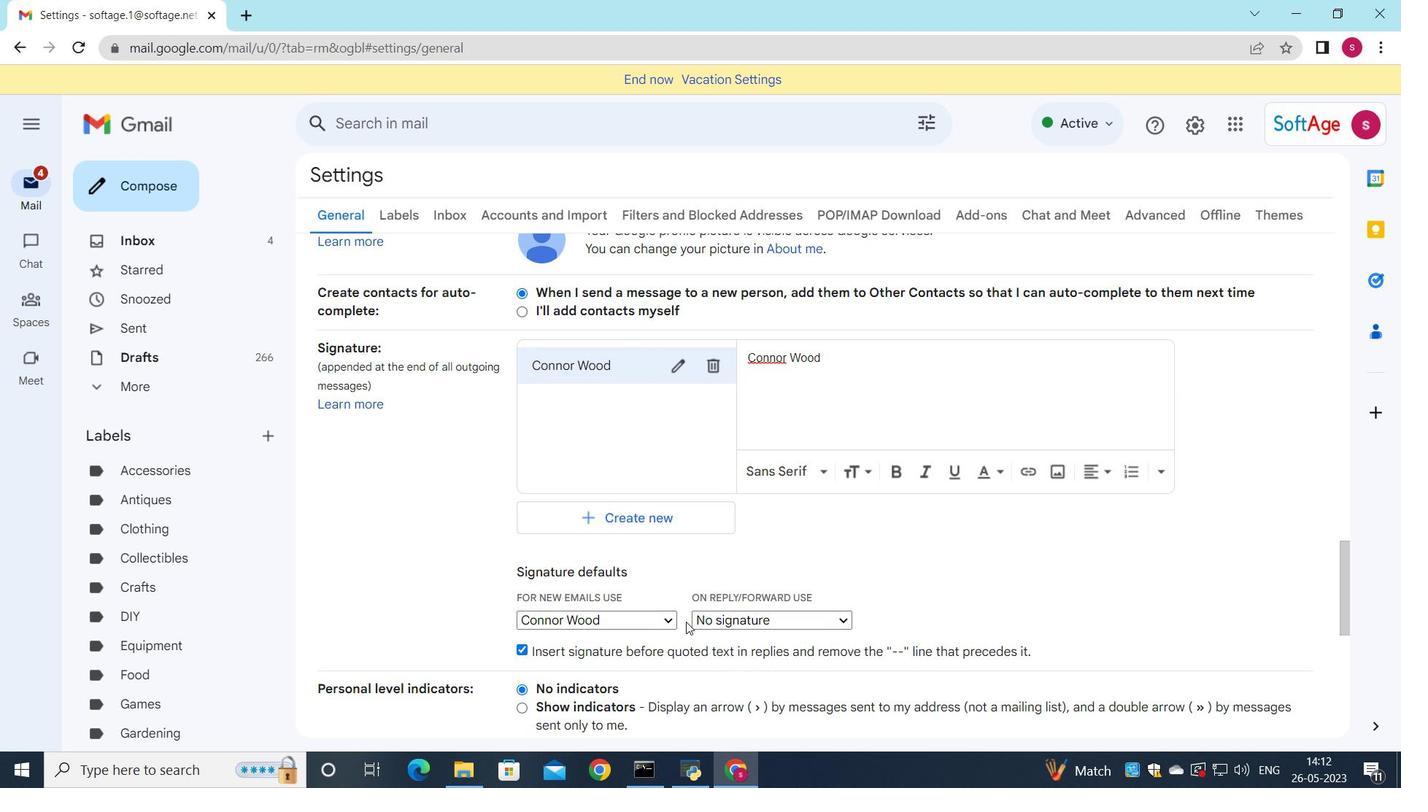 
Action: Mouse moved to (808, 253)
Screenshot: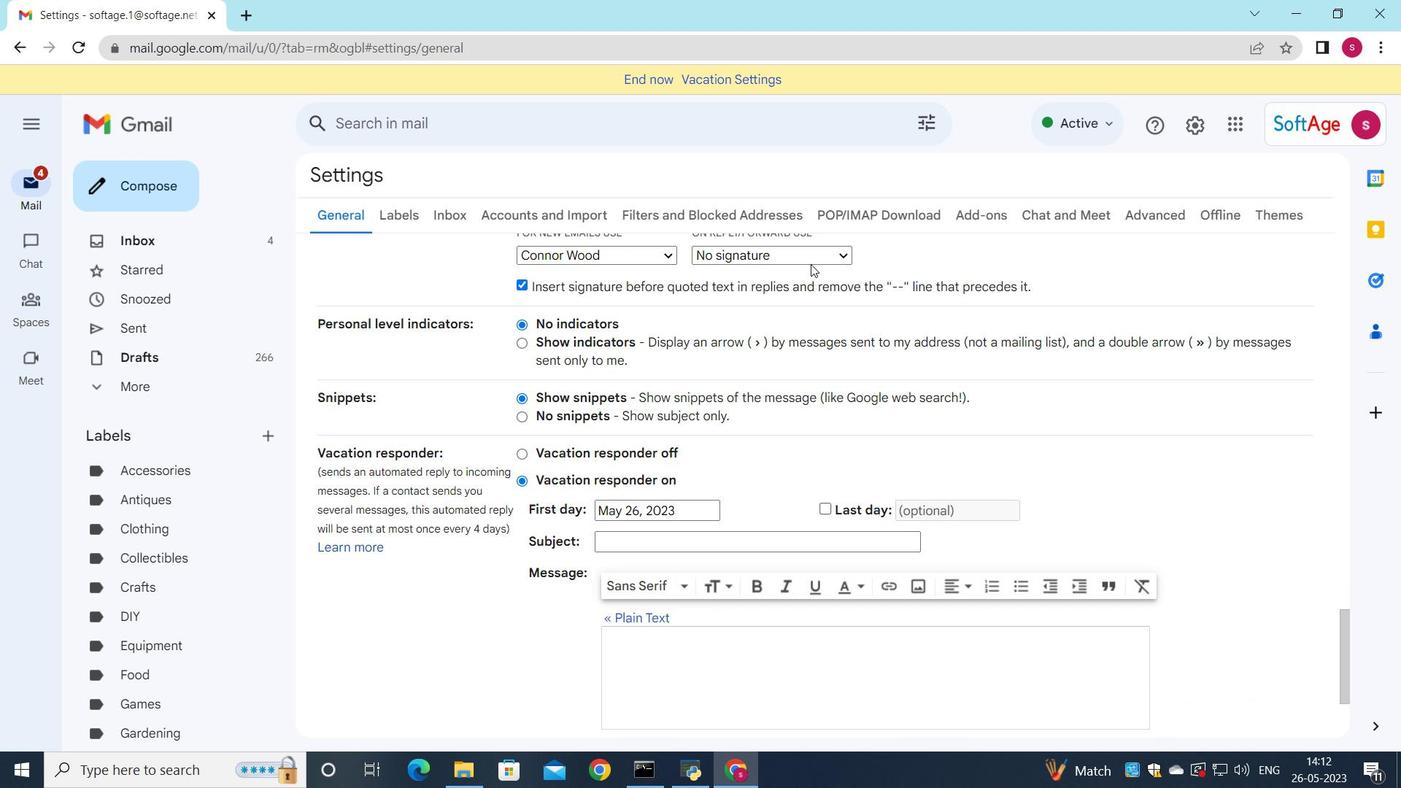 
Action: Mouse pressed left at (808, 253)
Screenshot: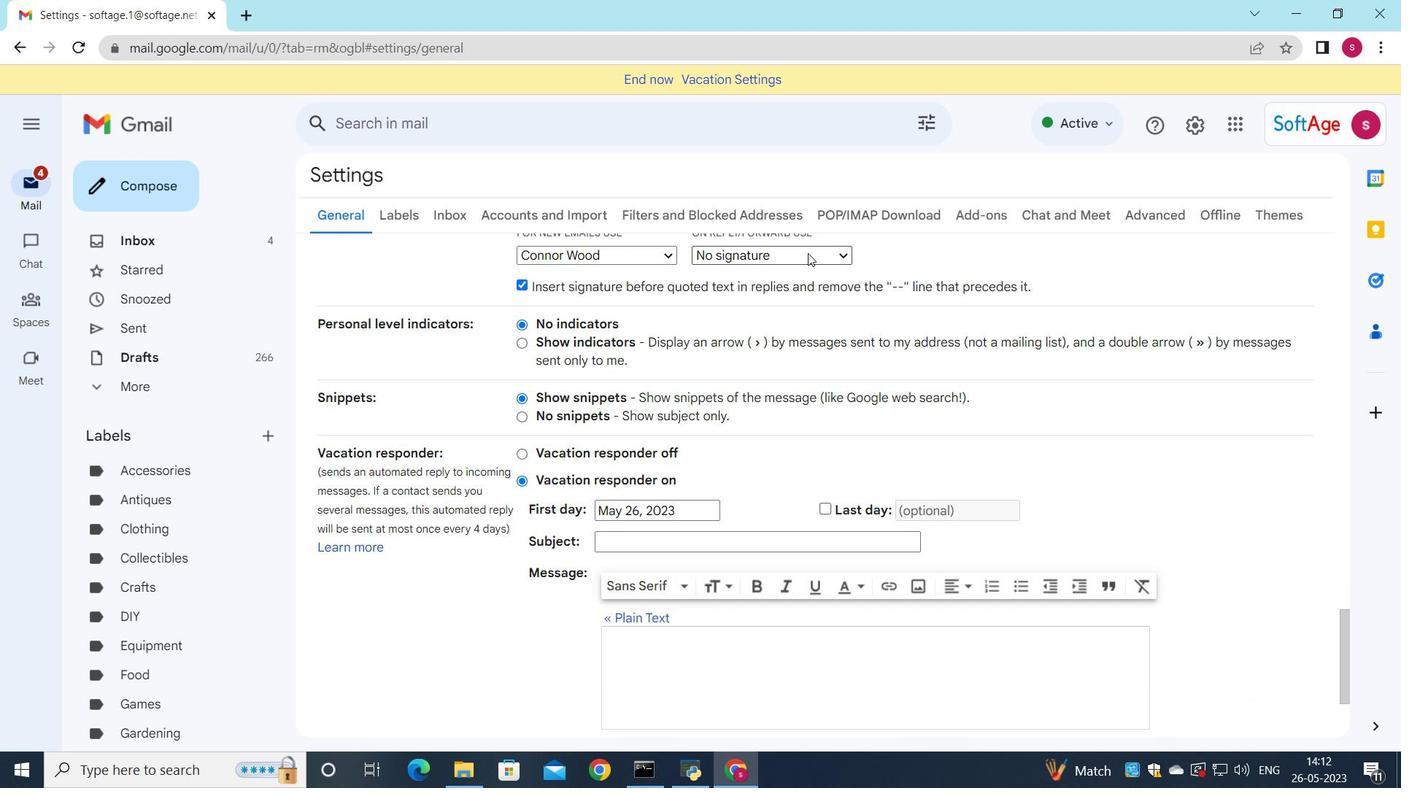
Action: Mouse moved to (805, 286)
Screenshot: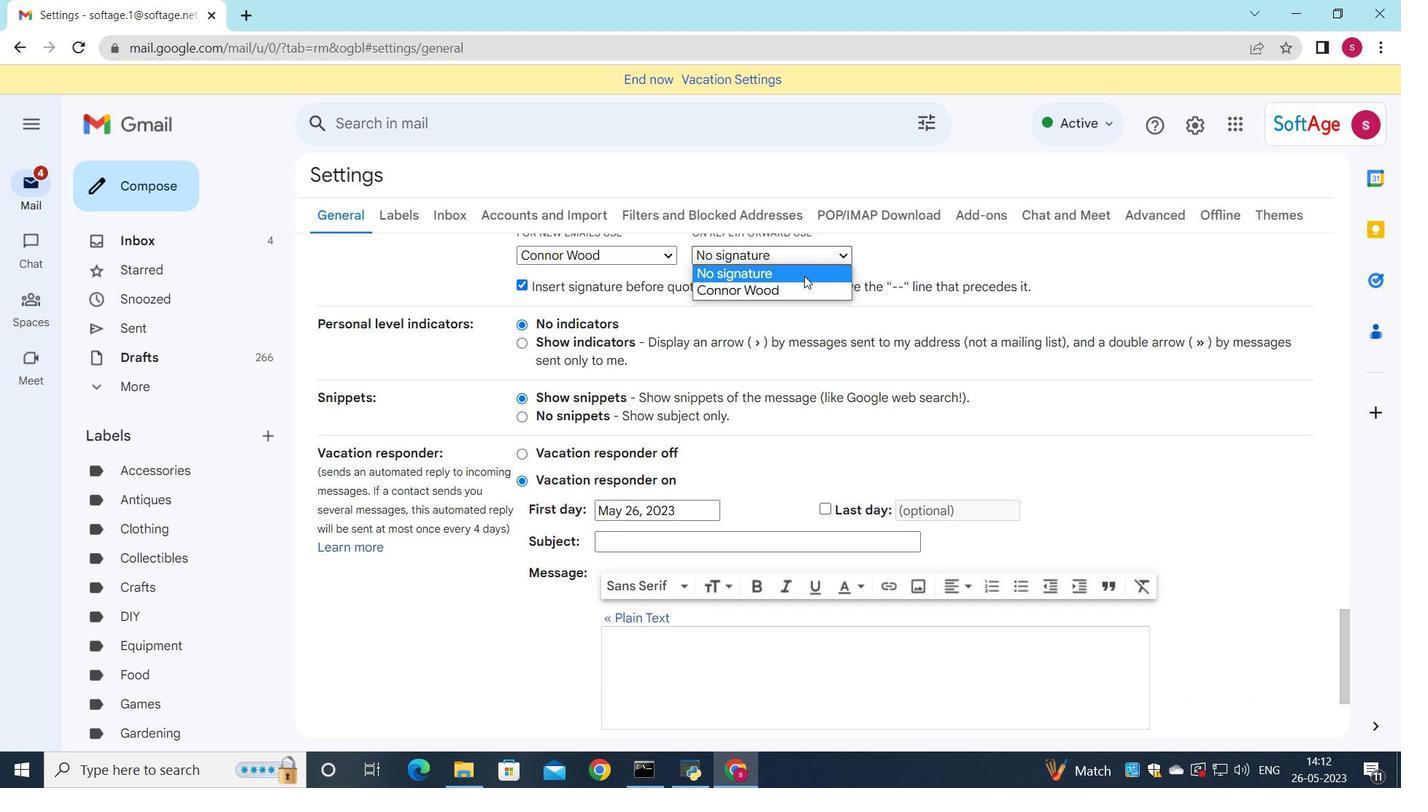 
Action: Mouse pressed left at (805, 286)
Screenshot: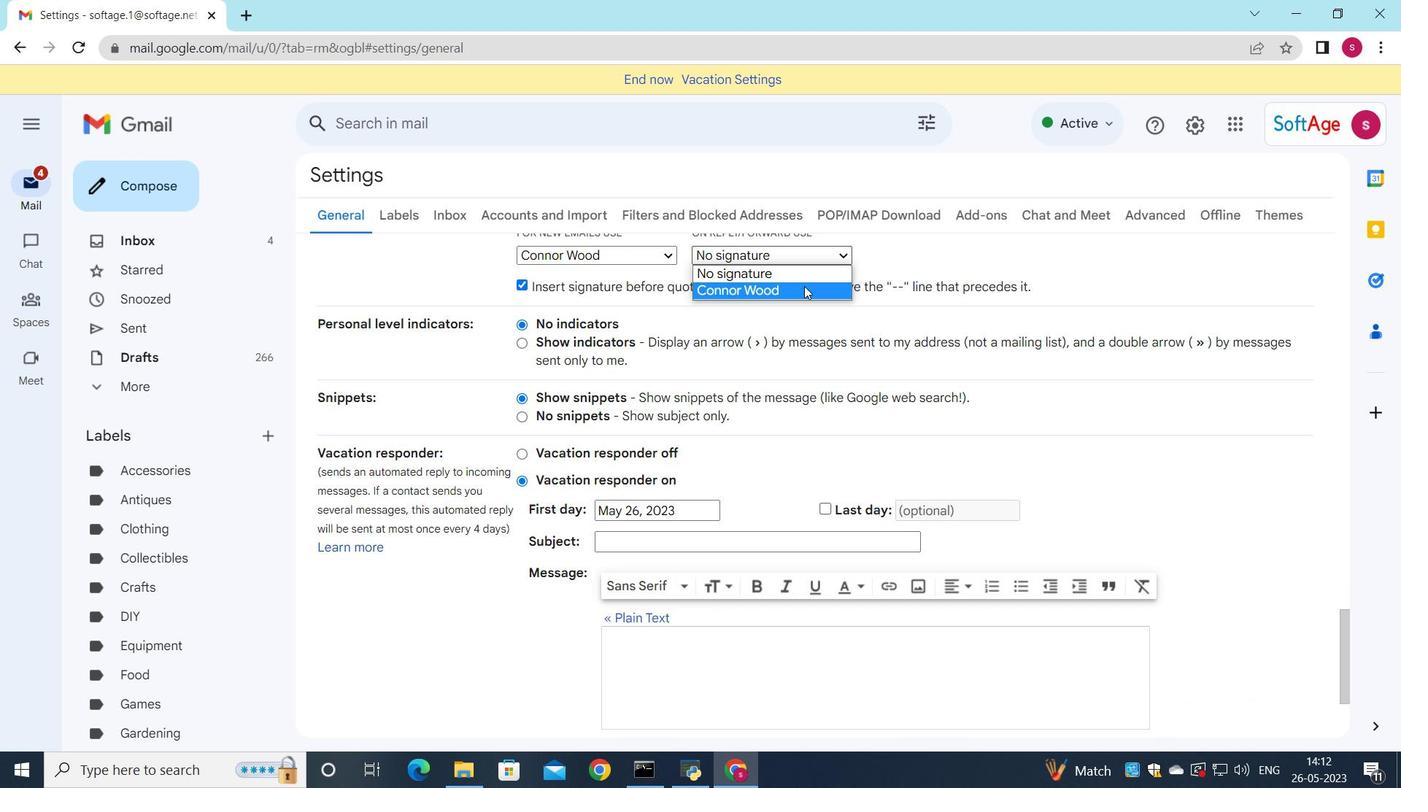 
Action: Mouse moved to (551, 308)
Screenshot: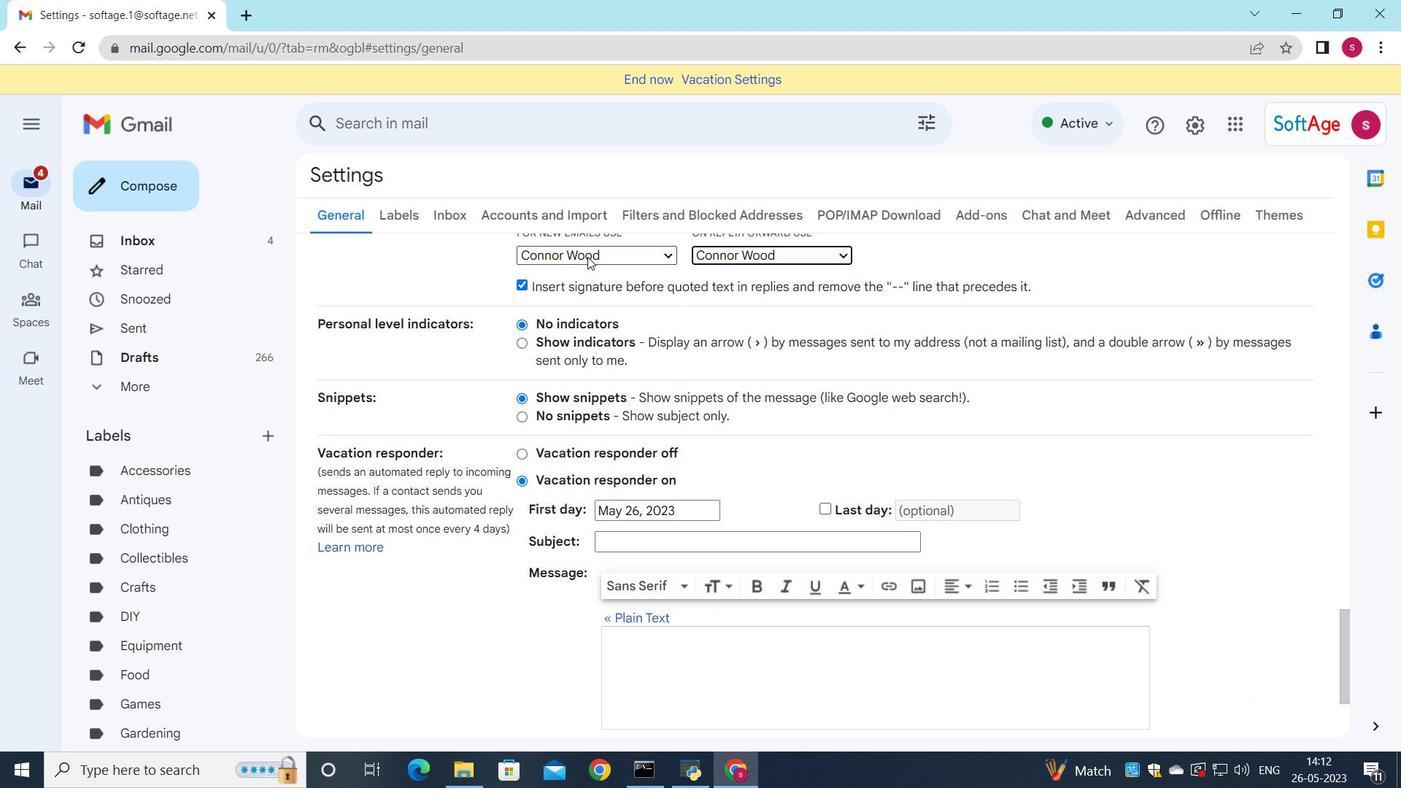 
Action: Mouse scrolled (551, 307) with delta (0, 0)
Screenshot: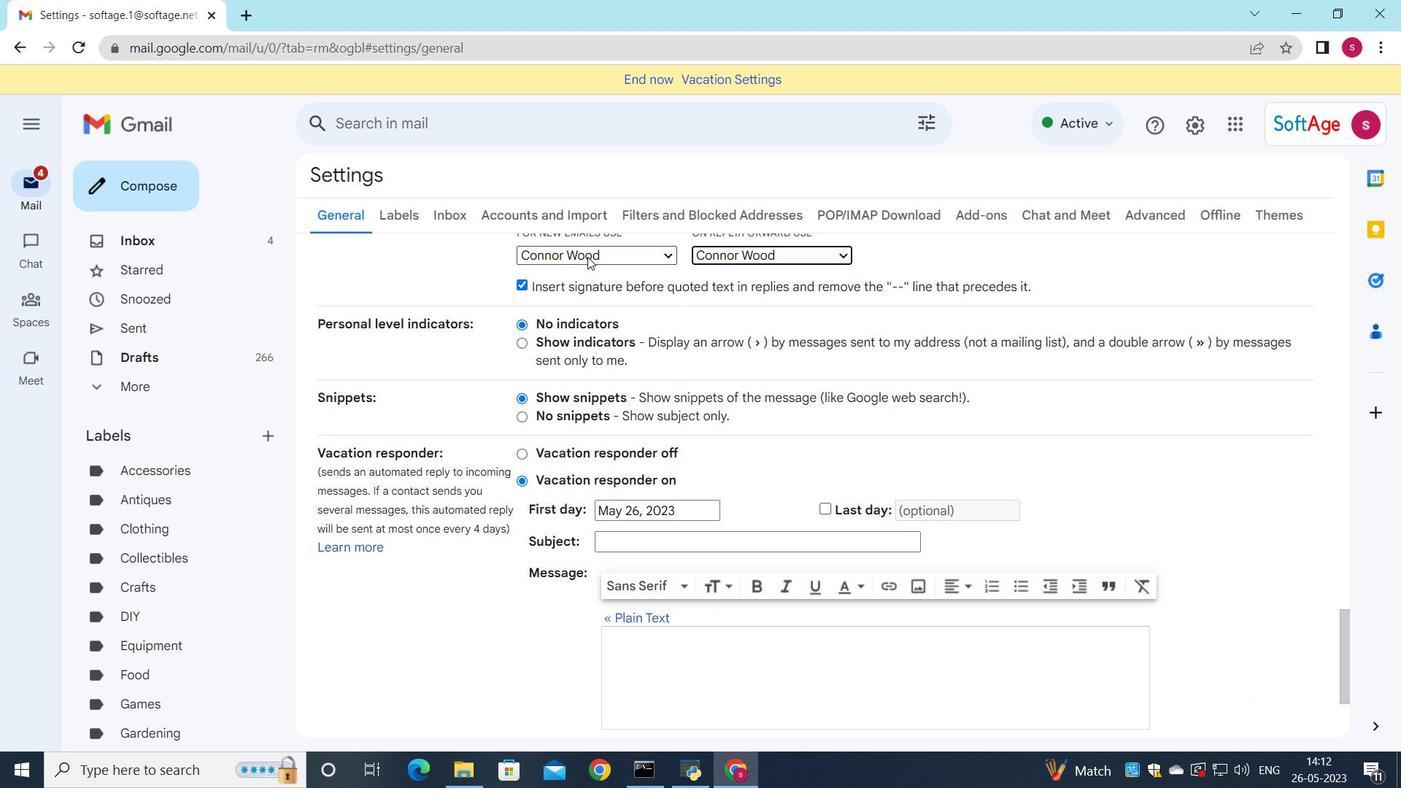 
Action: Mouse moved to (548, 322)
Screenshot: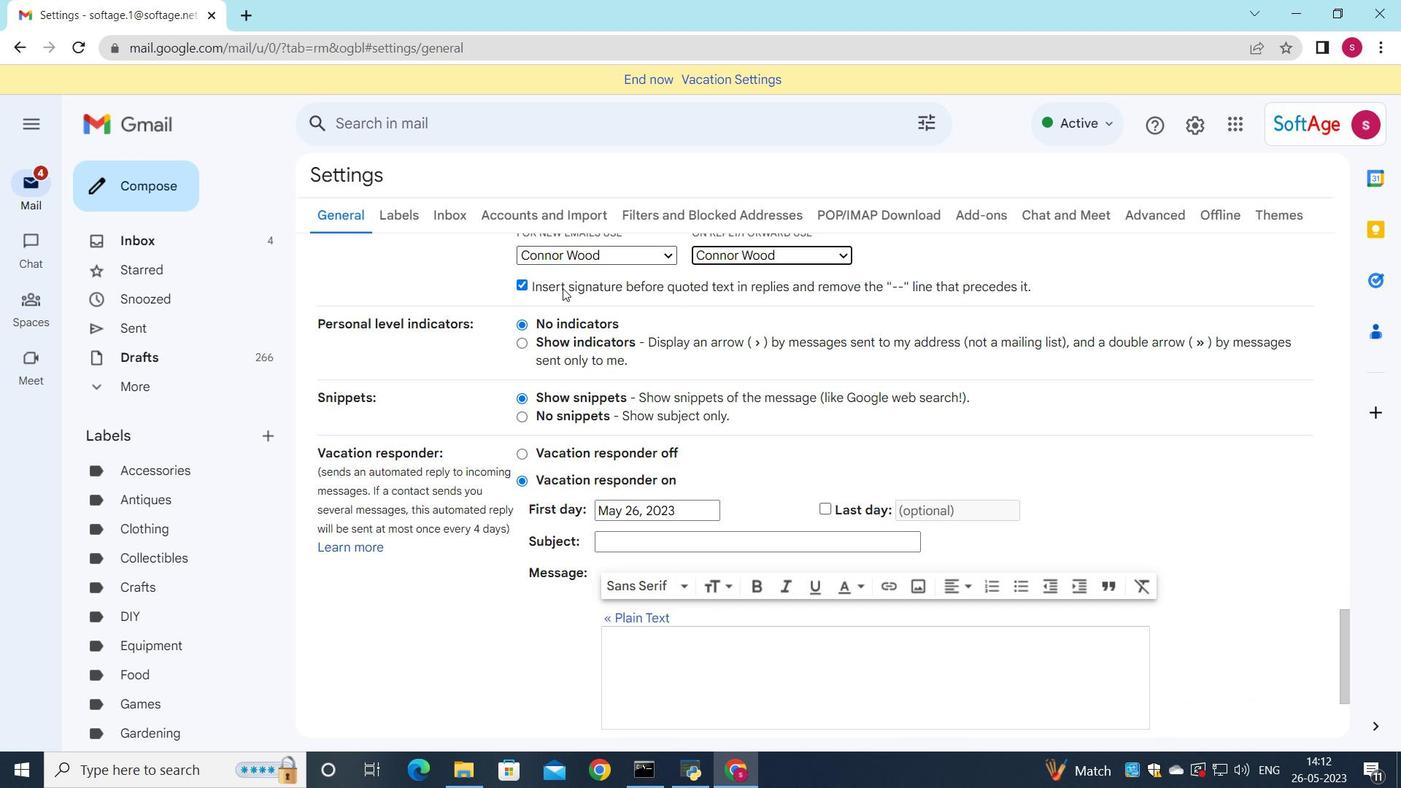 
Action: Mouse scrolled (548, 321) with delta (0, 0)
Screenshot: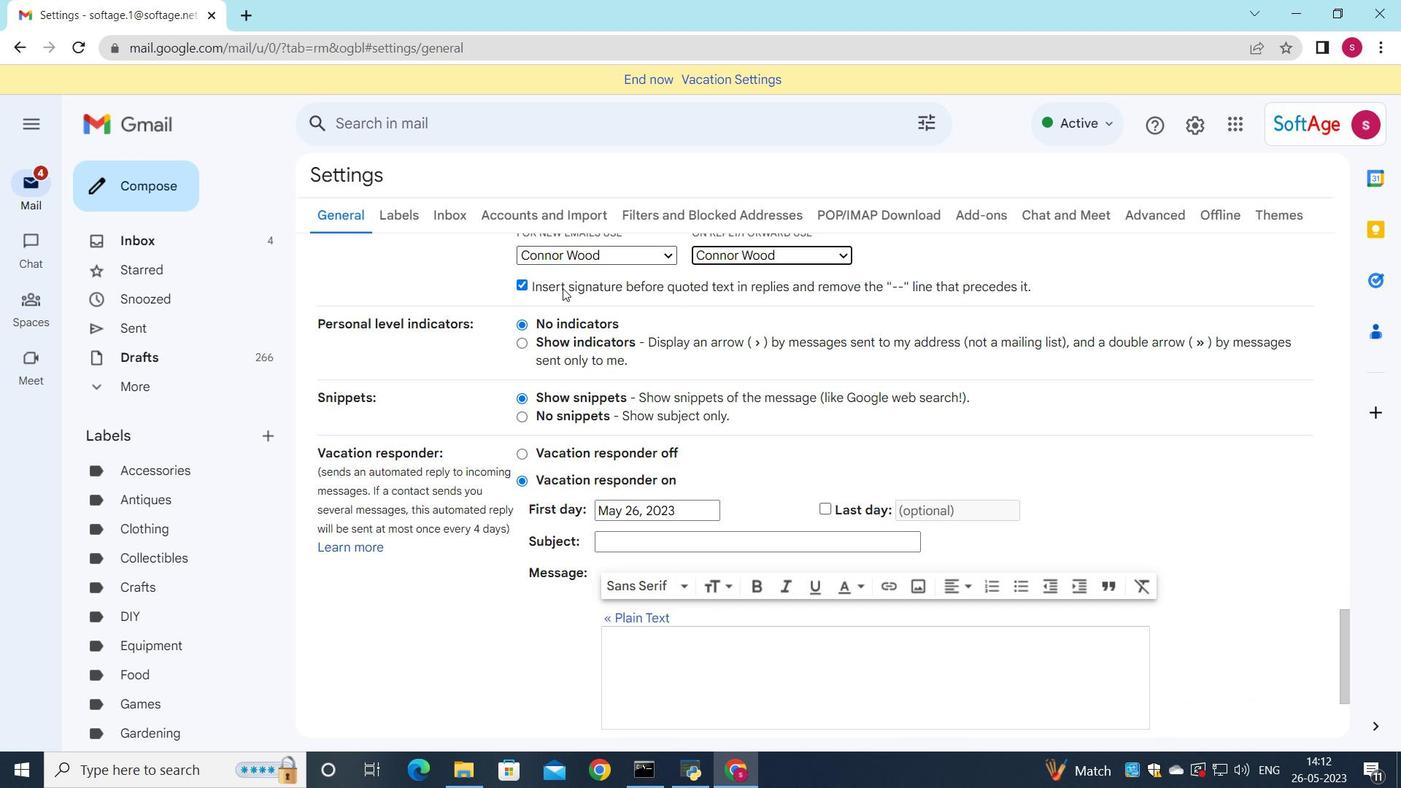 
Action: Mouse moved to (546, 337)
Screenshot: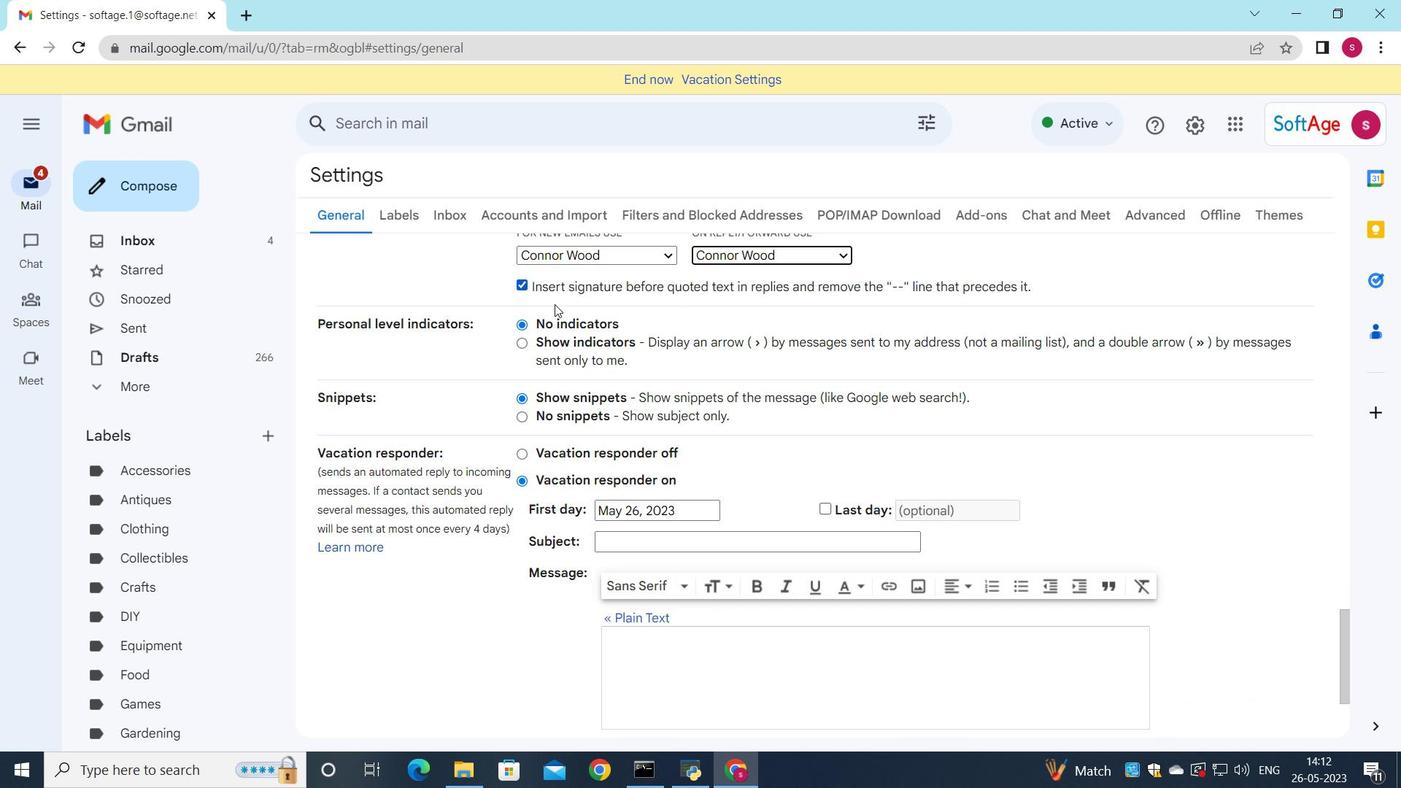 
Action: Mouse scrolled (546, 336) with delta (0, 0)
Screenshot: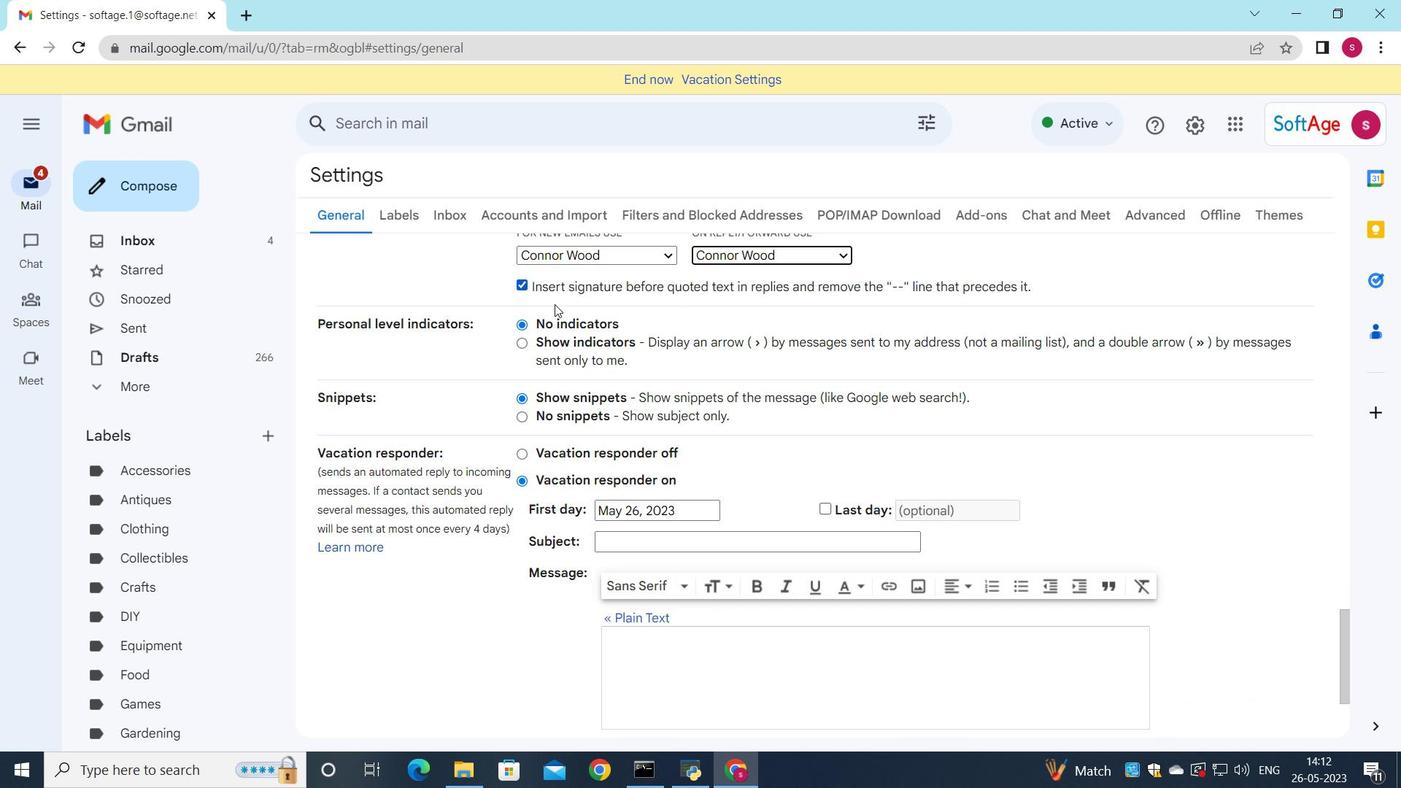 
Action: Mouse moved to (546, 343)
Screenshot: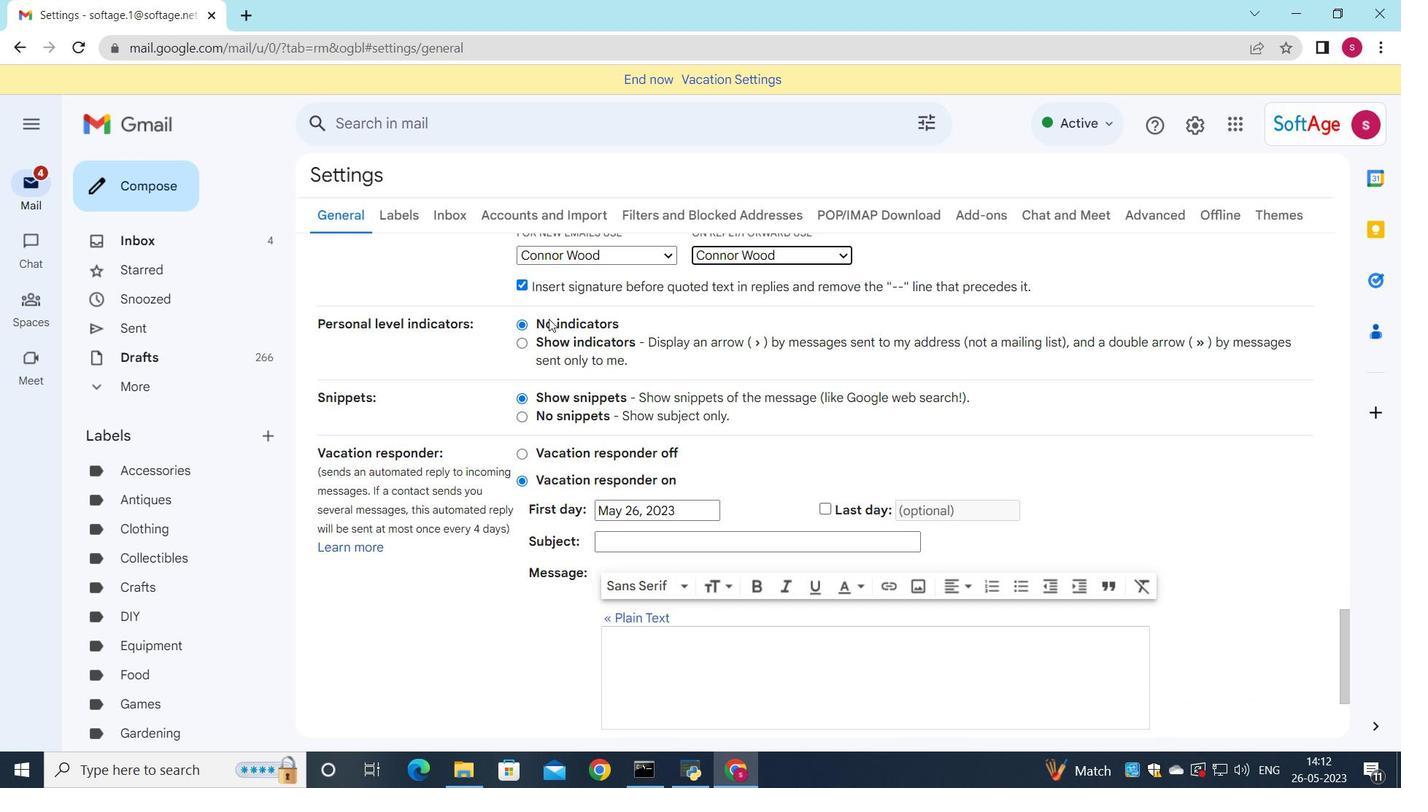 
Action: Mouse scrolled (546, 342) with delta (0, 0)
Screenshot: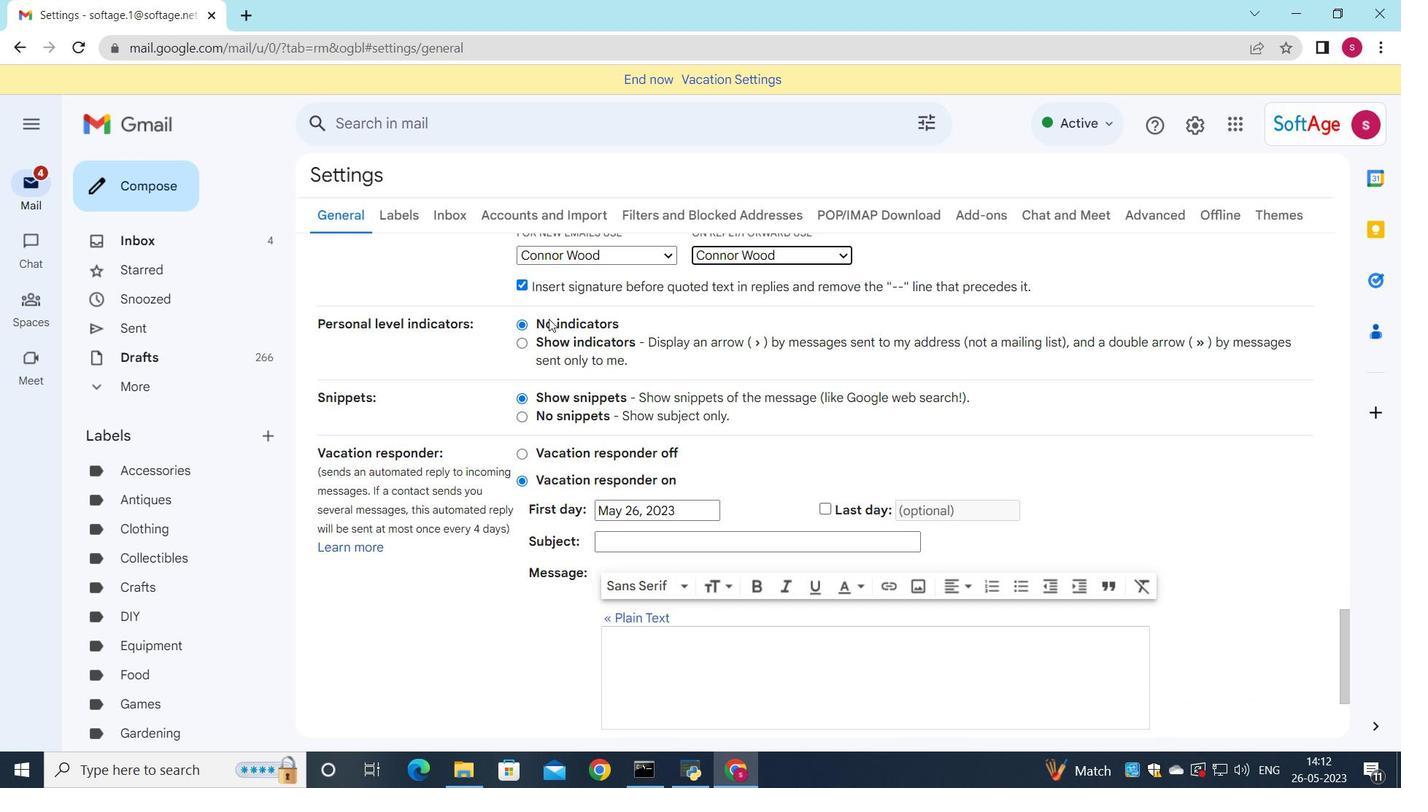 
Action: Mouse moved to (546, 343)
Screenshot: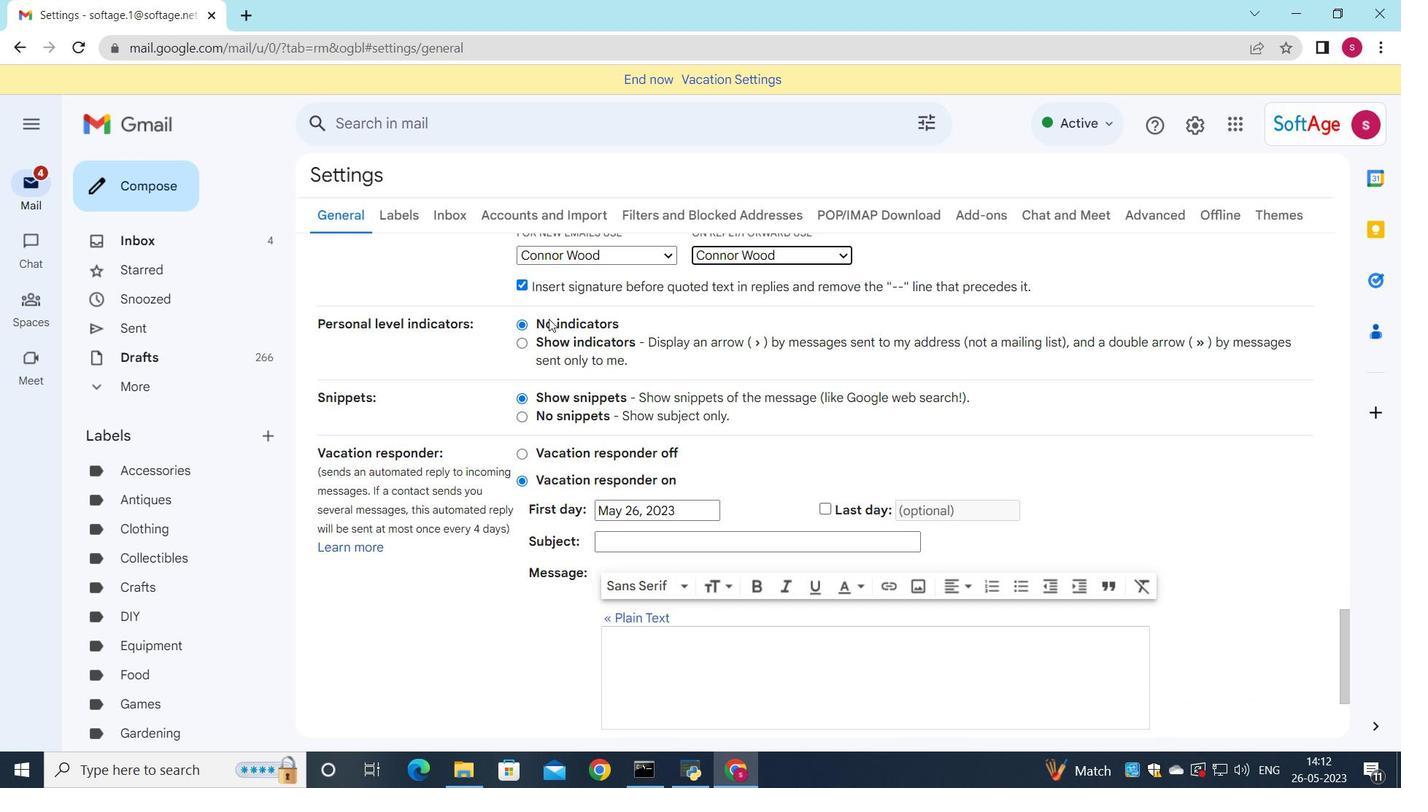 
Action: Mouse scrolled (546, 343) with delta (0, 0)
Screenshot: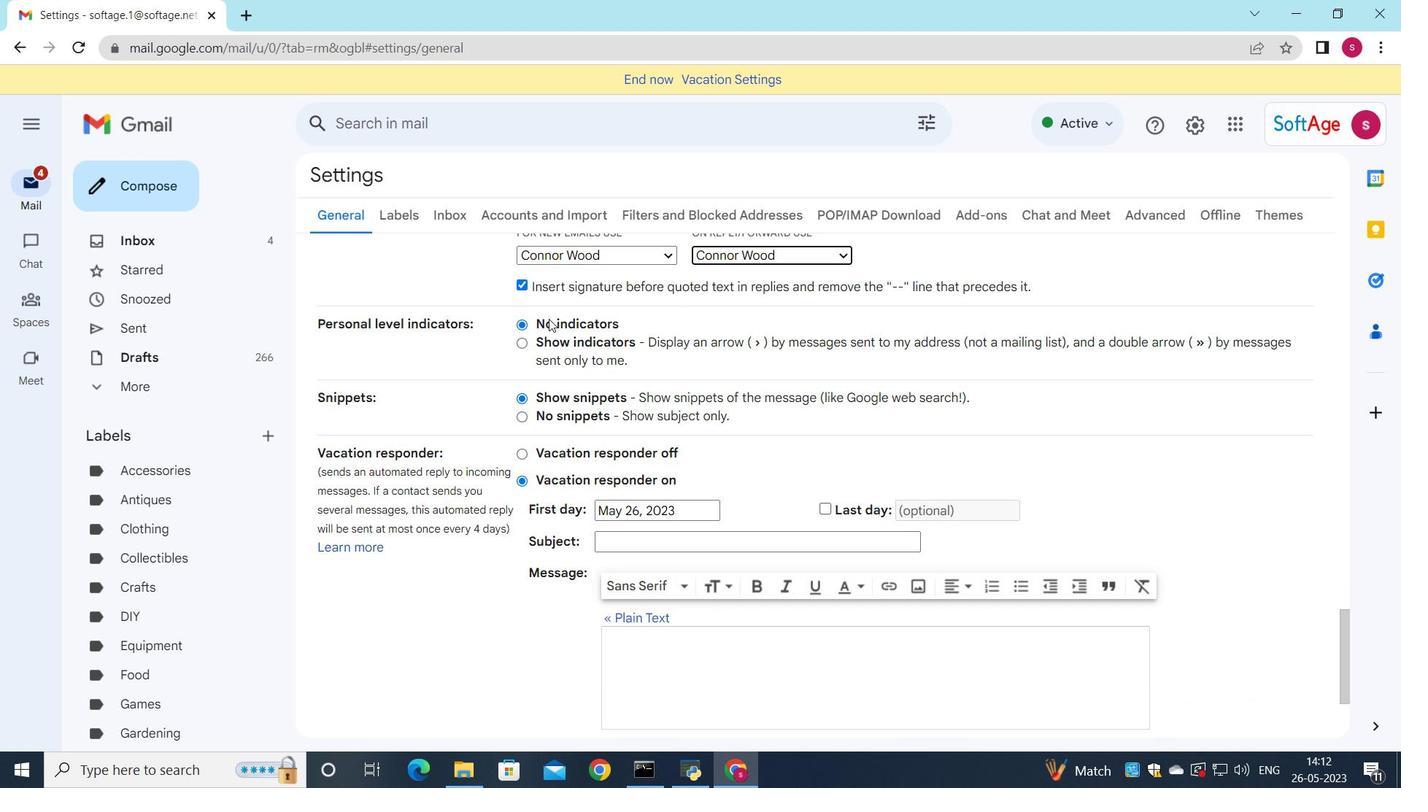 
Action: Mouse moved to (546, 343)
Screenshot: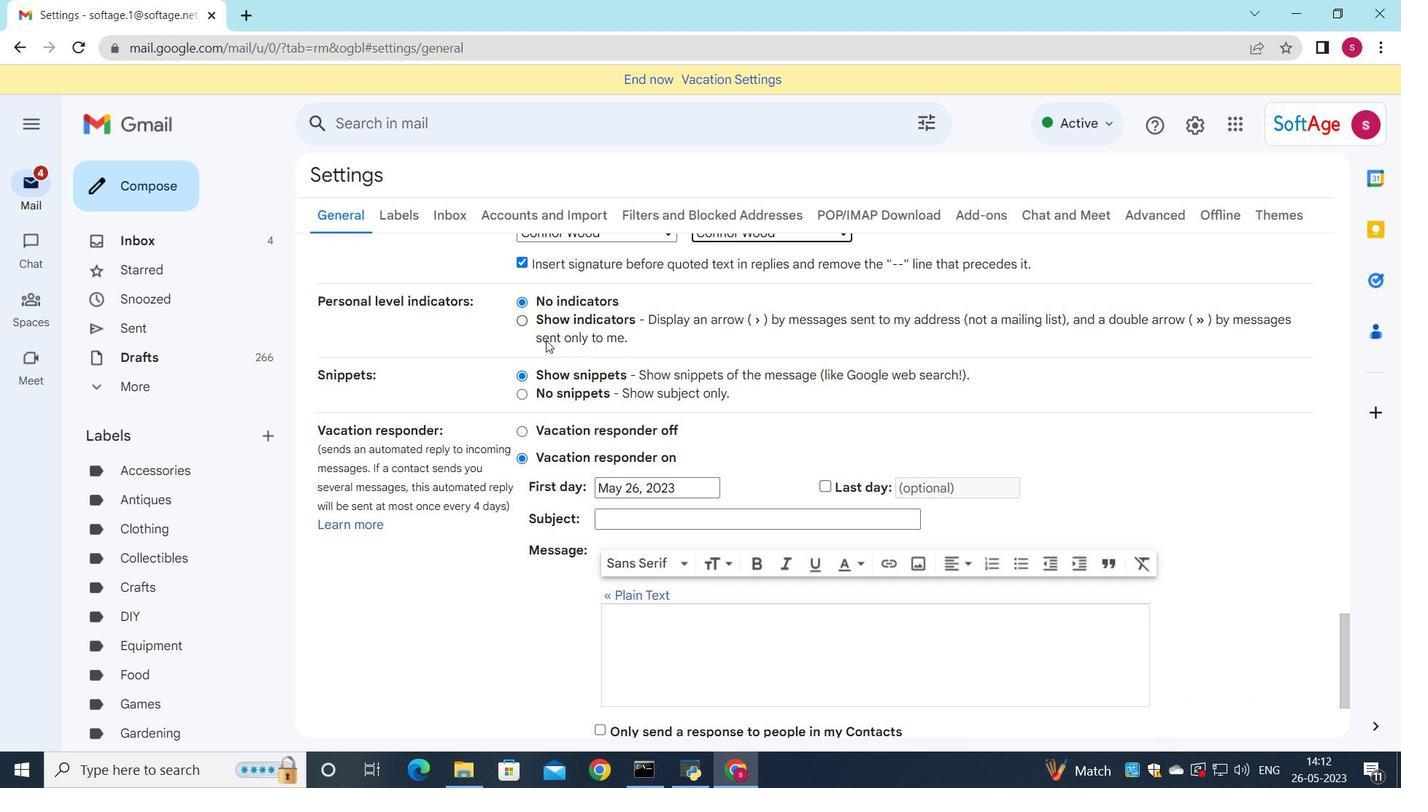 
Action: Mouse scrolled (546, 343) with delta (0, 0)
Screenshot: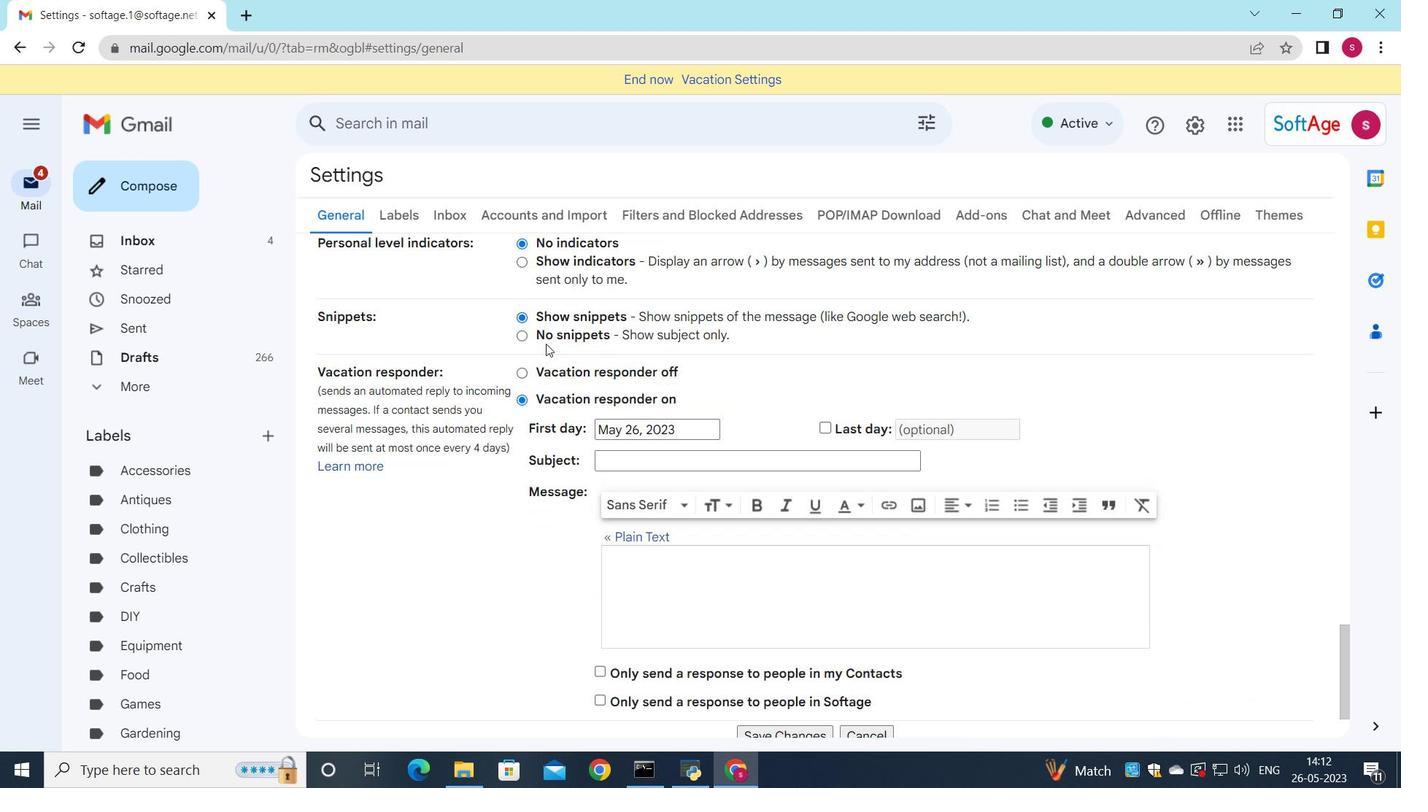 
Action: Mouse moved to (558, 365)
Screenshot: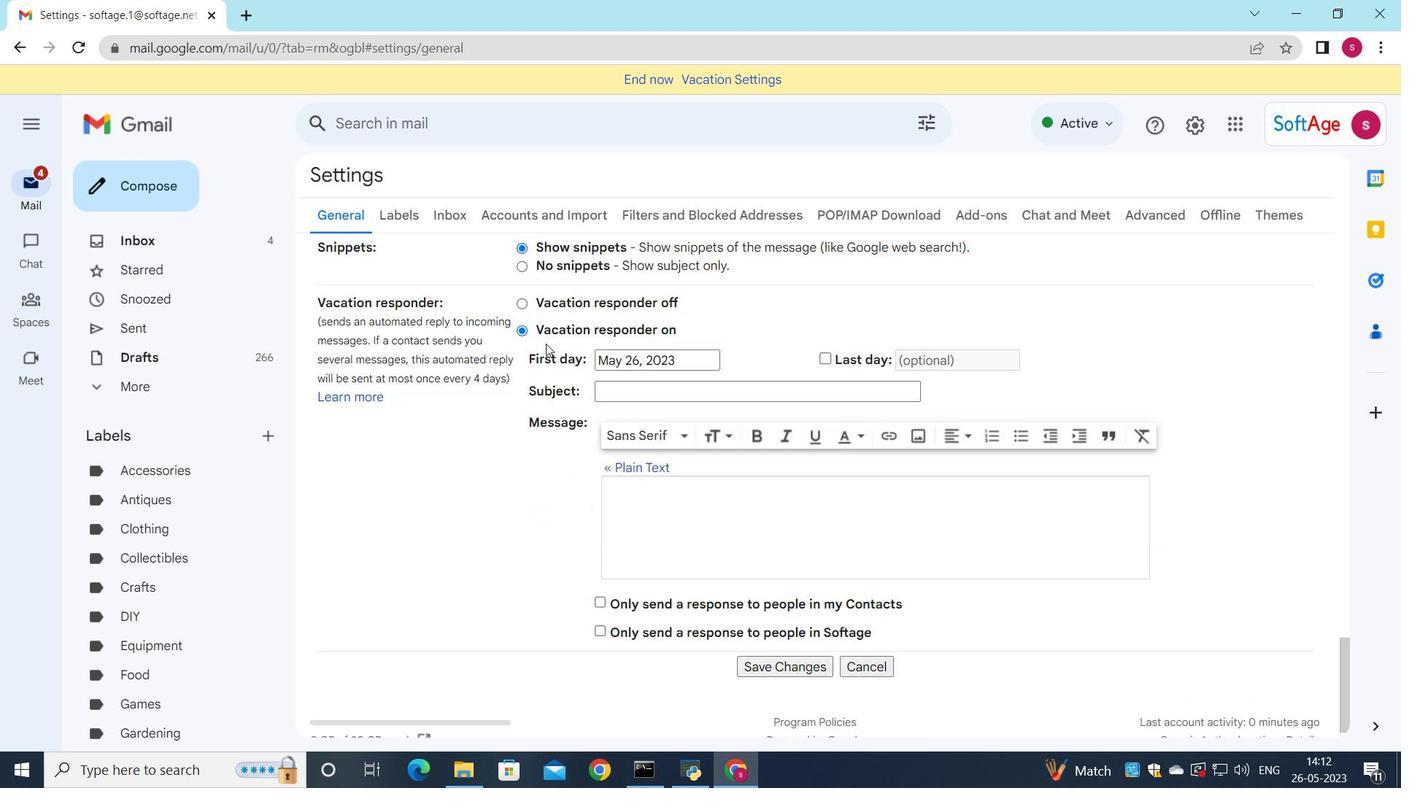 
Action: Mouse scrolled (558, 364) with delta (0, 0)
Screenshot: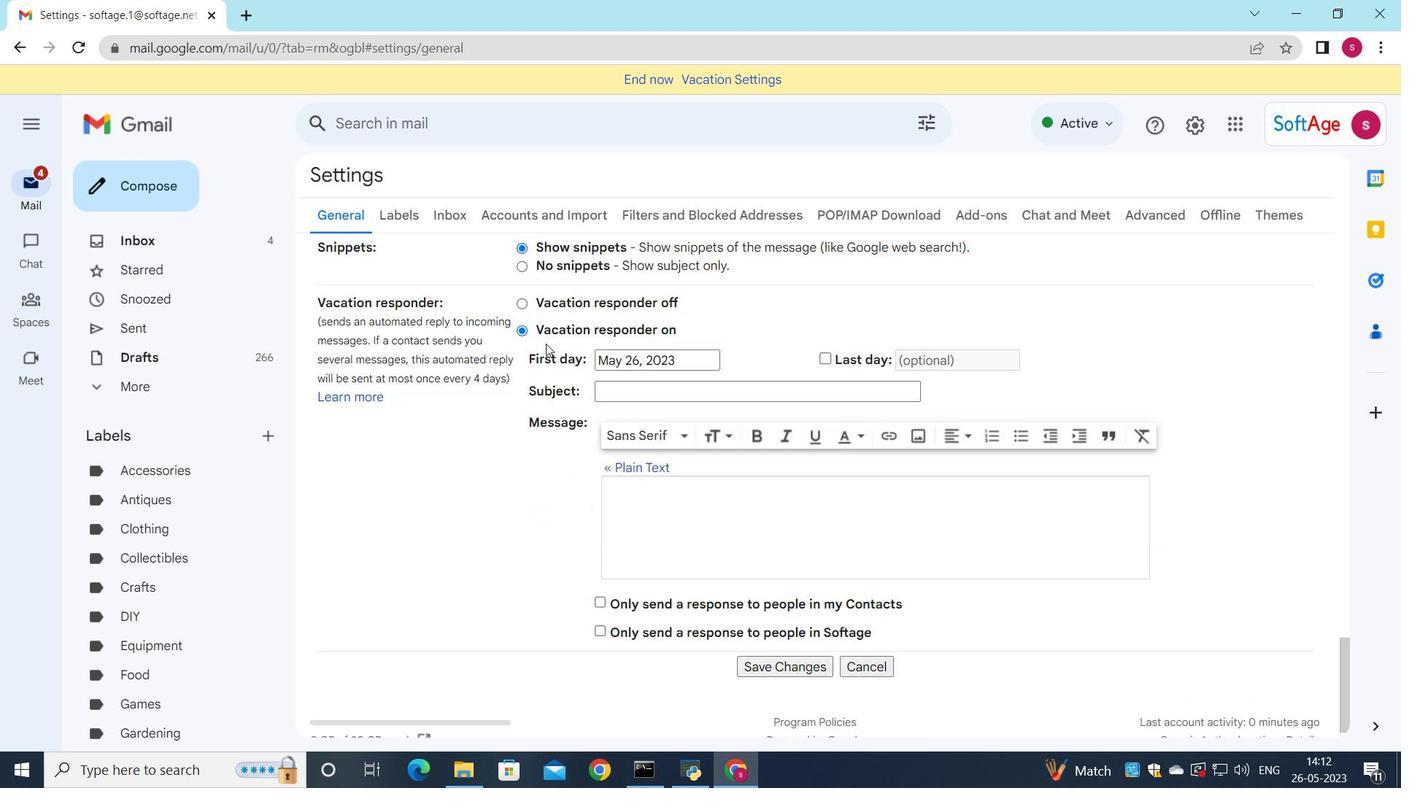
Action: Mouse moved to (777, 643)
Screenshot: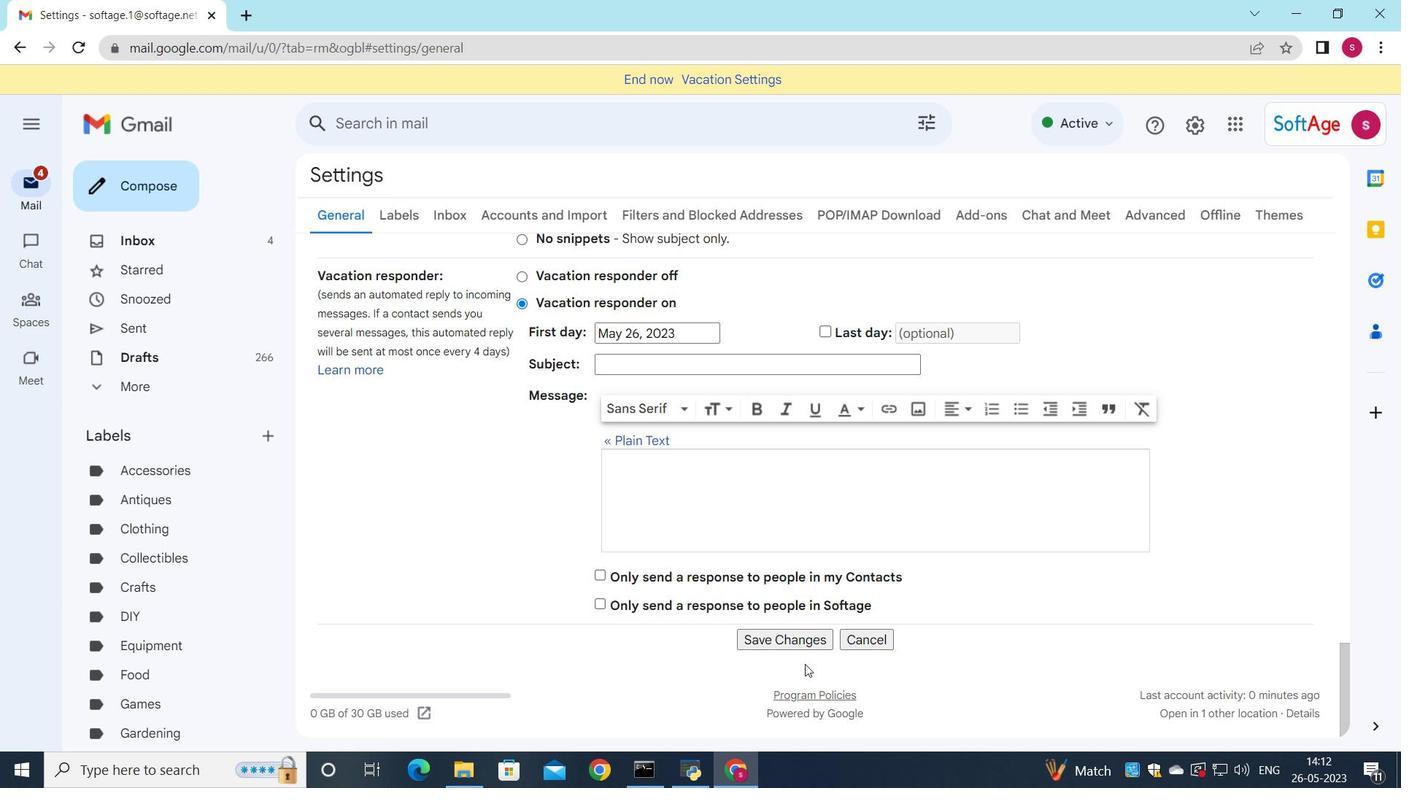 
Action: Mouse pressed left at (777, 643)
Screenshot: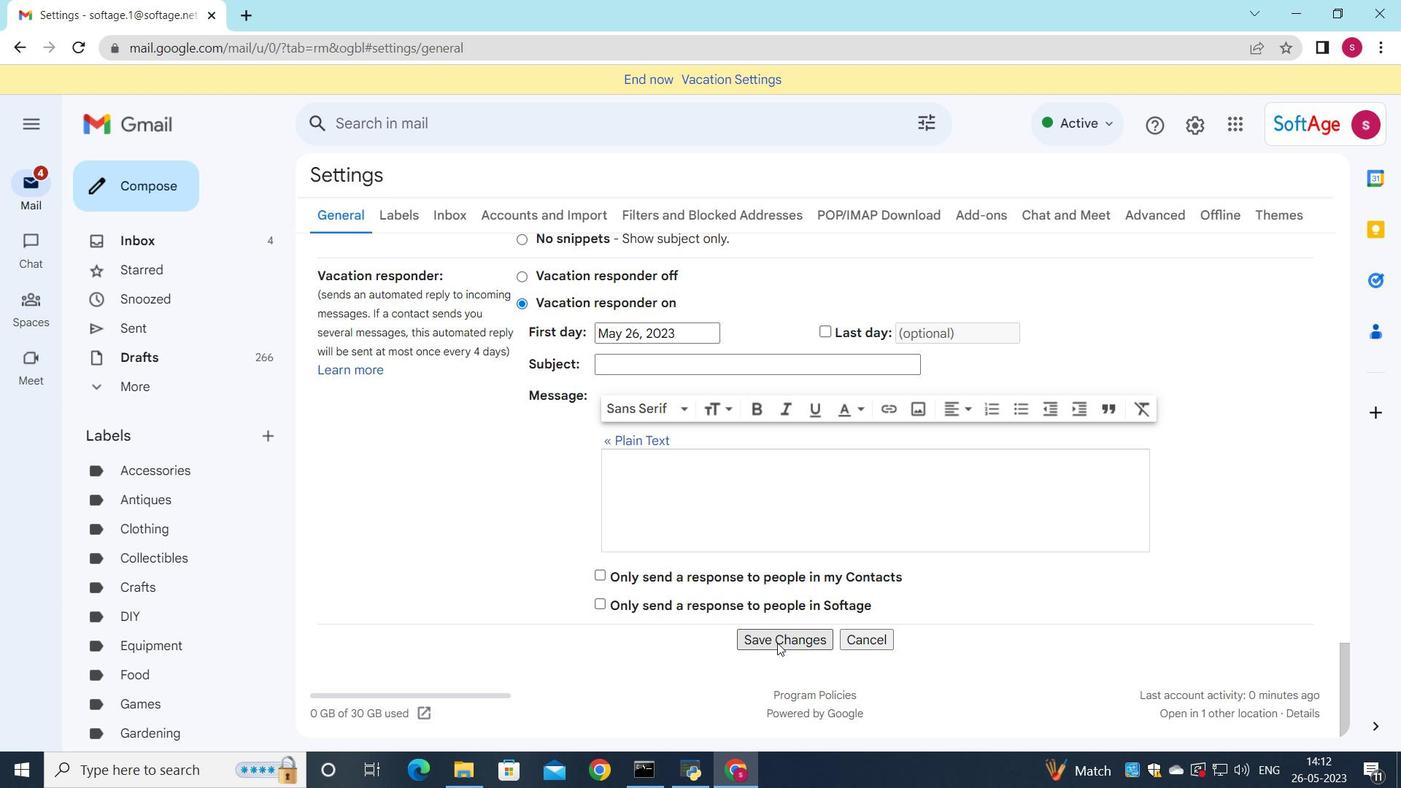 
Action: Mouse moved to (148, 176)
Screenshot: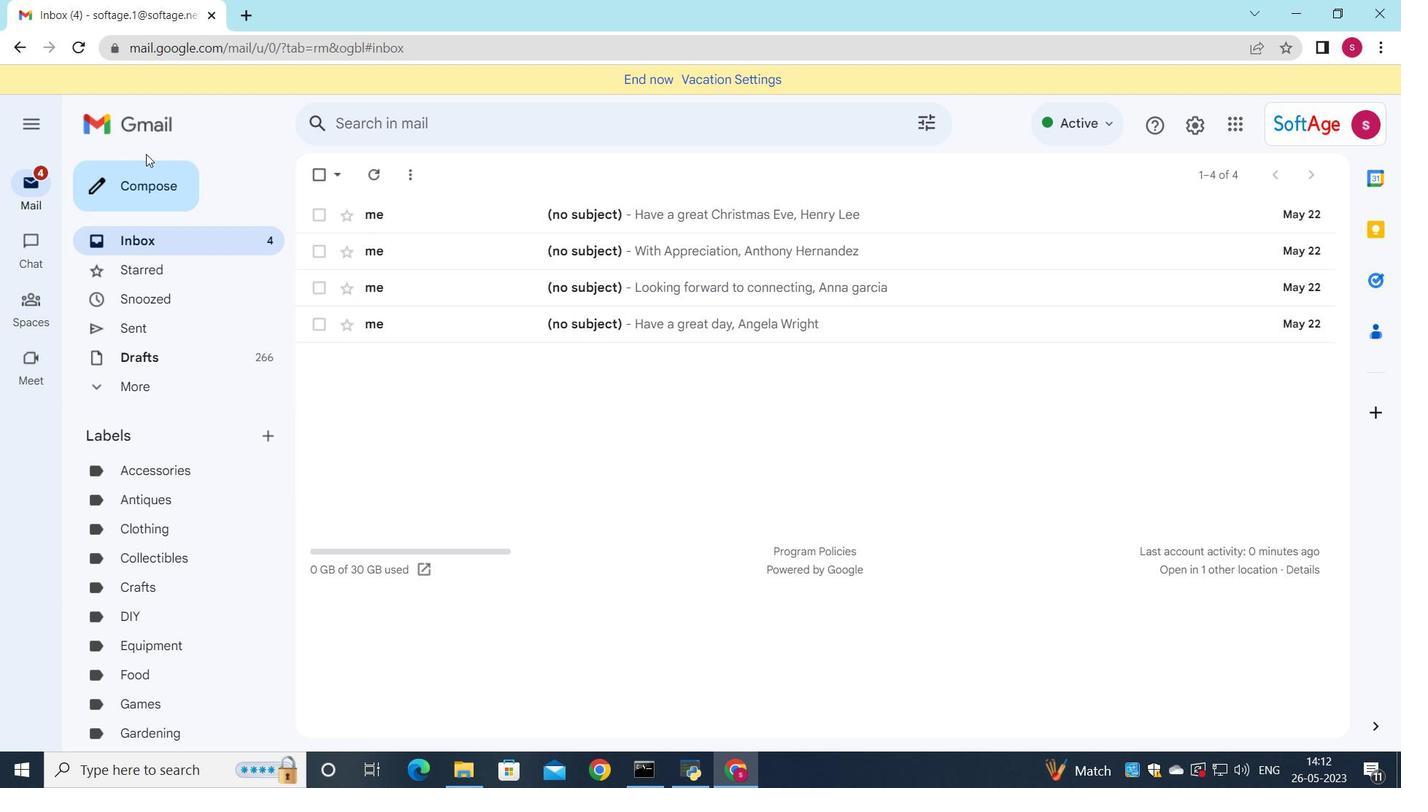 
Action: Mouse pressed left at (148, 176)
Screenshot: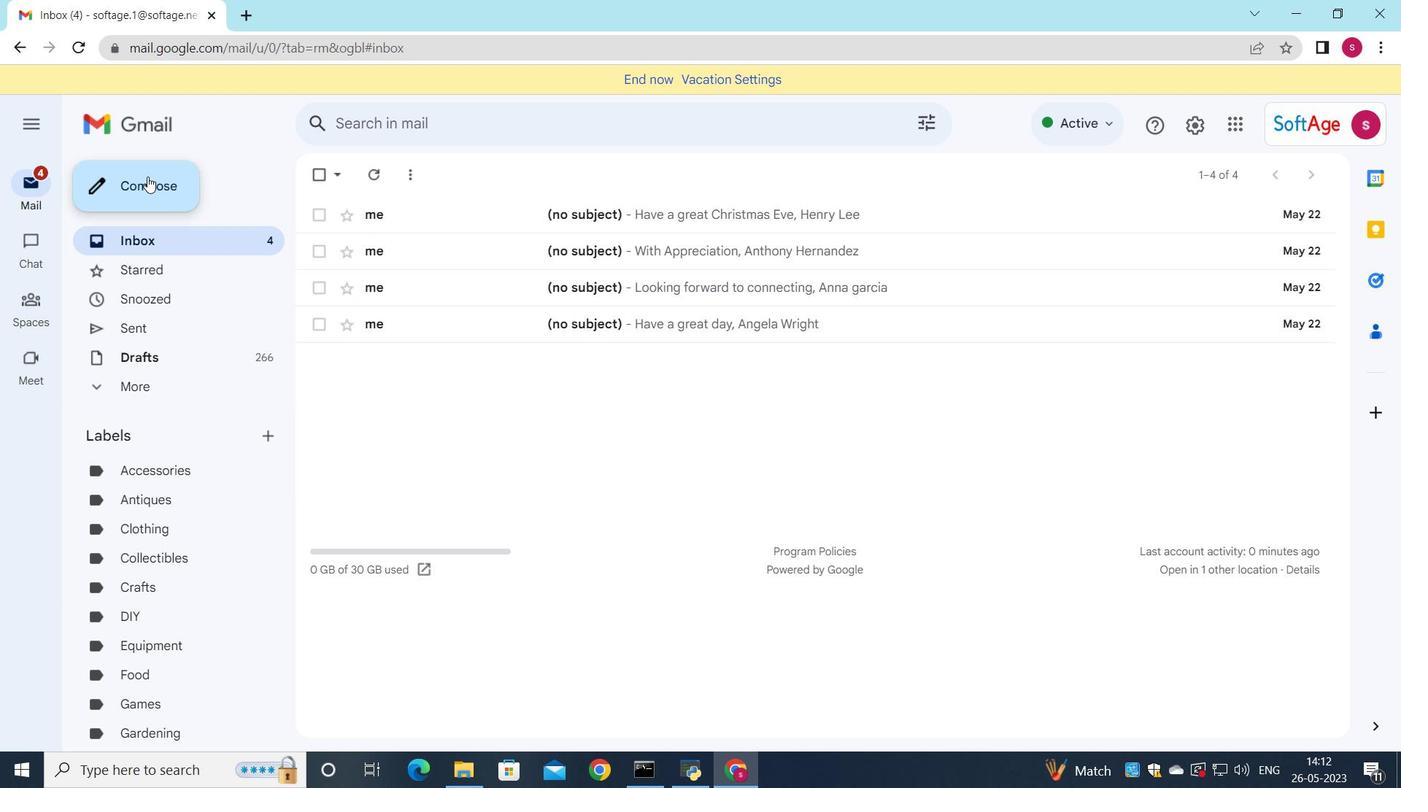 
Action: Mouse moved to (1083, 345)
Screenshot: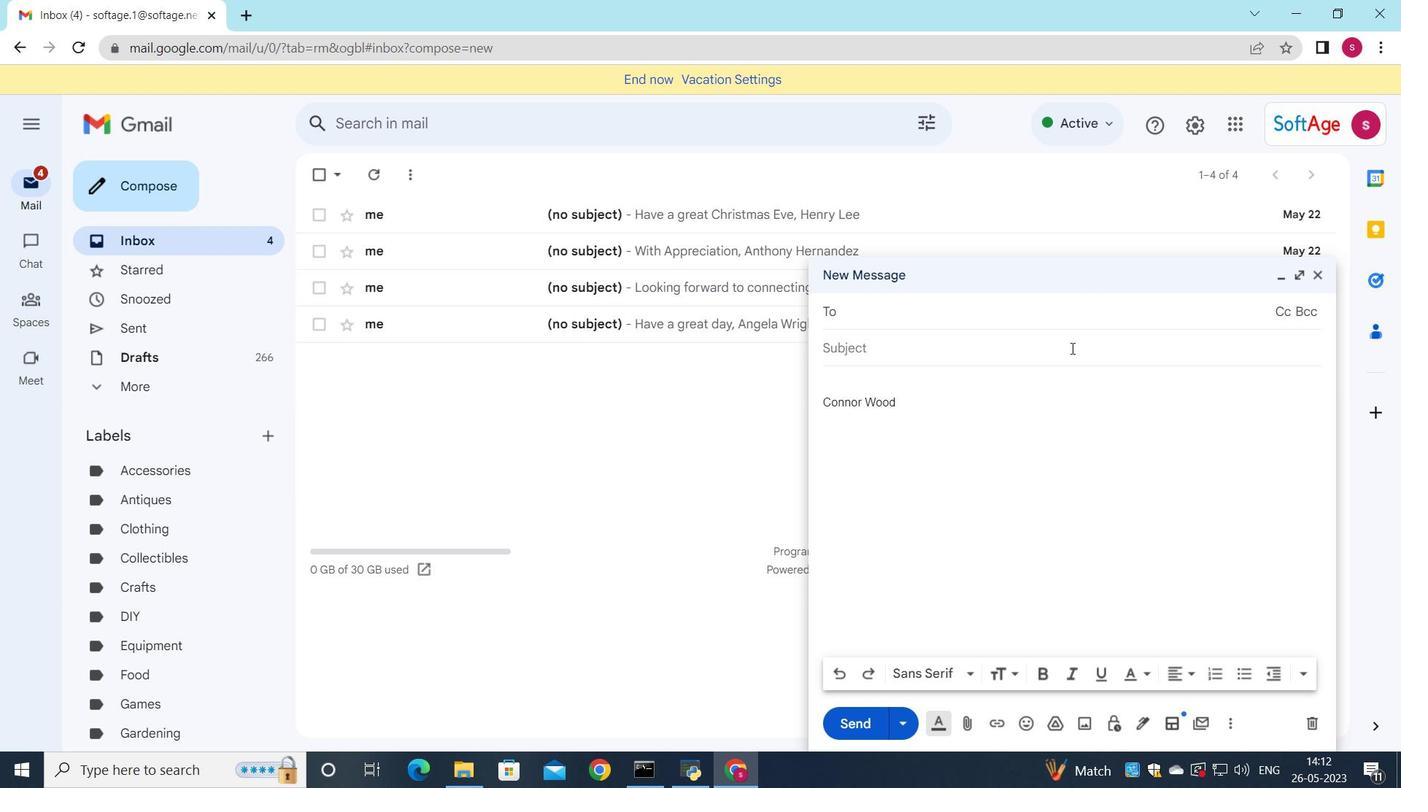 
Action: Key pressed soft
Screenshot: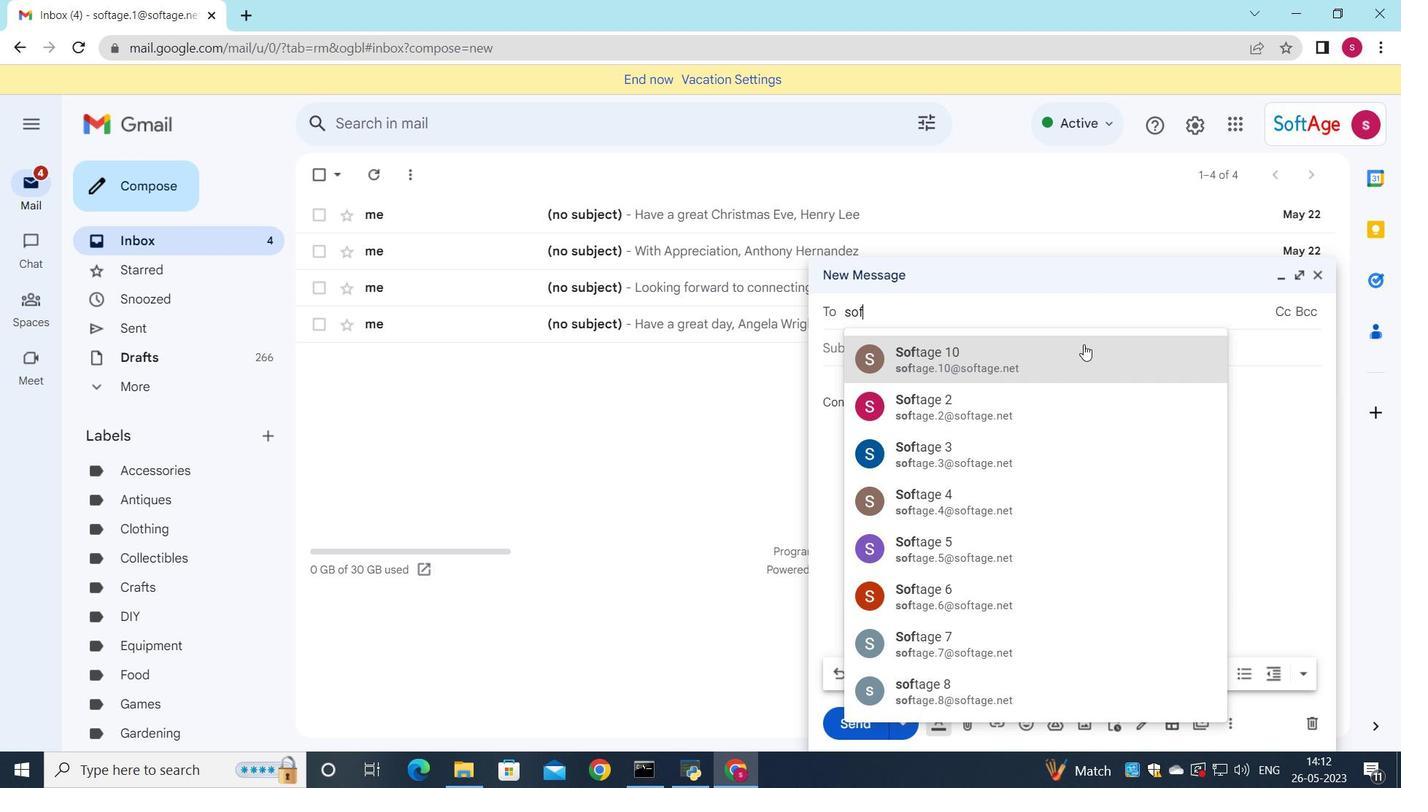 
Action: Mouse moved to (956, 533)
Screenshot: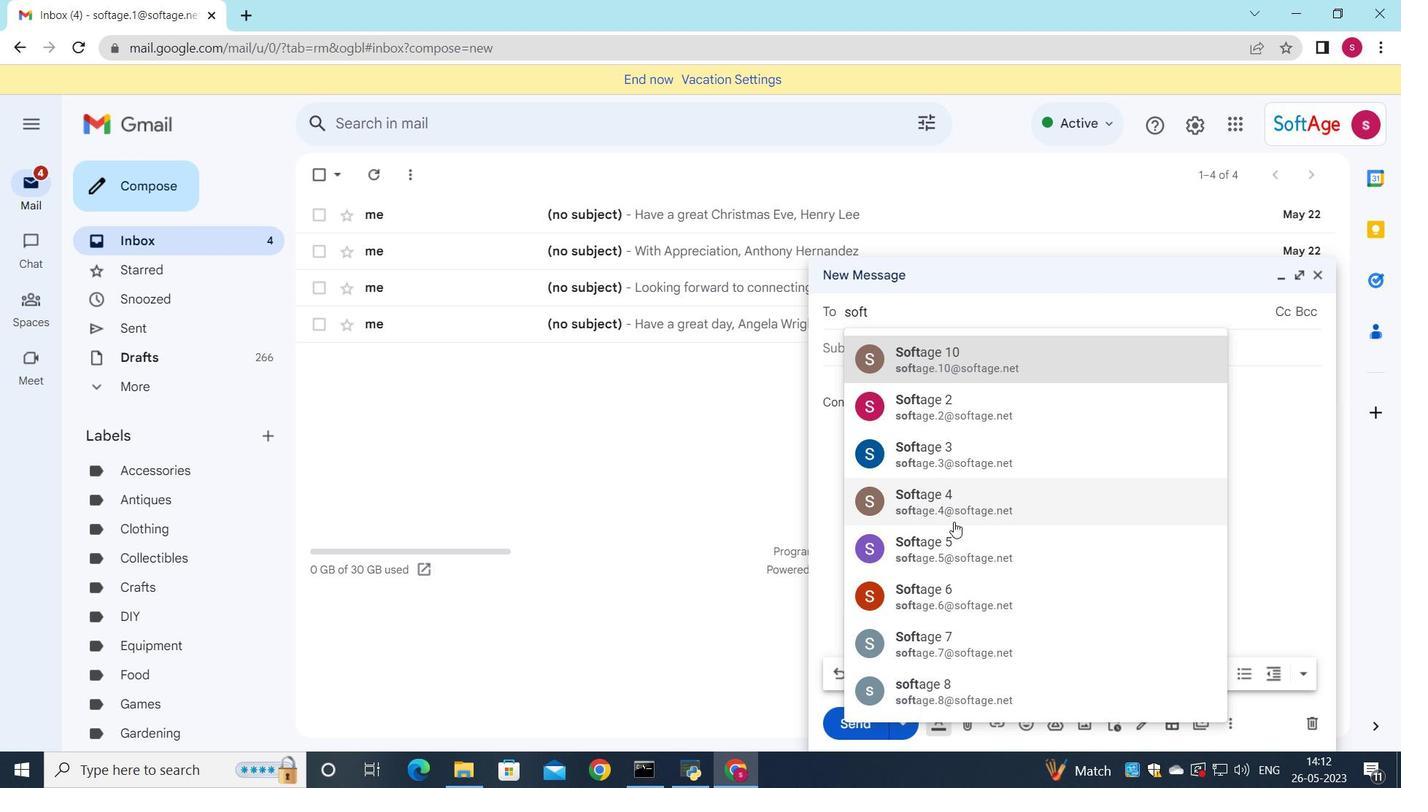 
Action: Mouse pressed left at (956, 533)
Screenshot: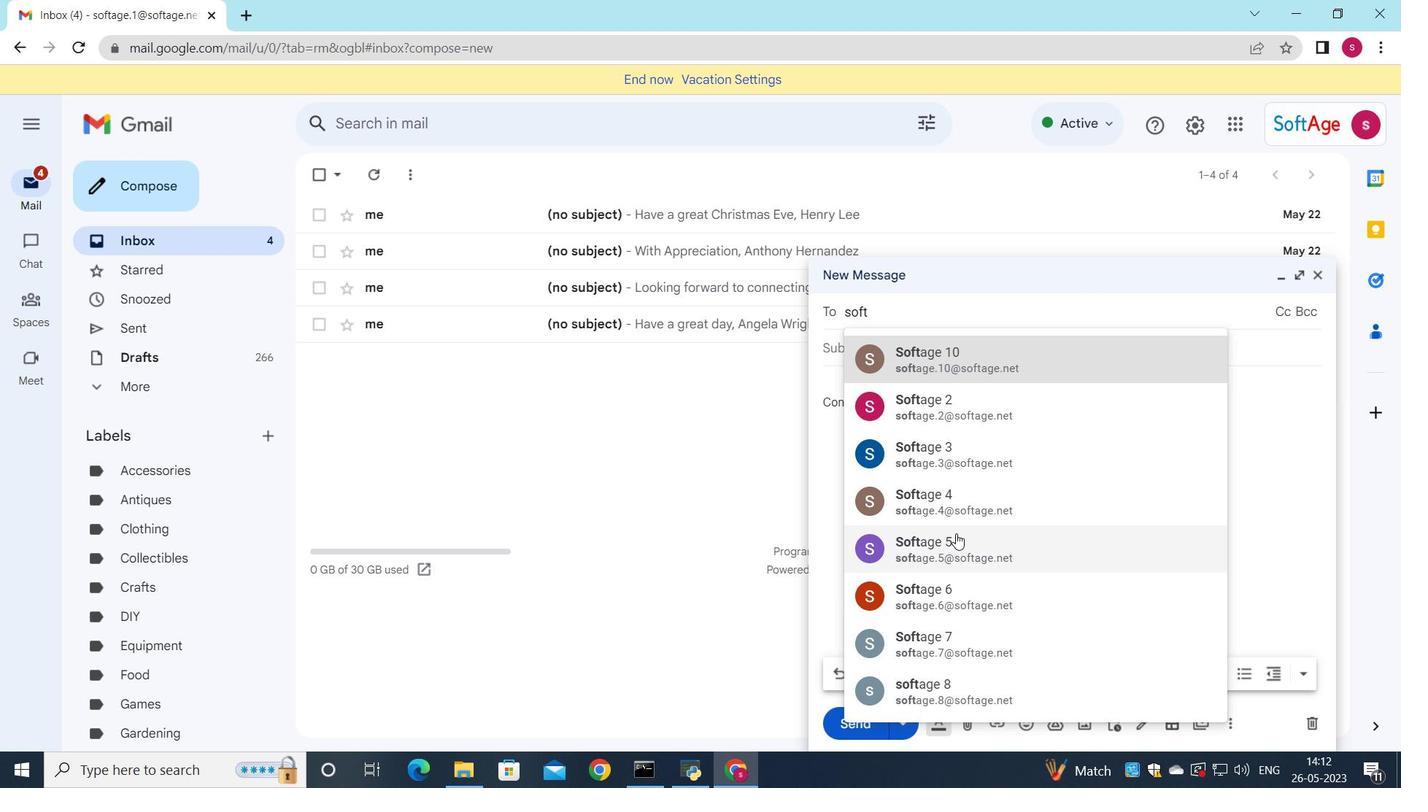 
Action: Mouse moved to (1008, 341)
Screenshot: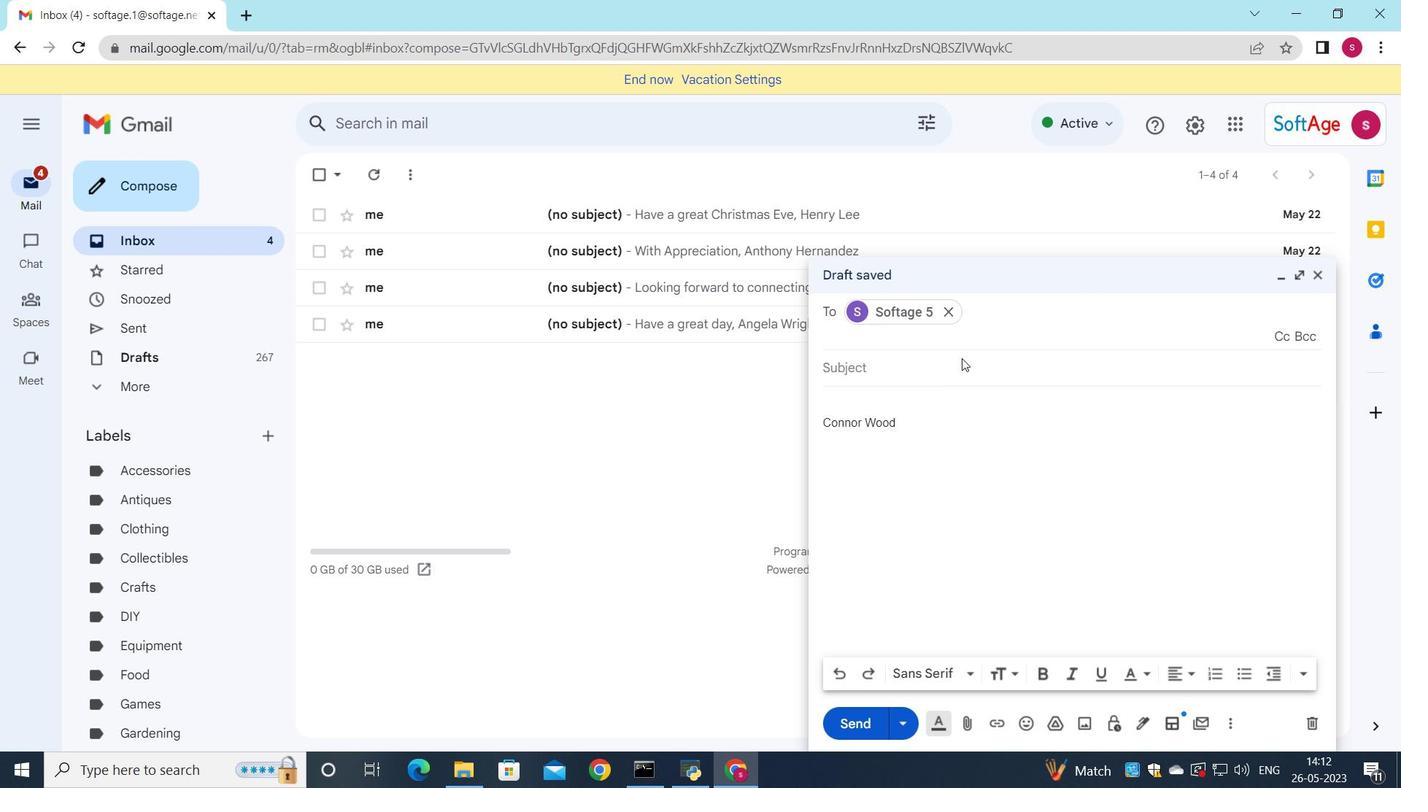 
Action: Key pressed soft
Screenshot: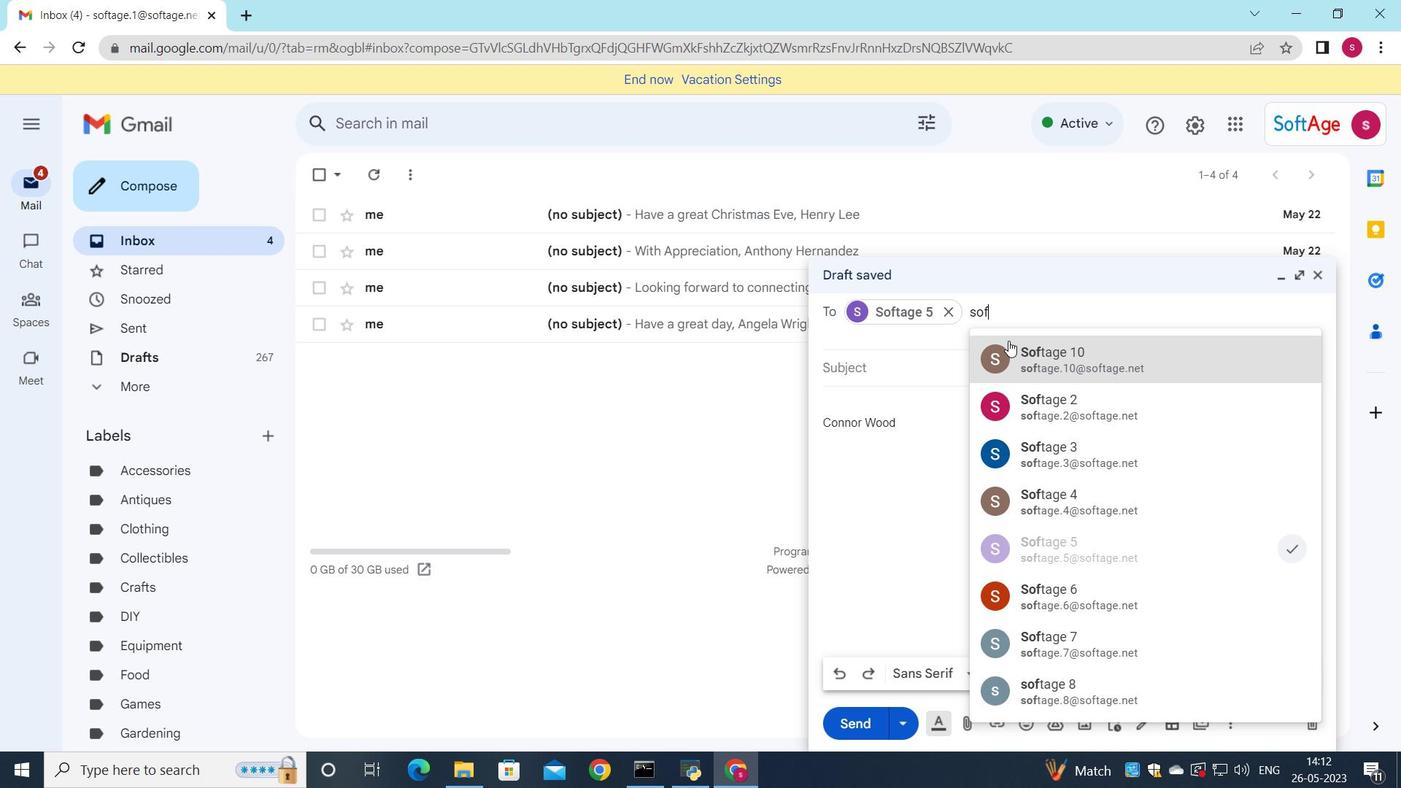 
Action: Mouse moved to (1081, 599)
Screenshot: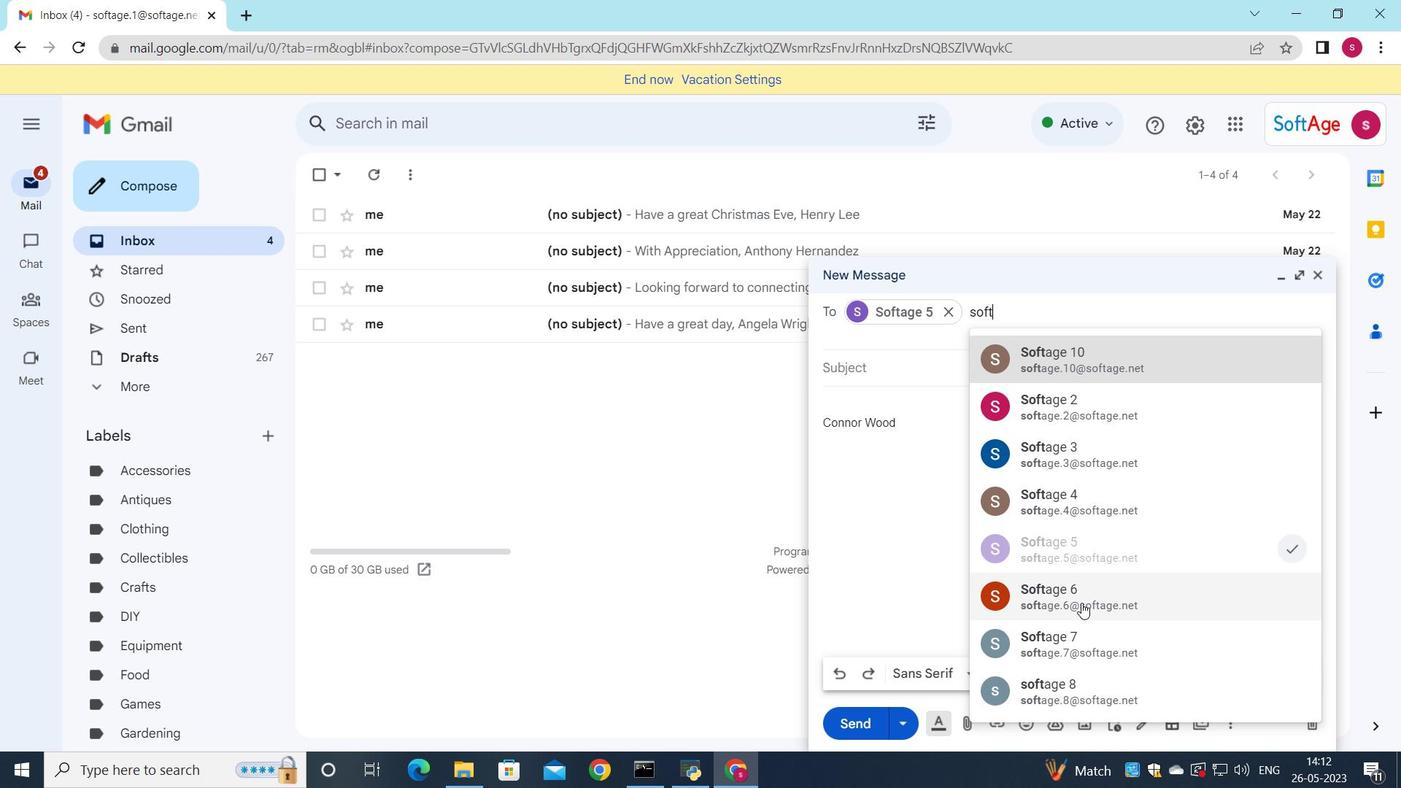 
Action: Mouse pressed left at (1081, 599)
Screenshot: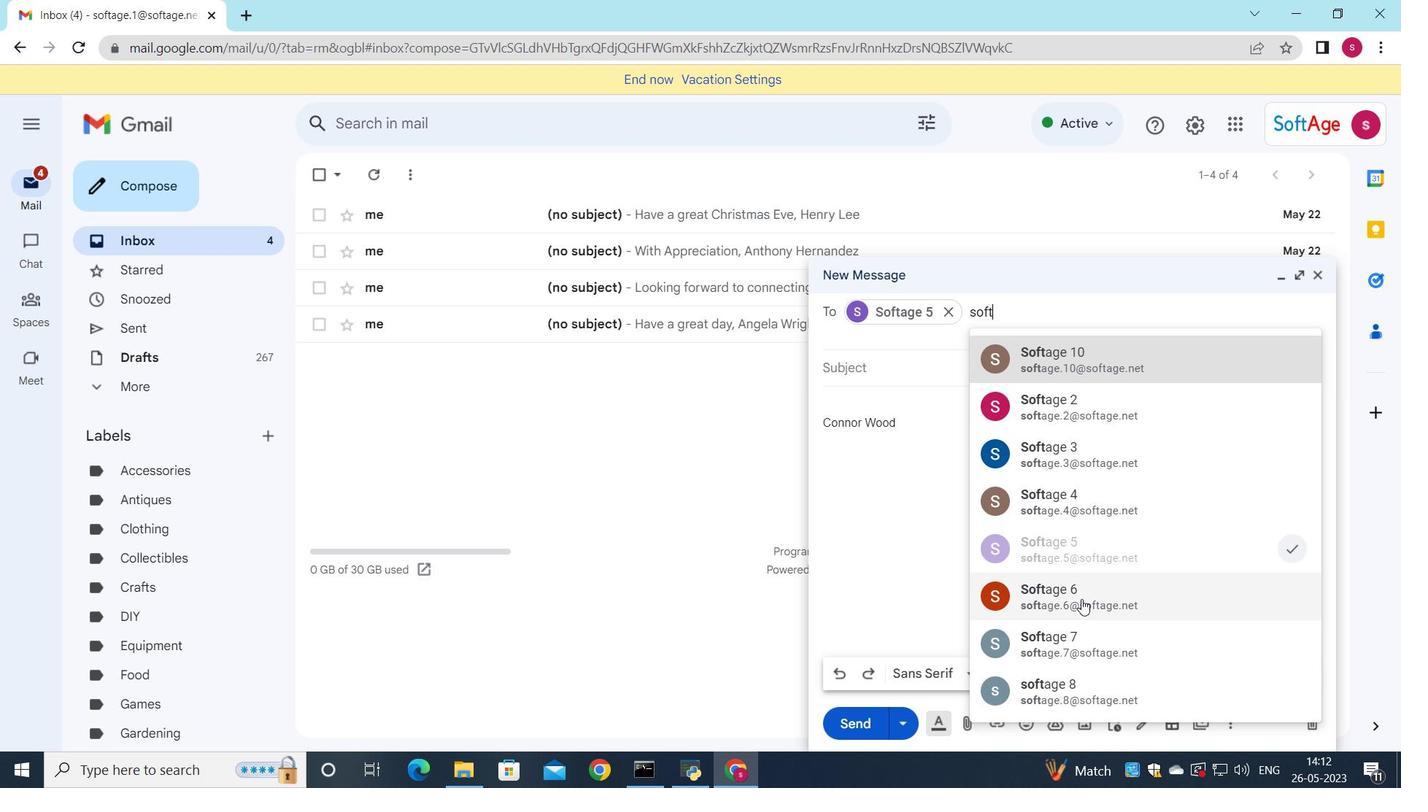 
Action: Mouse moved to (883, 357)
Screenshot: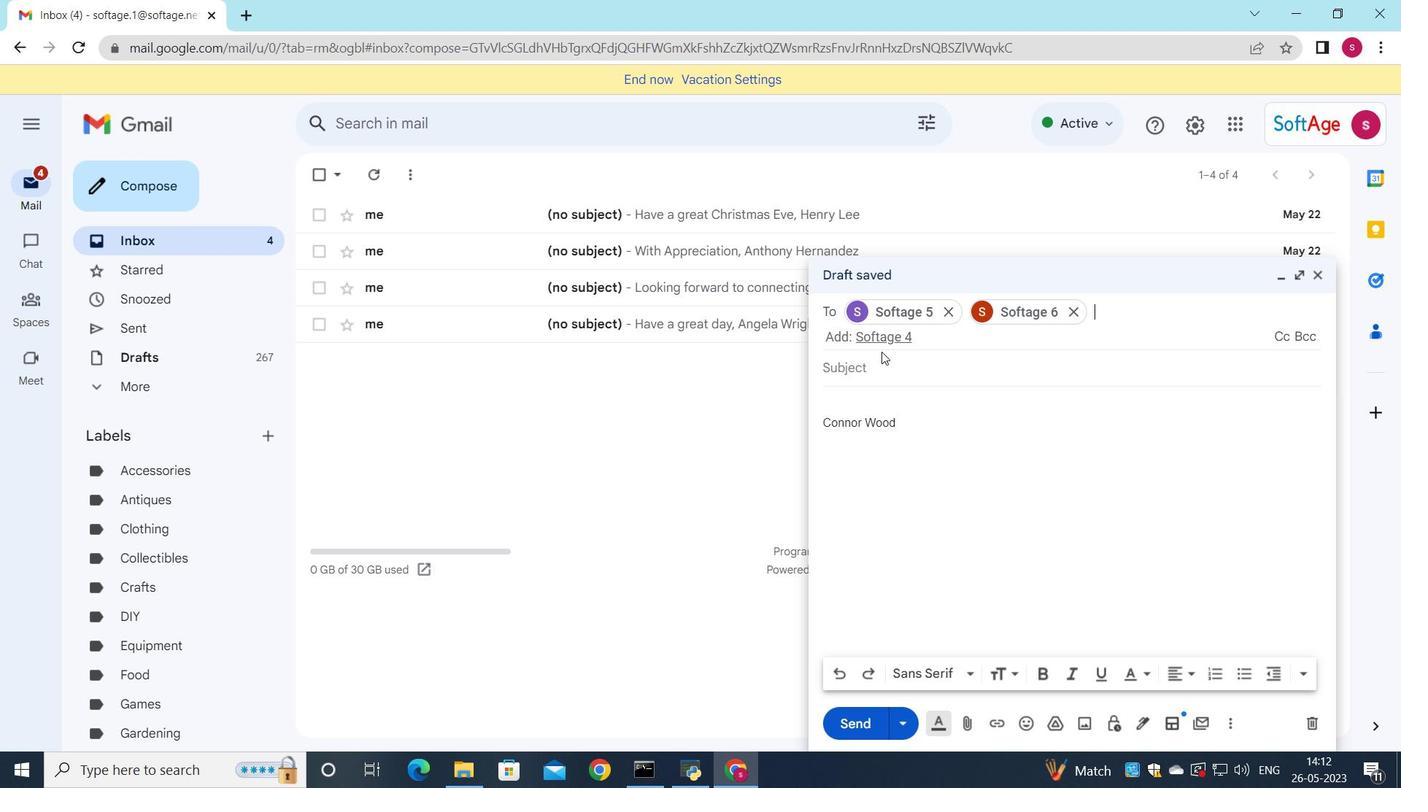 
Action: Mouse pressed left at (883, 357)
Screenshot: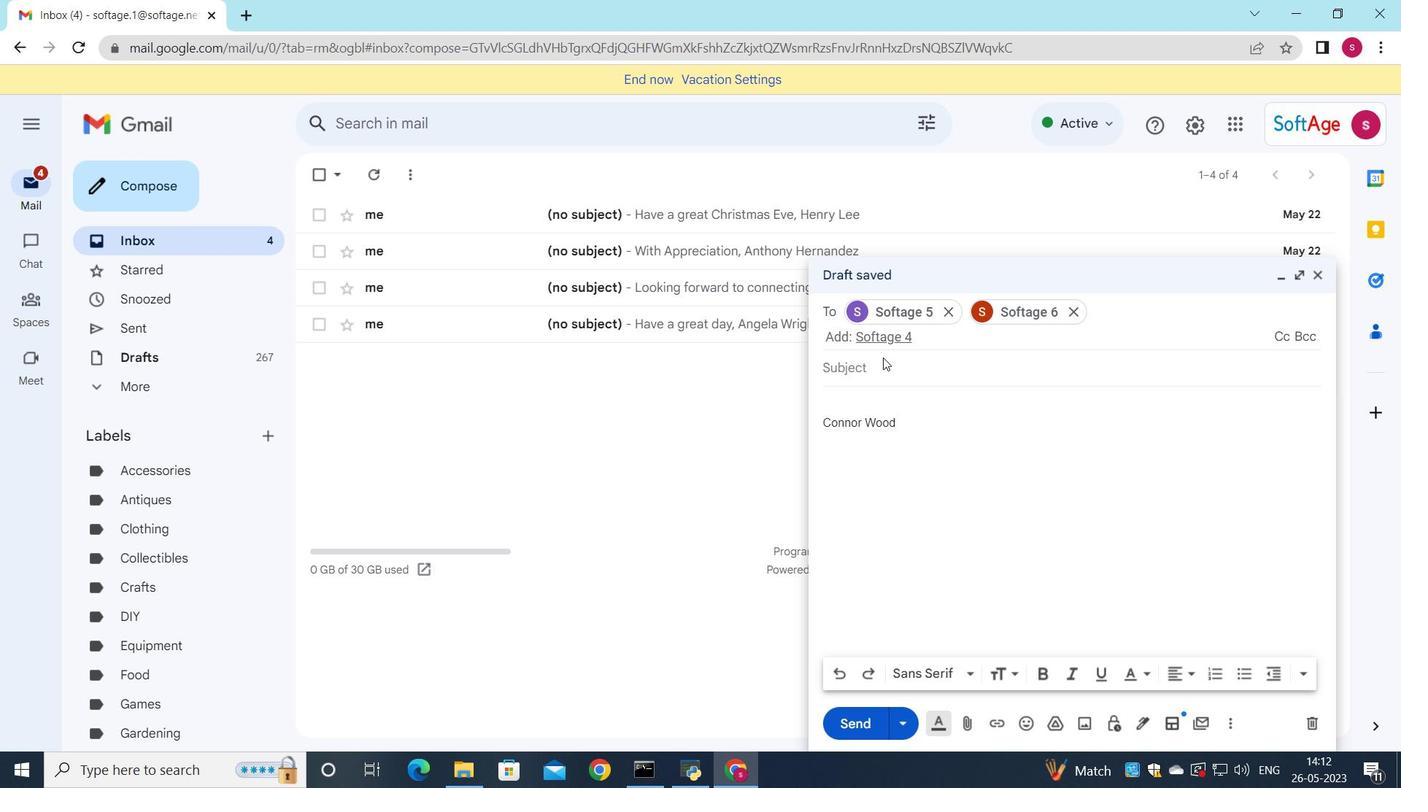 
Action: Key pressed <Key.shift>Product<Key.space>launch<Key.space>announcement
Screenshot: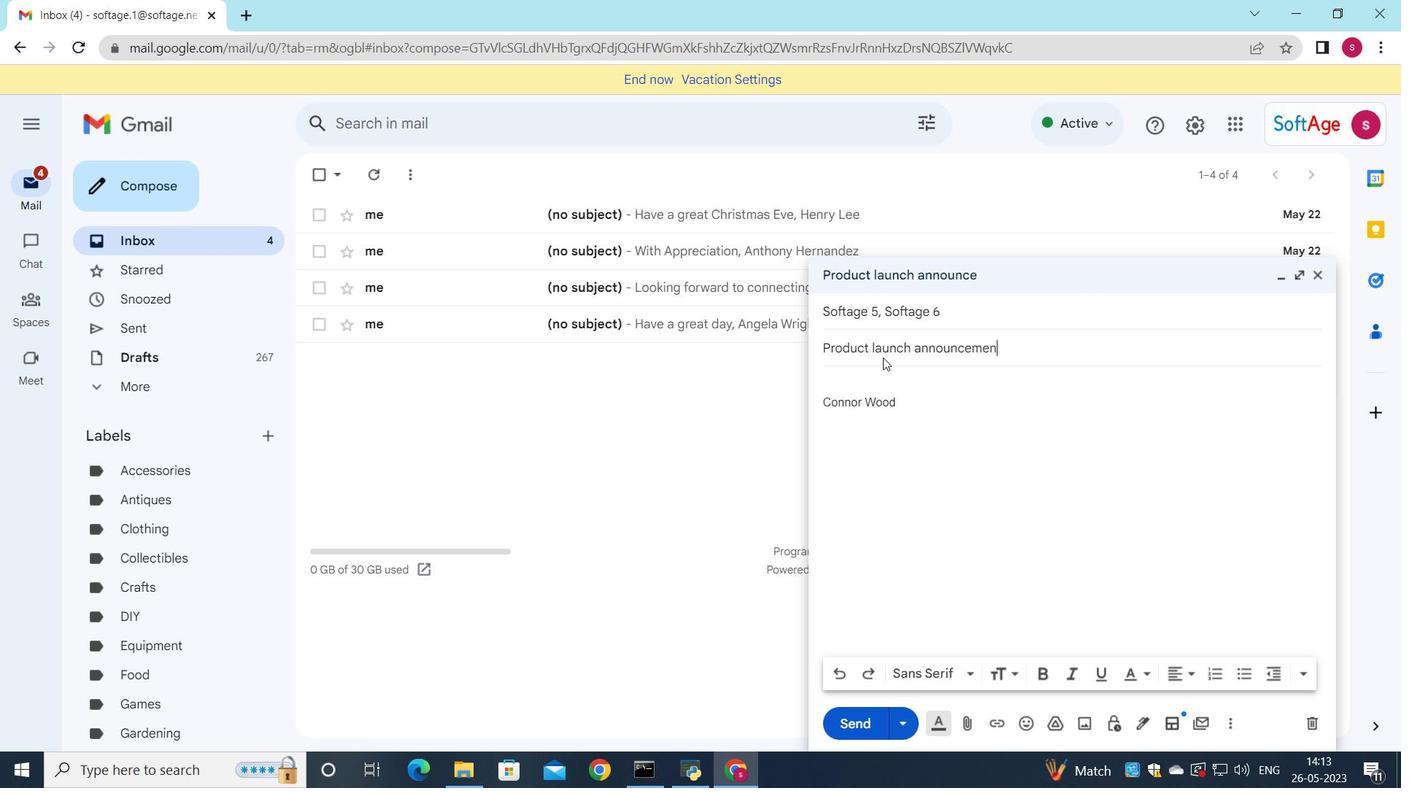 
Action: Mouse moved to (878, 387)
Screenshot: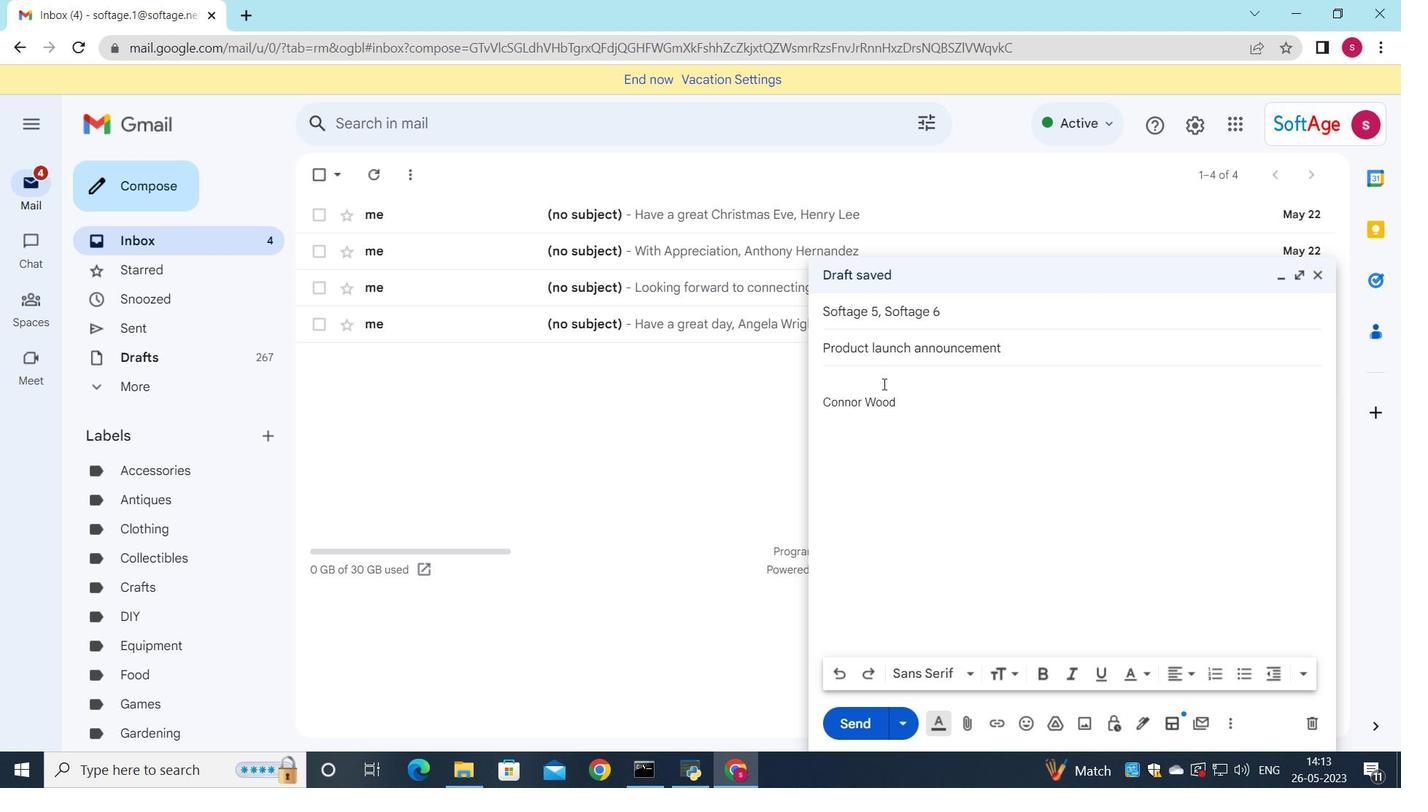 
Action: Mouse pressed left at (878, 387)
Screenshot: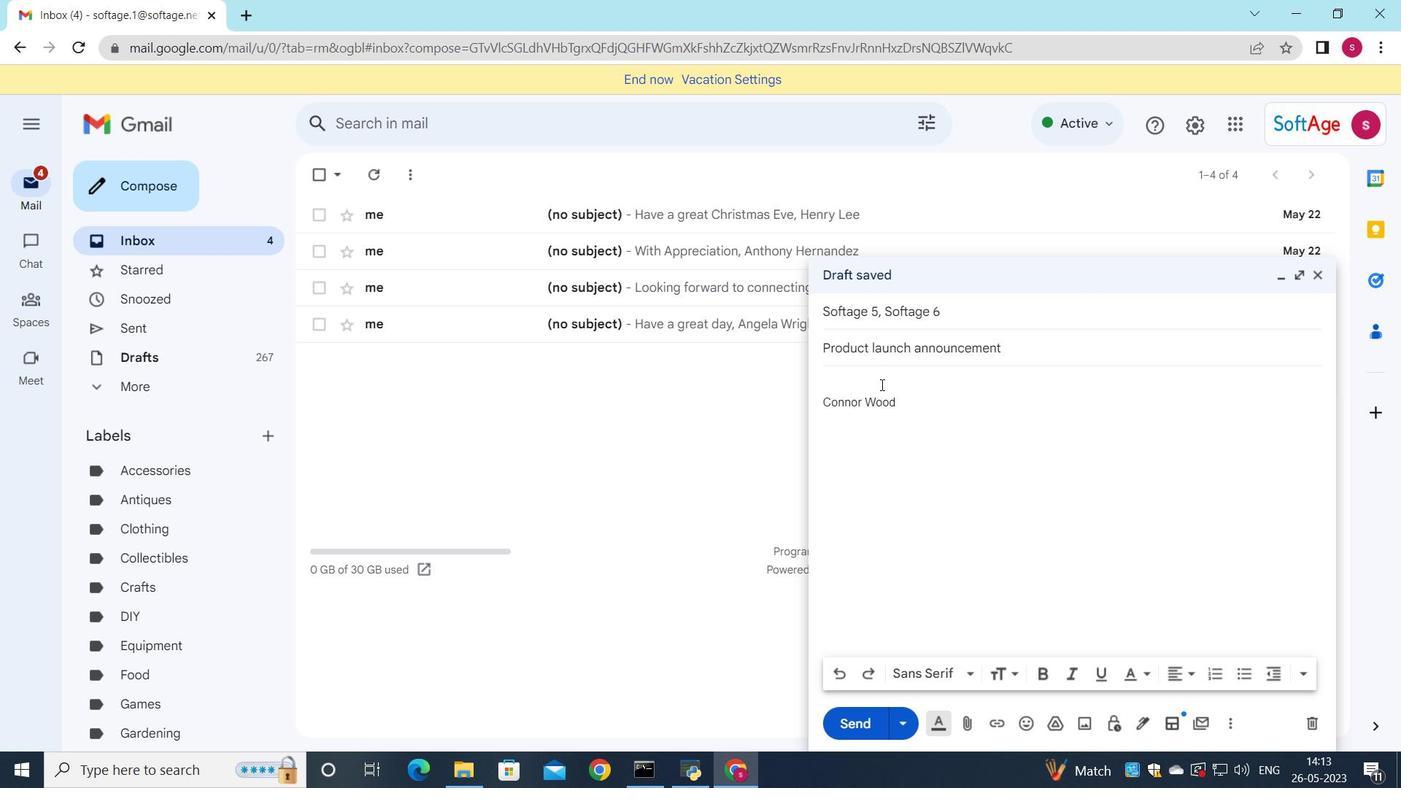 
Action: Key pressed <Key.shift>Could<Key.space>yoy<Key.space>please<Key.space>confirm<Key.space>the<Key.space>details<Key.space>of<Key.space>tj<Key.backspace>hr<Key.backspace>e<Key.space>shipment
Screenshot: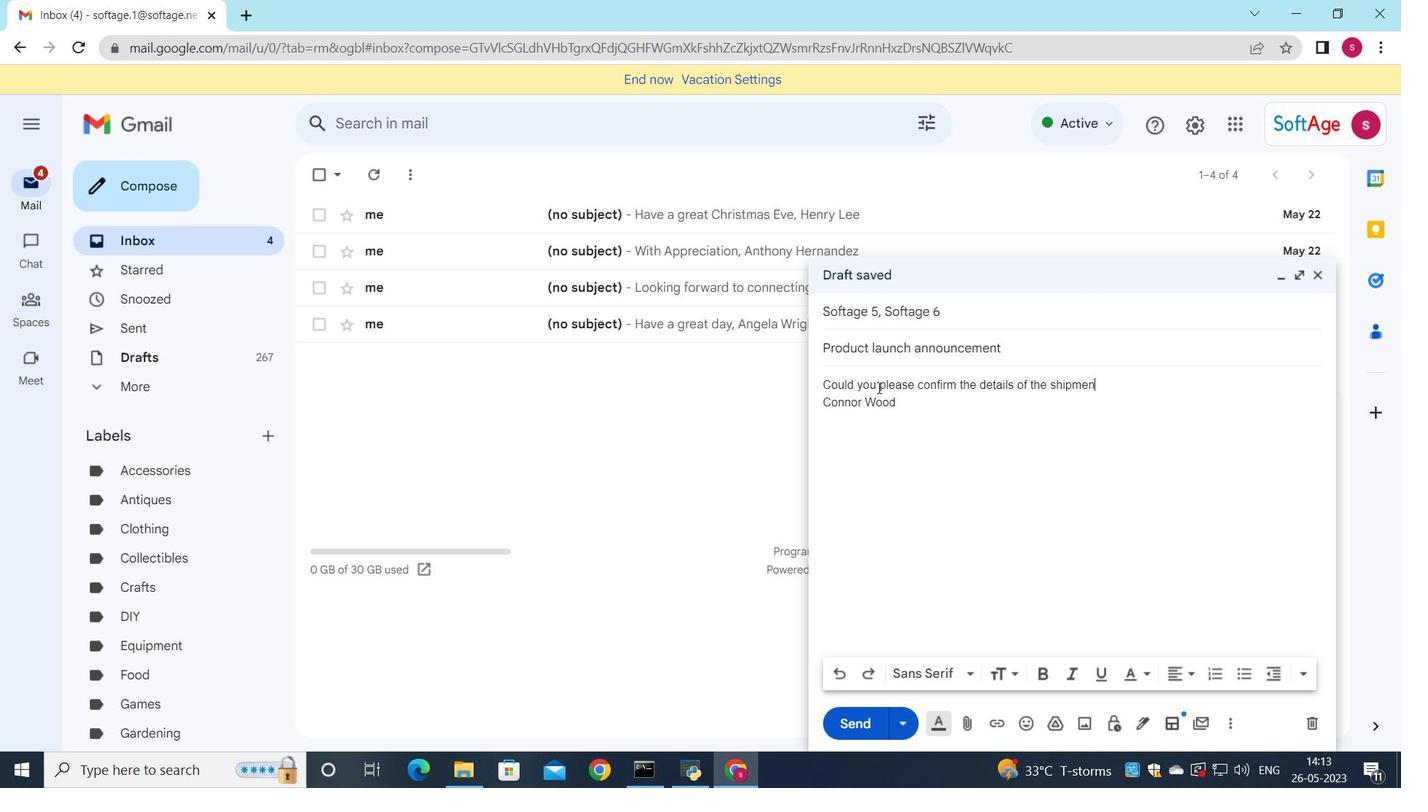 
Action: Mouse moved to (899, 407)
Screenshot: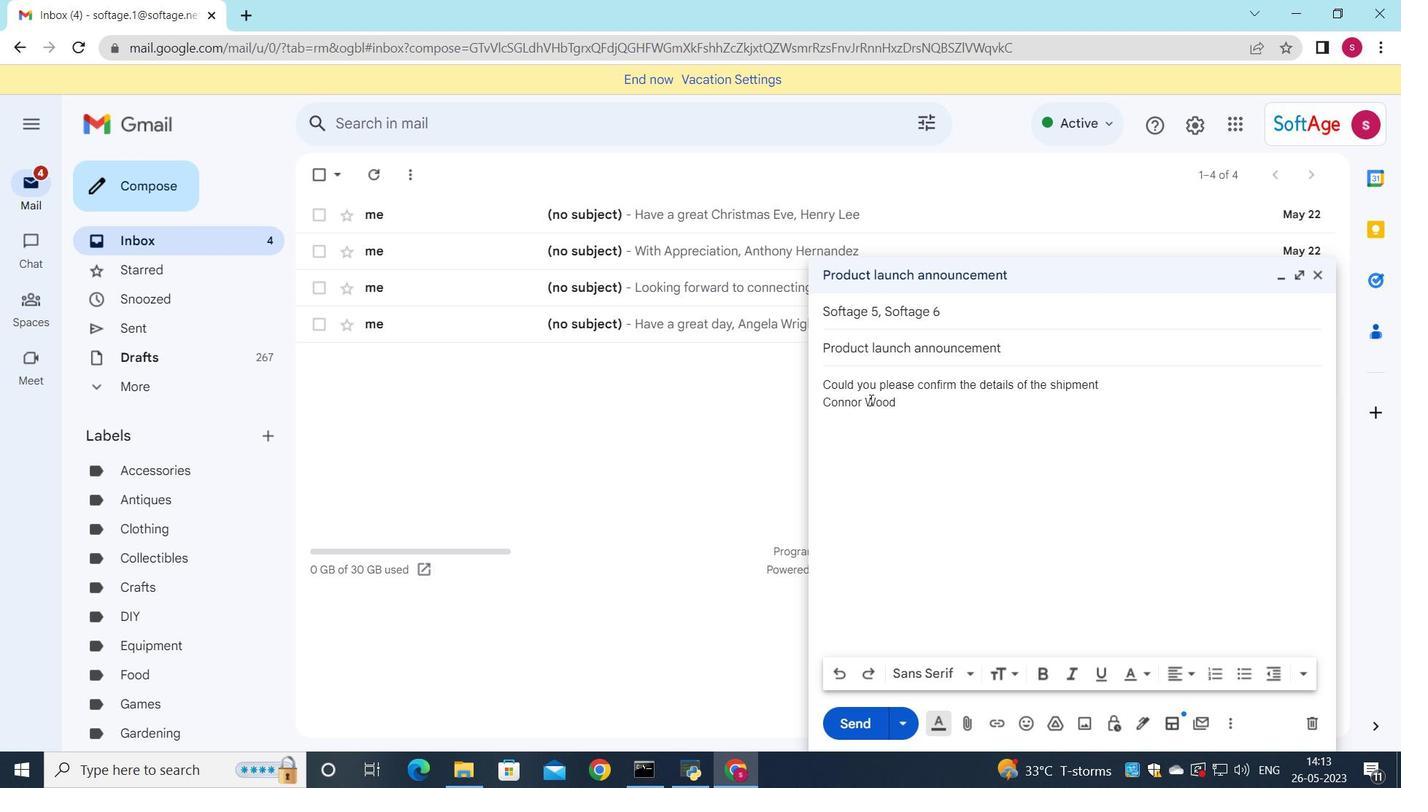 
Action: Key pressed <Key.shift_r>?
Screenshot: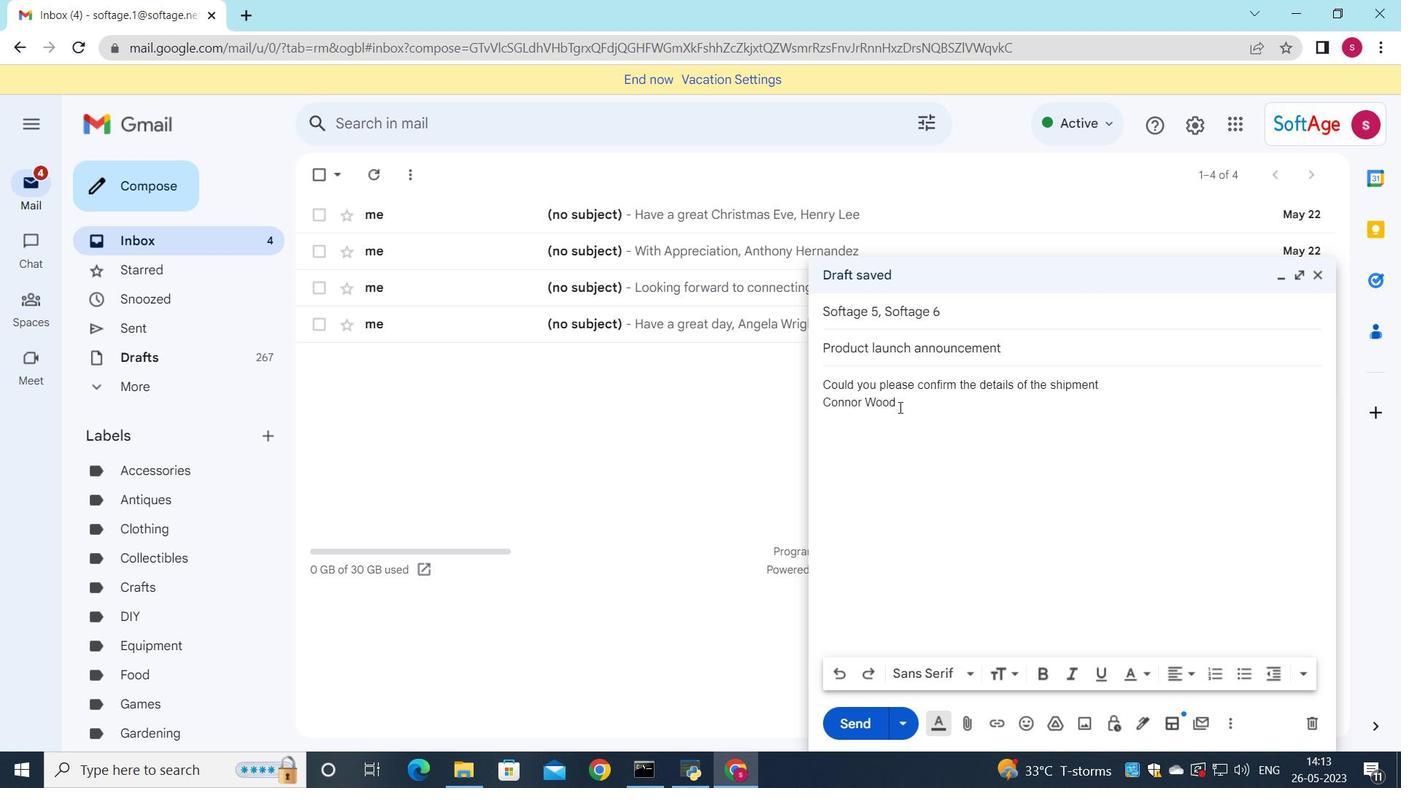 
Action: Mouse moved to (972, 718)
Screenshot: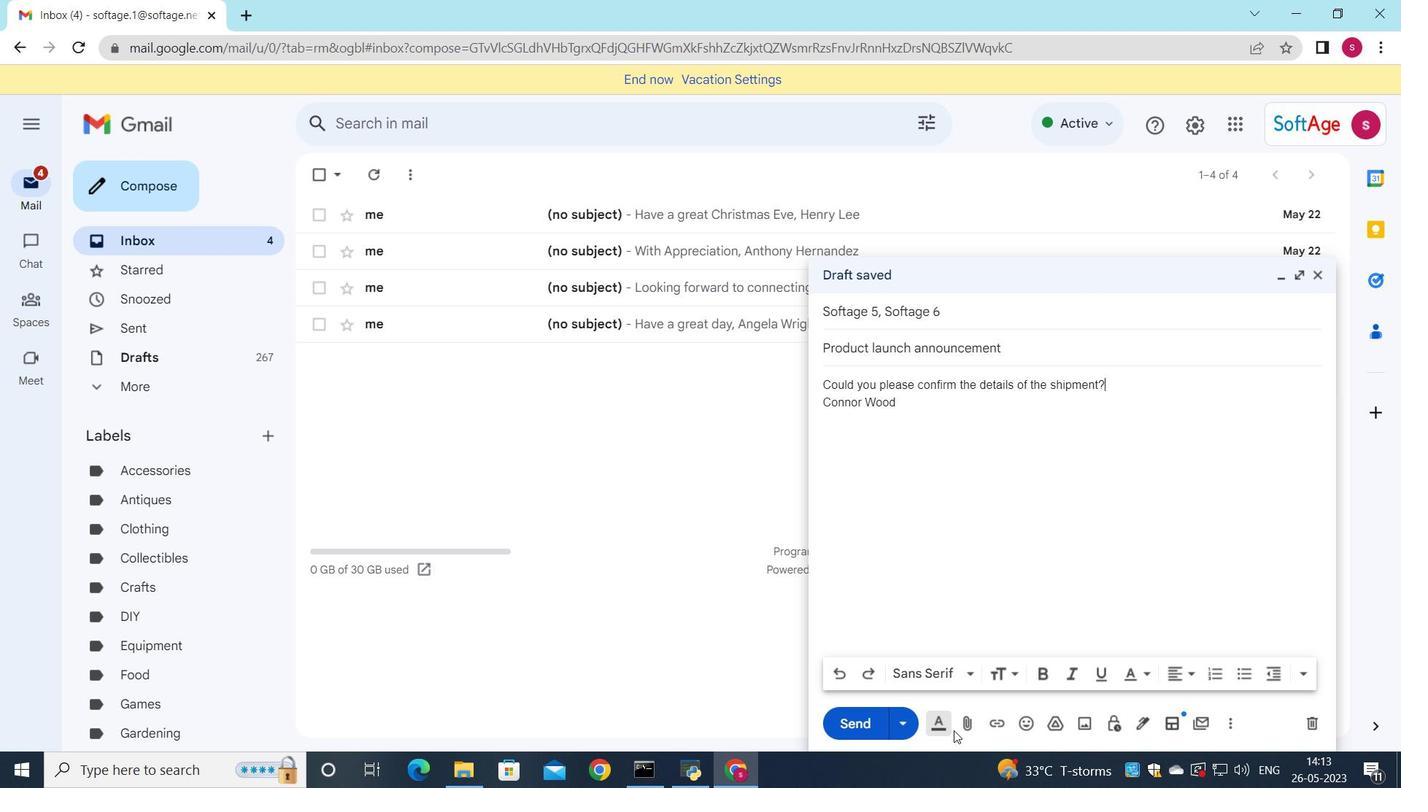 
Action: Mouse pressed left at (972, 718)
Screenshot: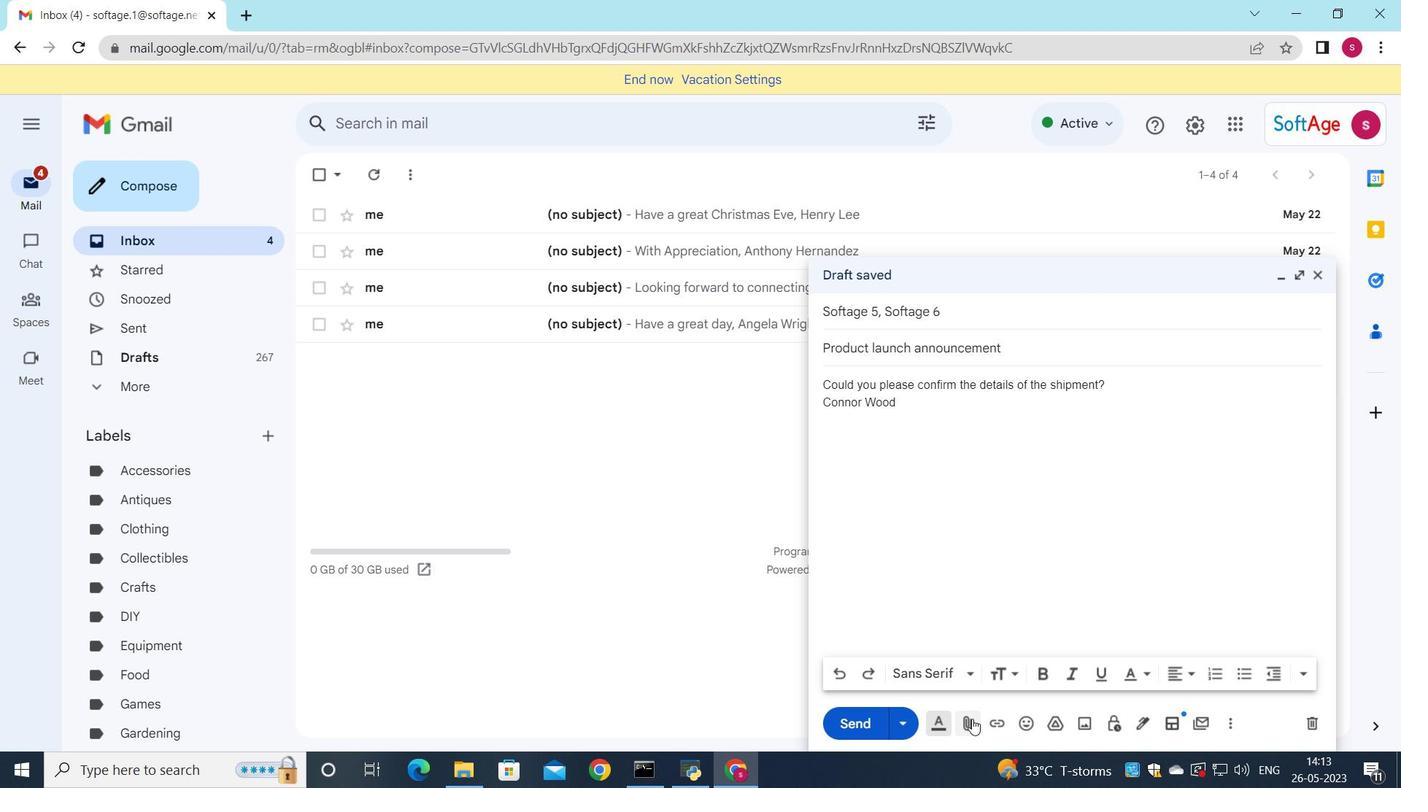 
Action: Mouse moved to (322, 125)
Screenshot: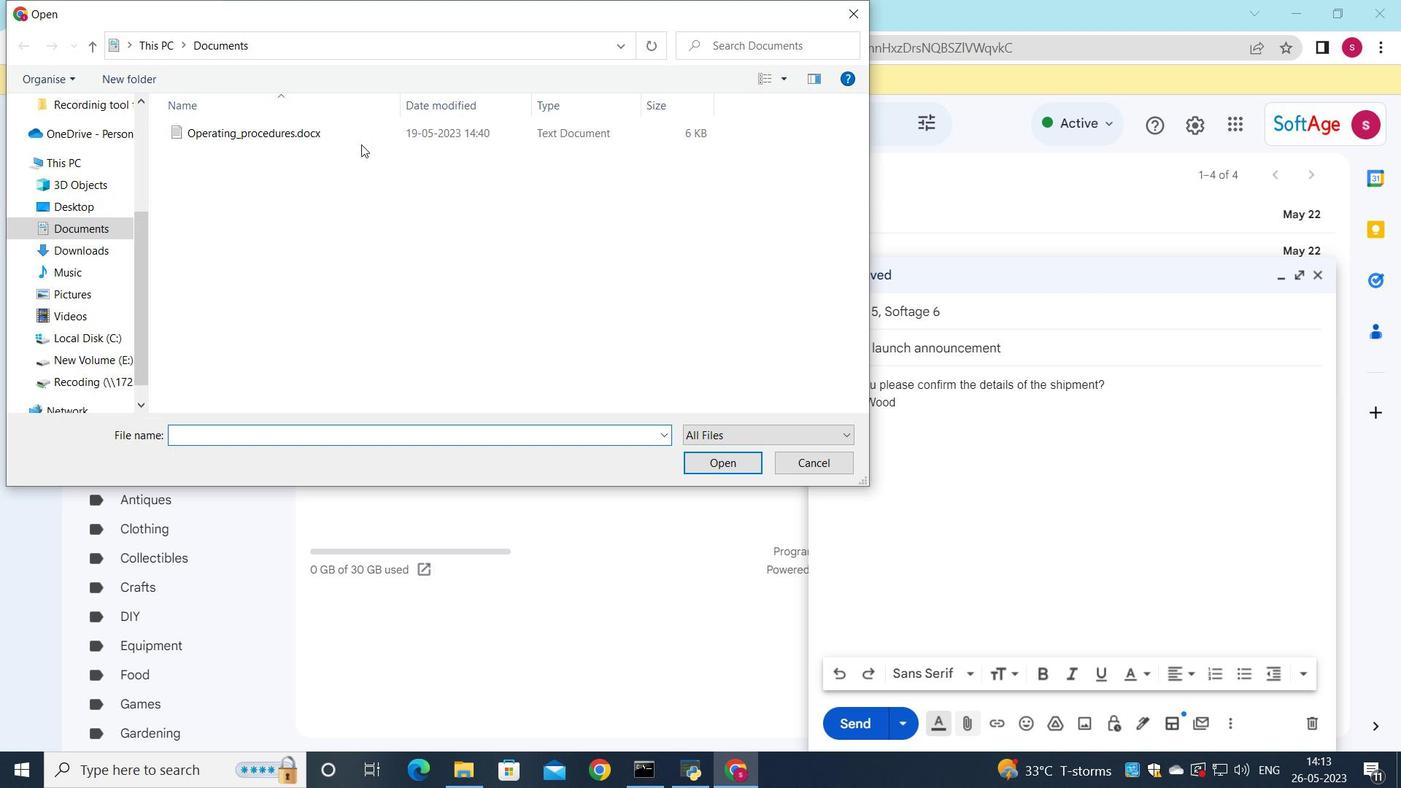 
Action: Mouse pressed left at (322, 125)
Screenshot: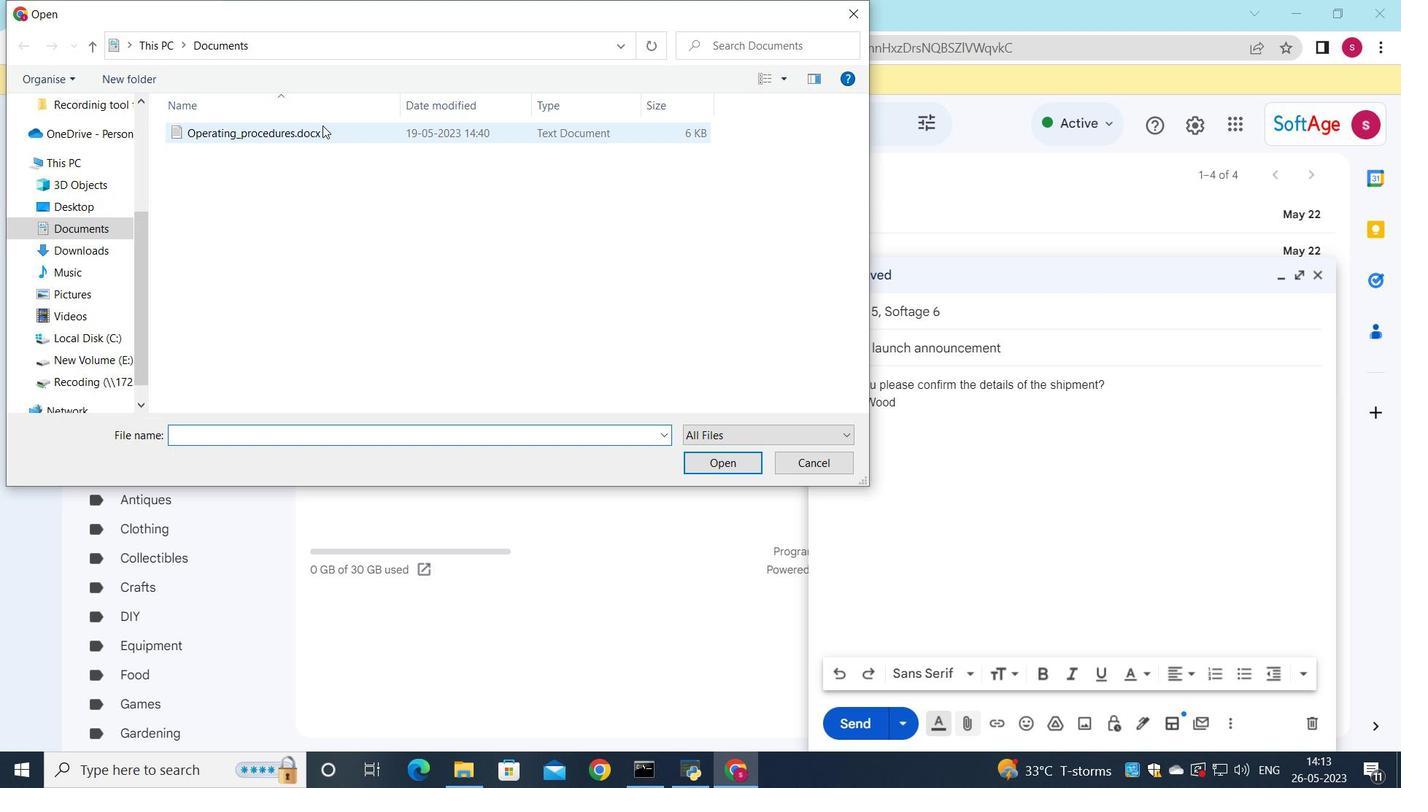 
Action: Mouse moved to (322, 128)
Screenshot: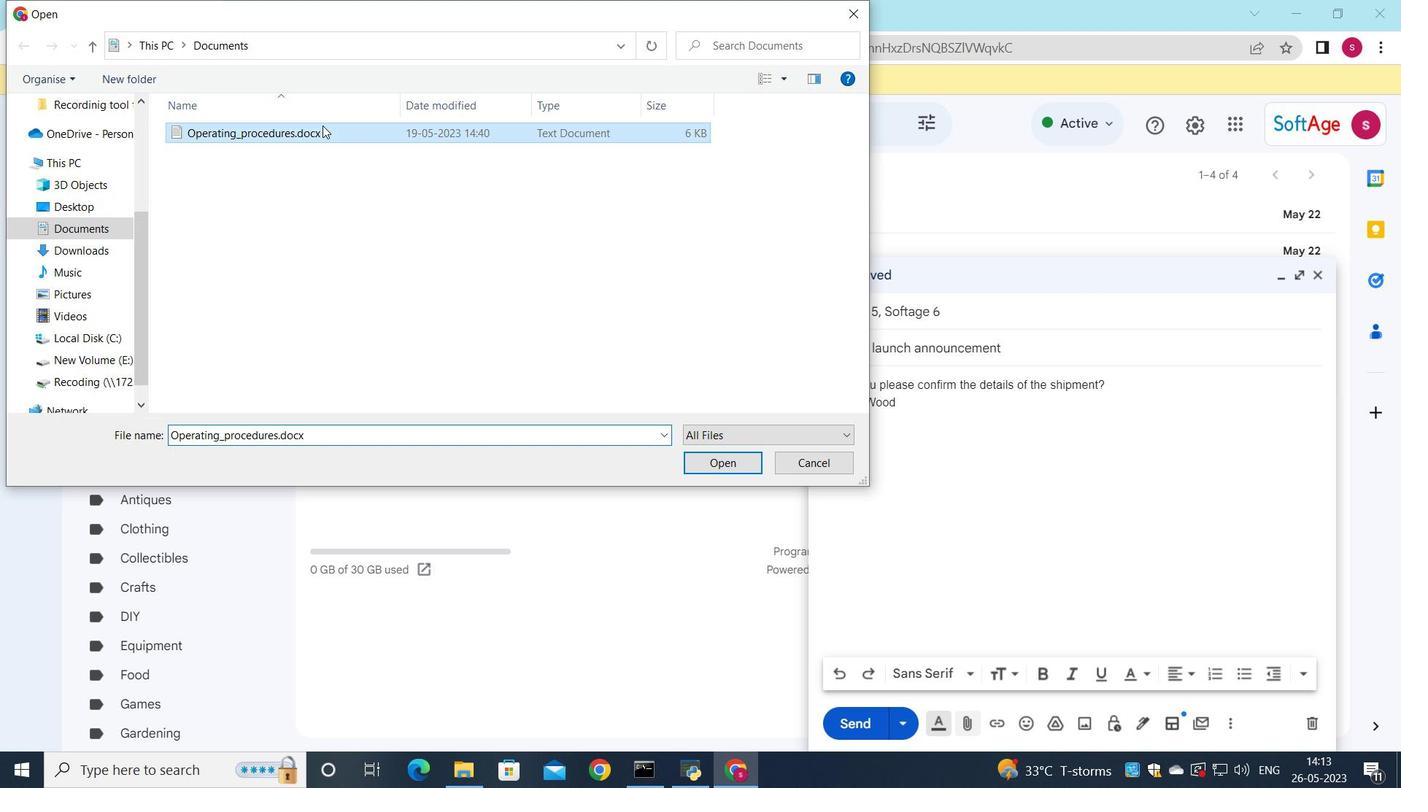
Action: Mouse pressed left at (322, 128)
Screenshot: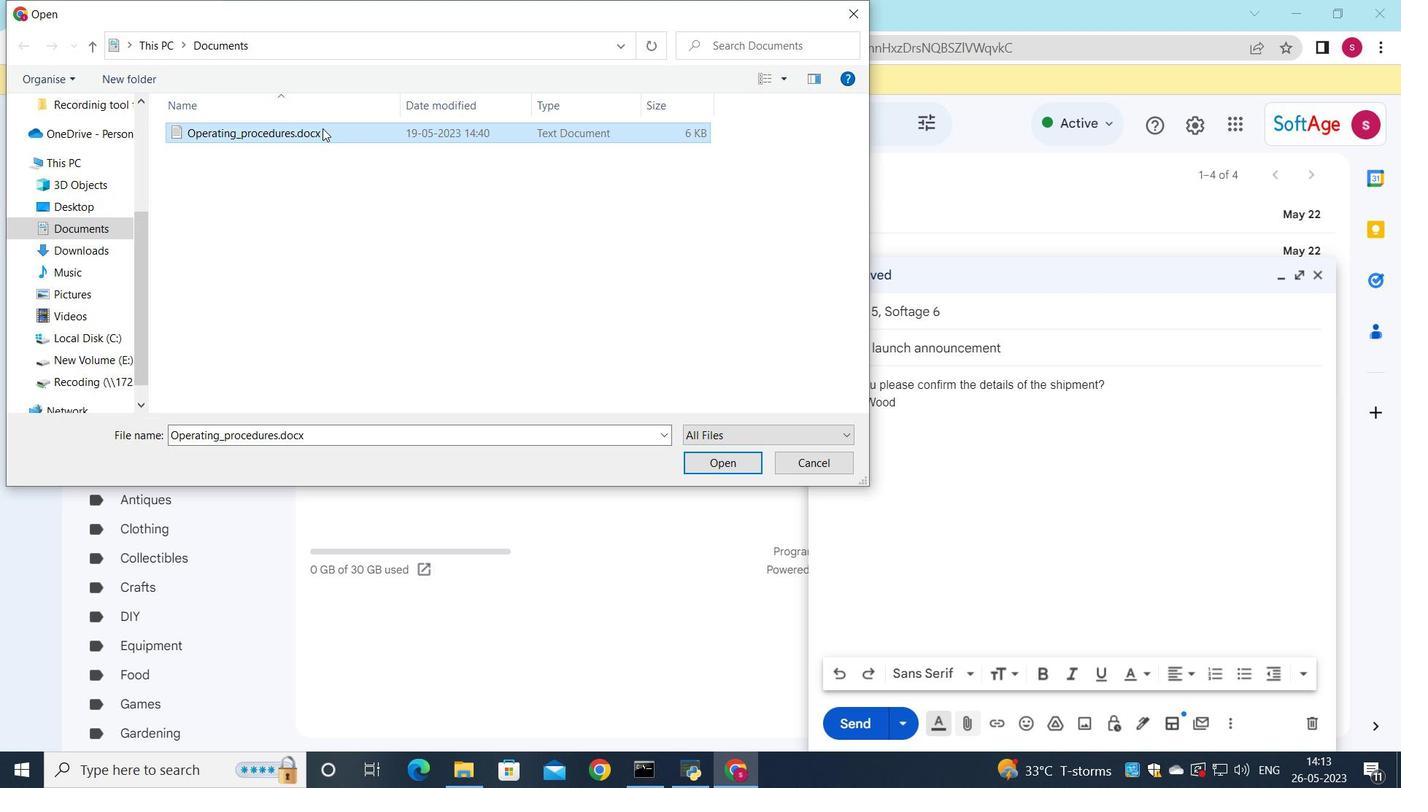 
Action: Mouse moved to (603, 202)
Screenshot: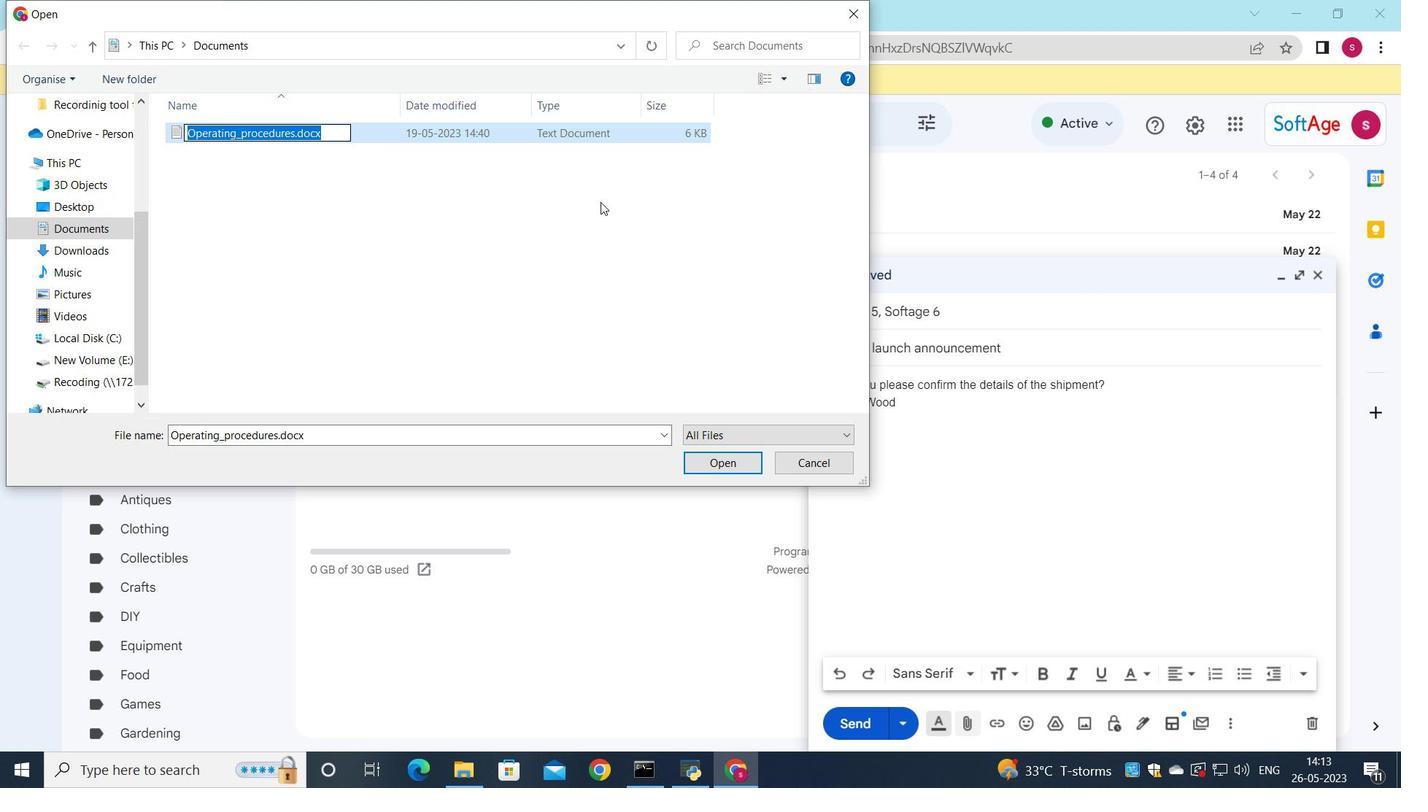 
Action: Key pressed <Key.shift>Design<Key.shift><Key.shift><Key.shift><Key.shift><Key.shift><Key.shift><Key.shift><Key.shift><Key.shift><Key.shift><Key.shift>_specification.pdf
Screenshot: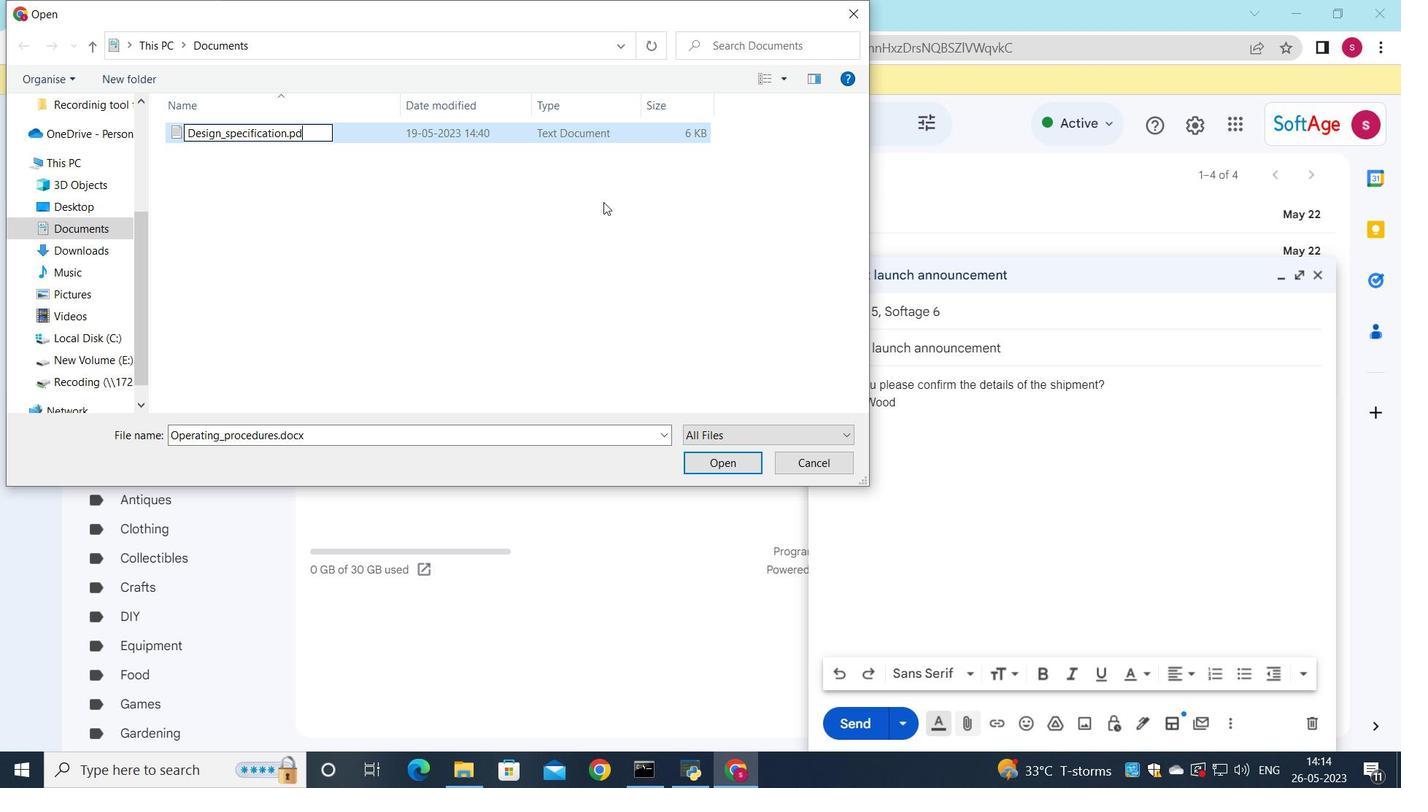 
Action: Mouse moved to (333, 125)
Screenshot: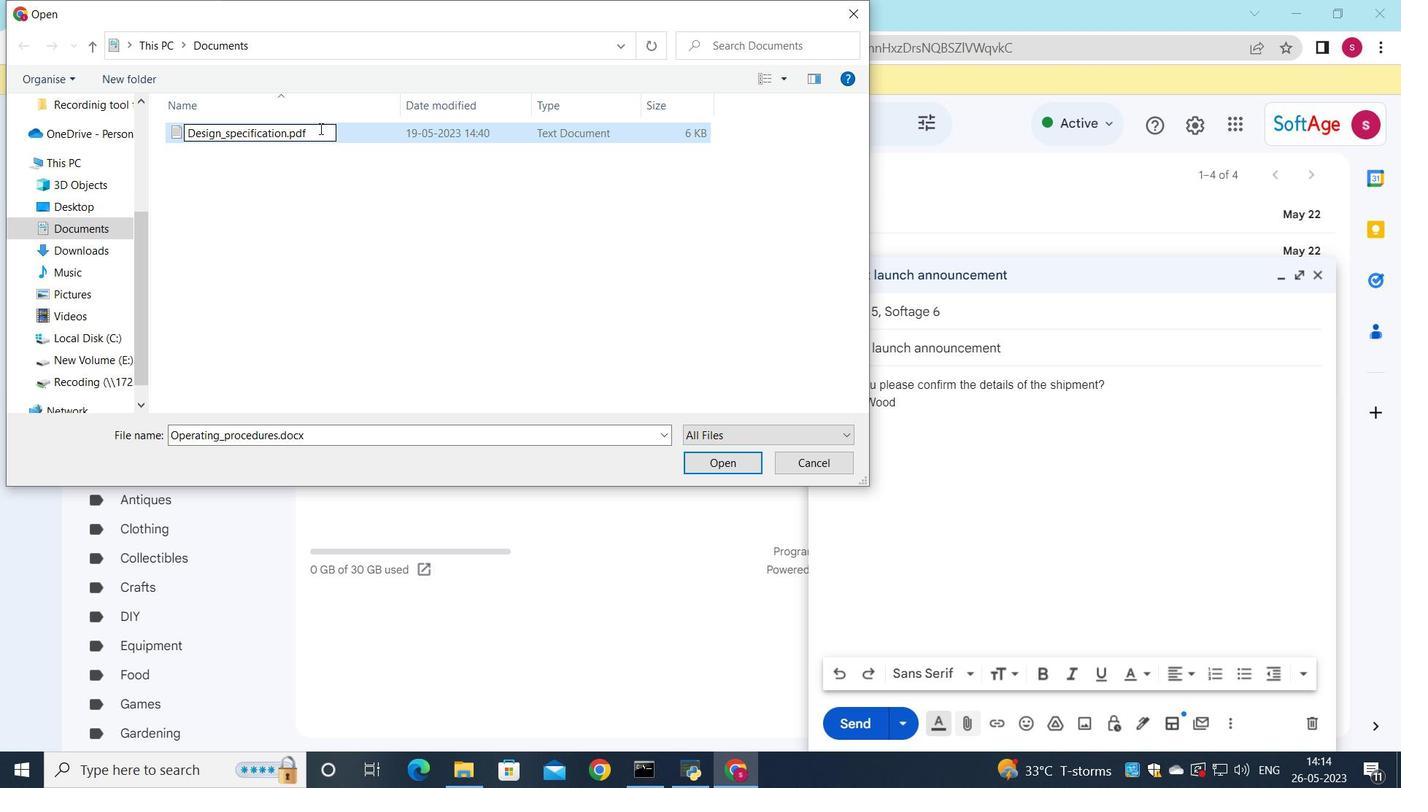 
Action: Mouse pressed left at (333, 125)
Screenshot: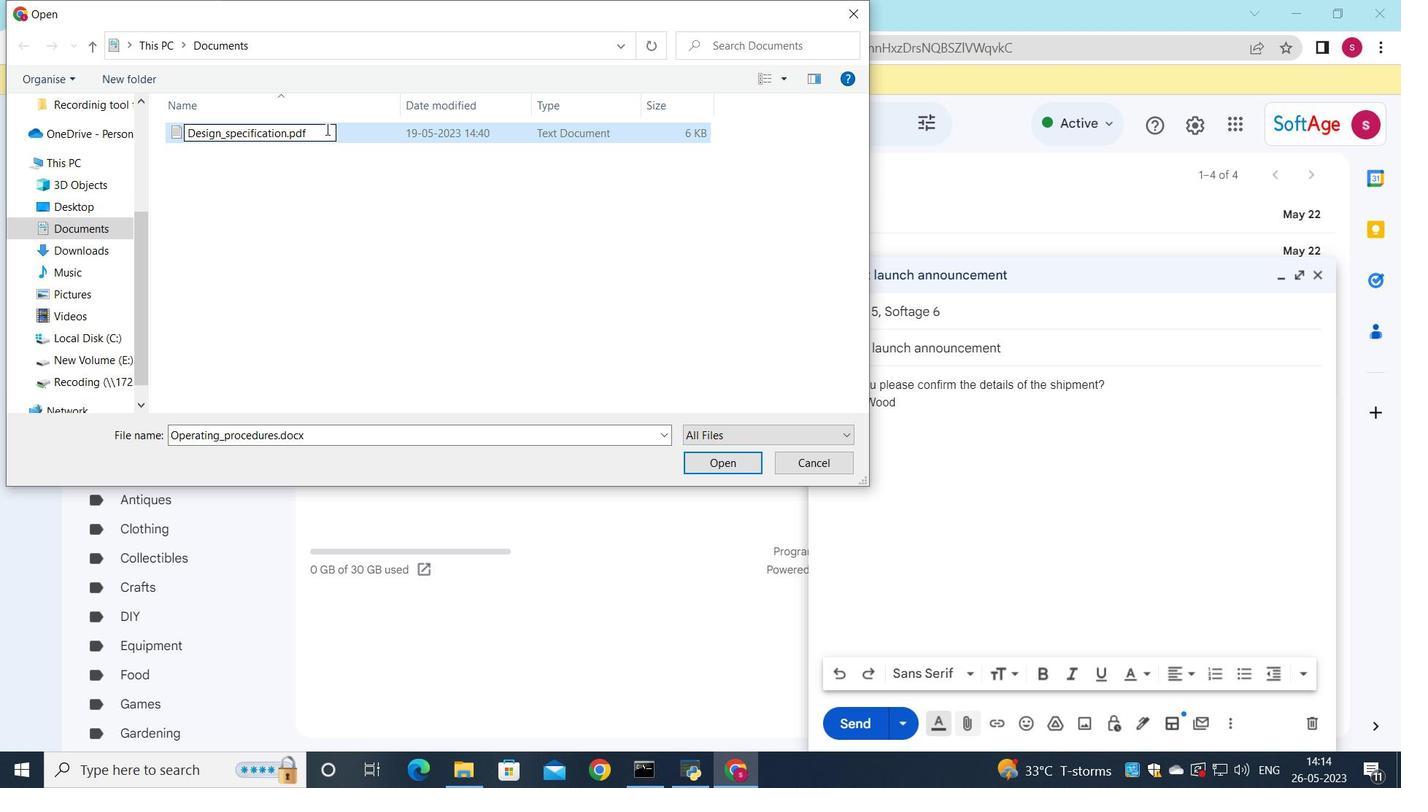 
Action: Mouse moved to (341, 126)
Screenshot: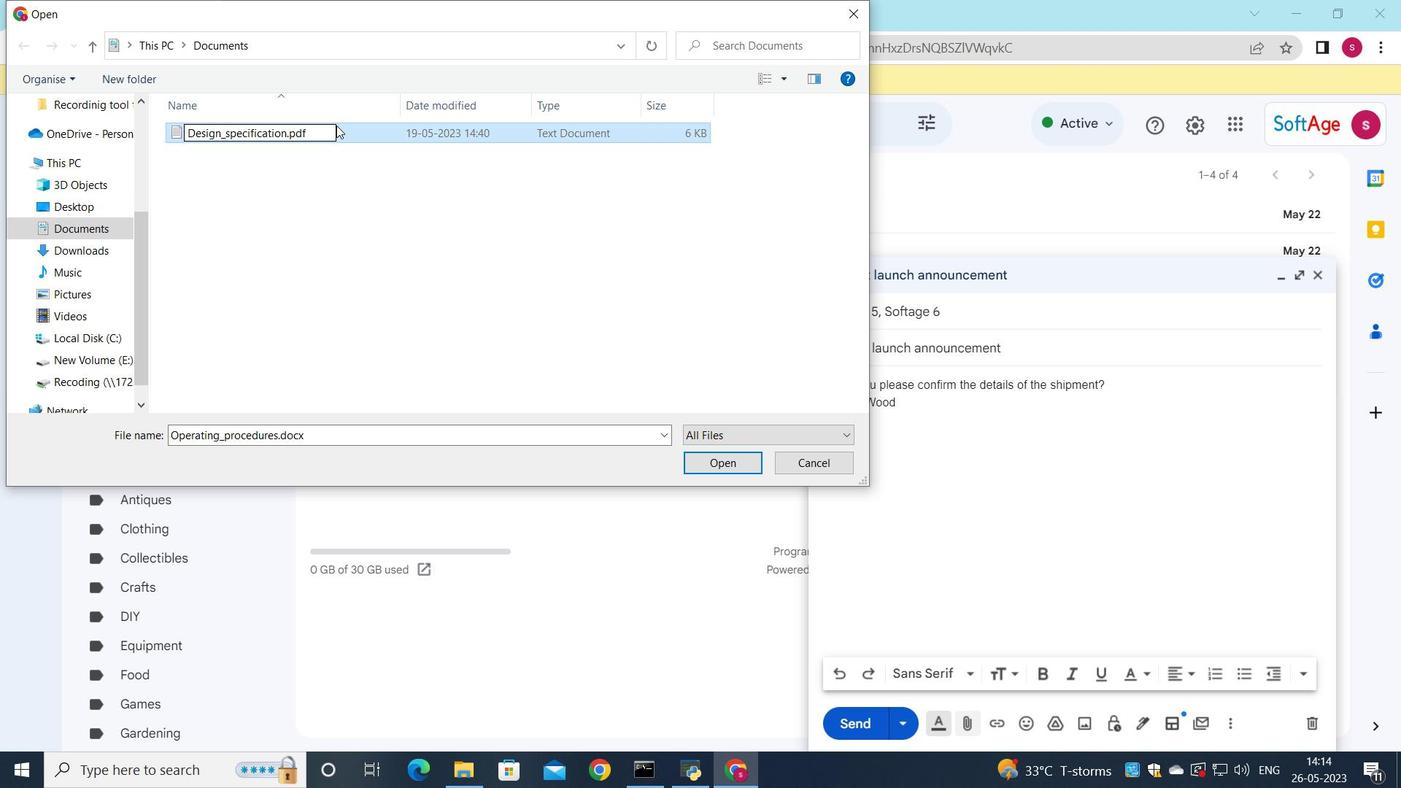 
Action: Mouse pressed left at (341, 126)
Screenshot: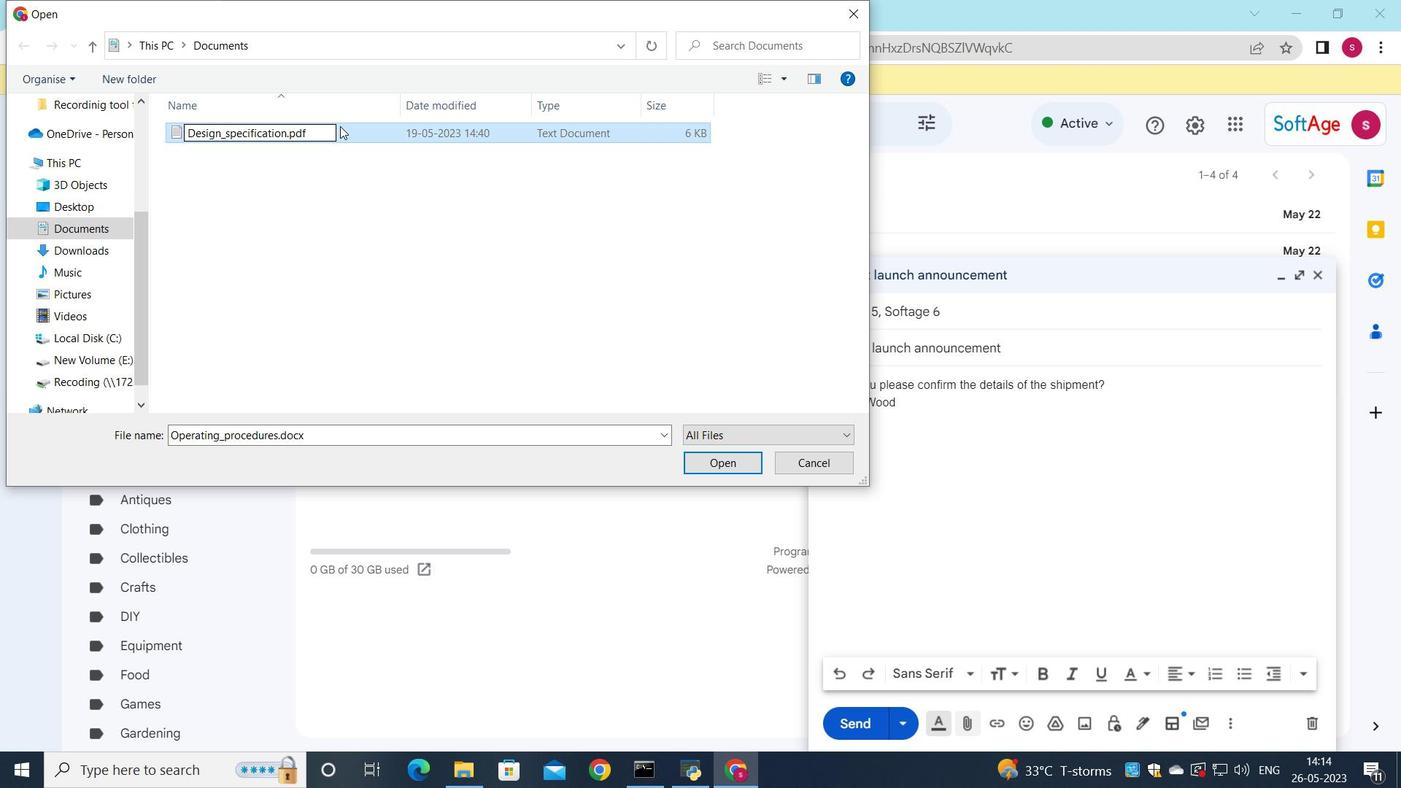 
Action: Mouse moved to (728, 469)
Screenshot: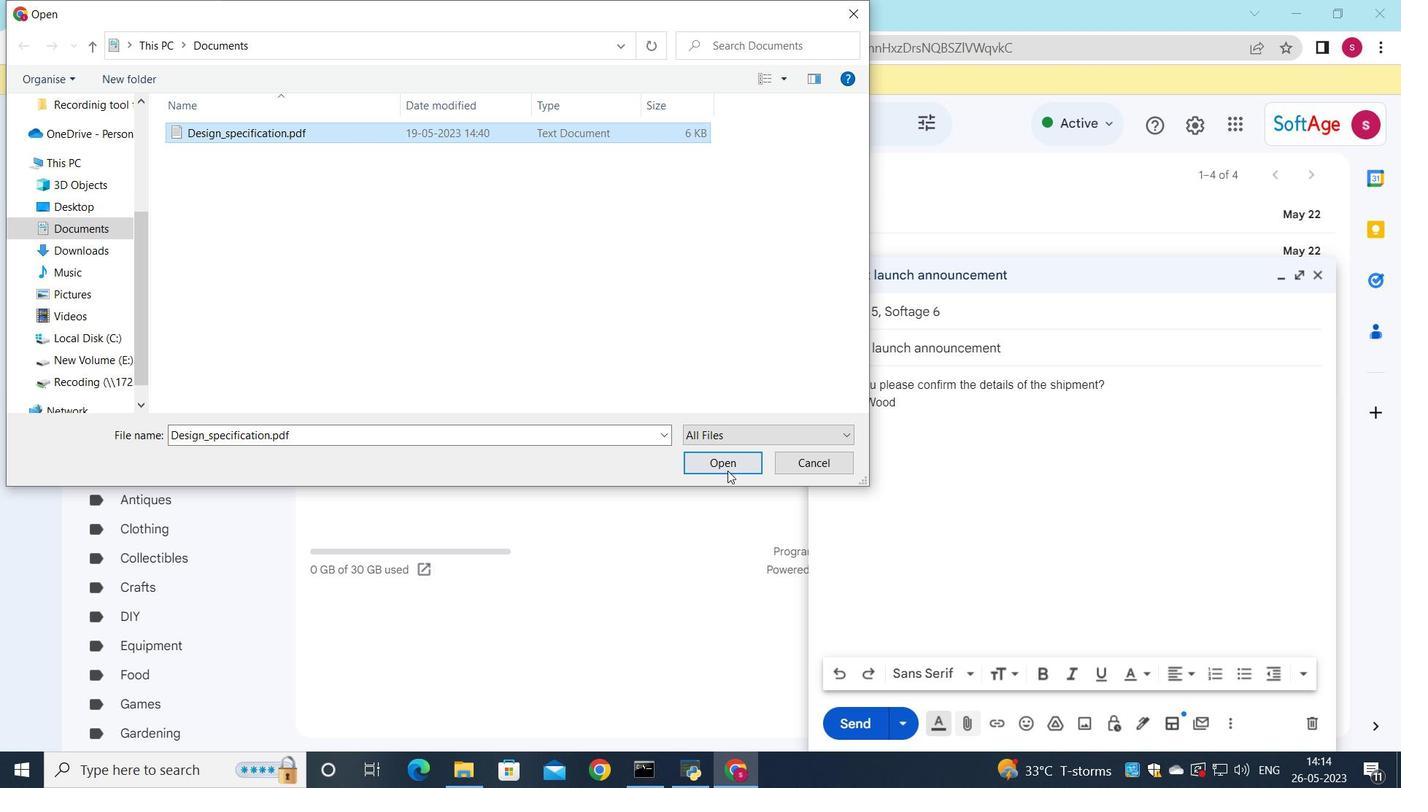 
Action: Mouse pressed left at (728, 469)
Screenshot: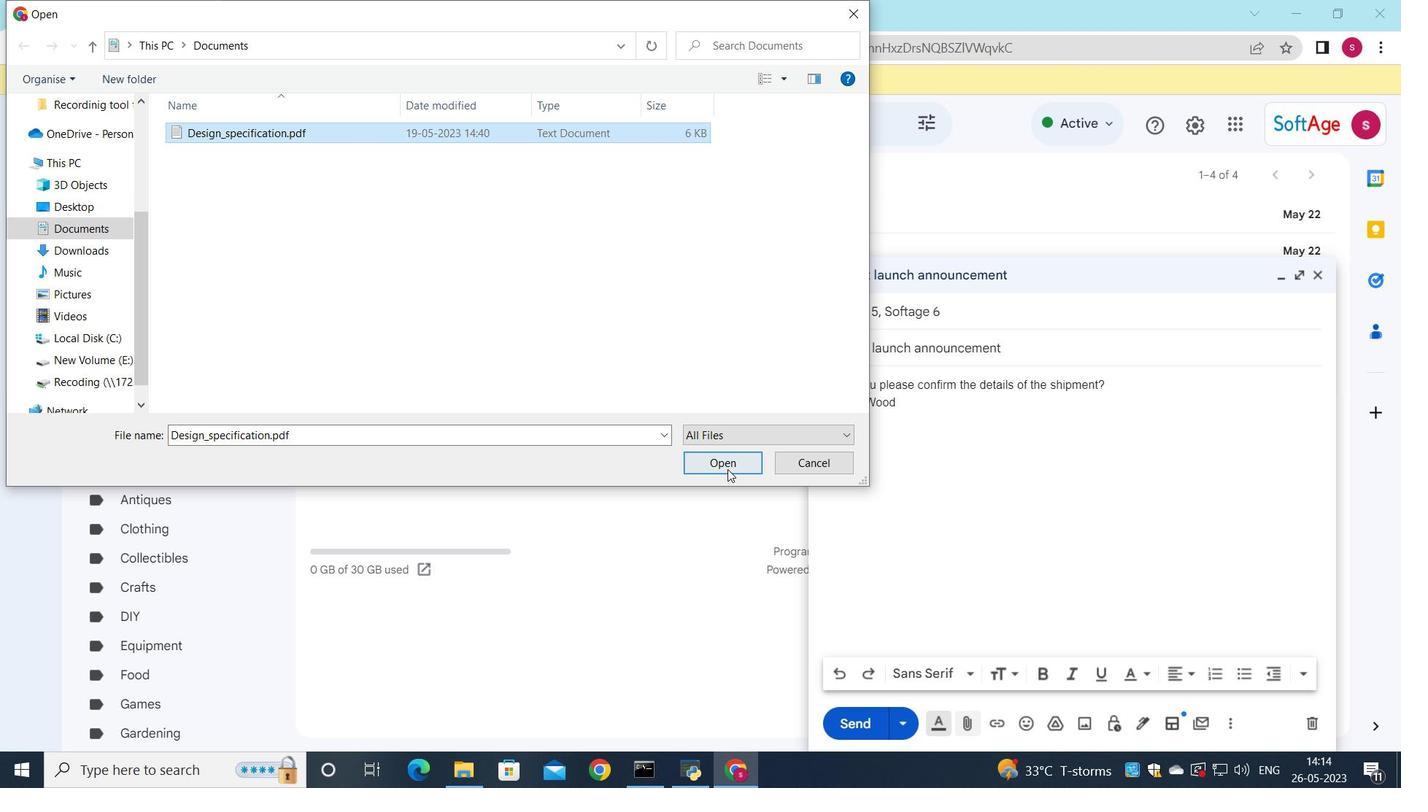 
Action: Mouse moved to (848, 726)
Screenshot: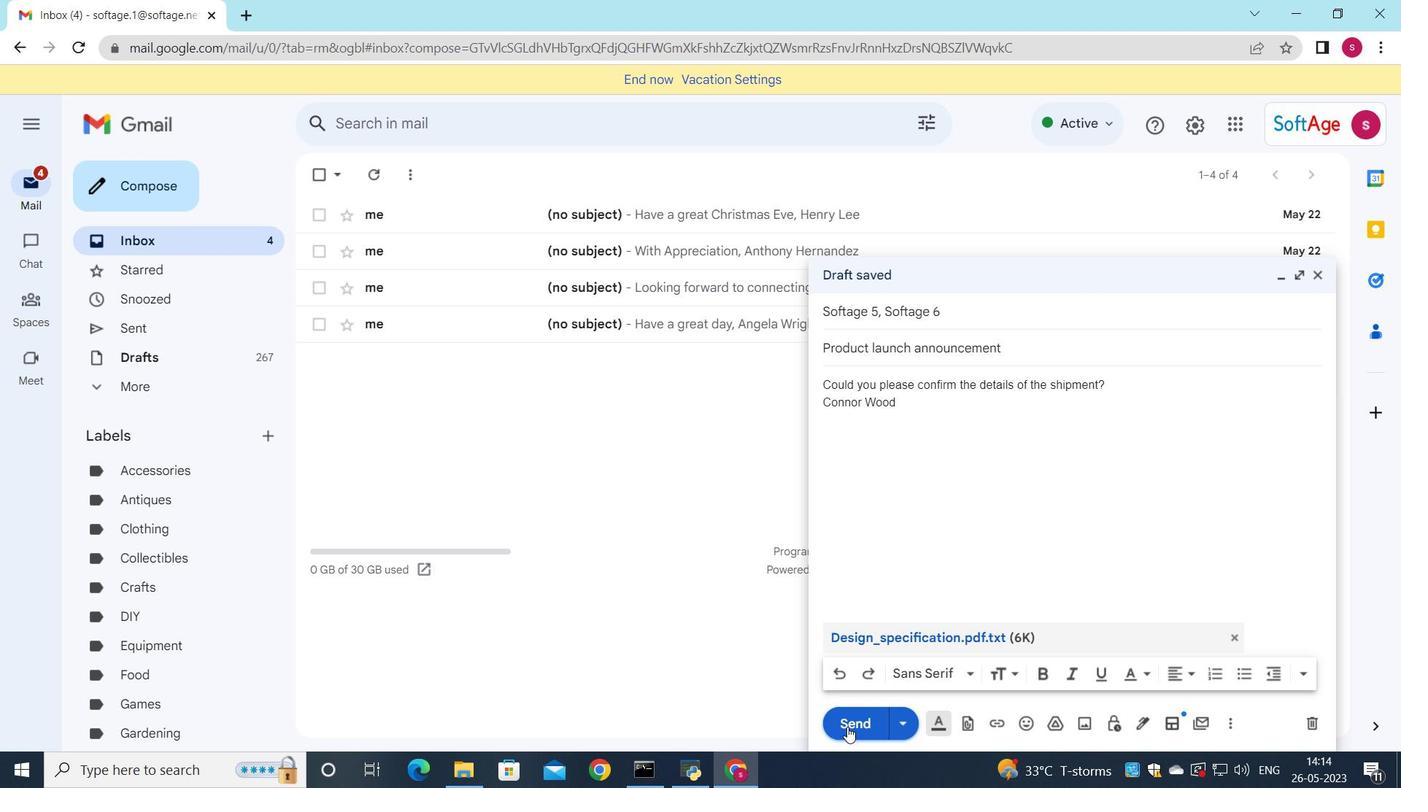 
Action: Mouse pressed left at (848, 726)
Screenshot: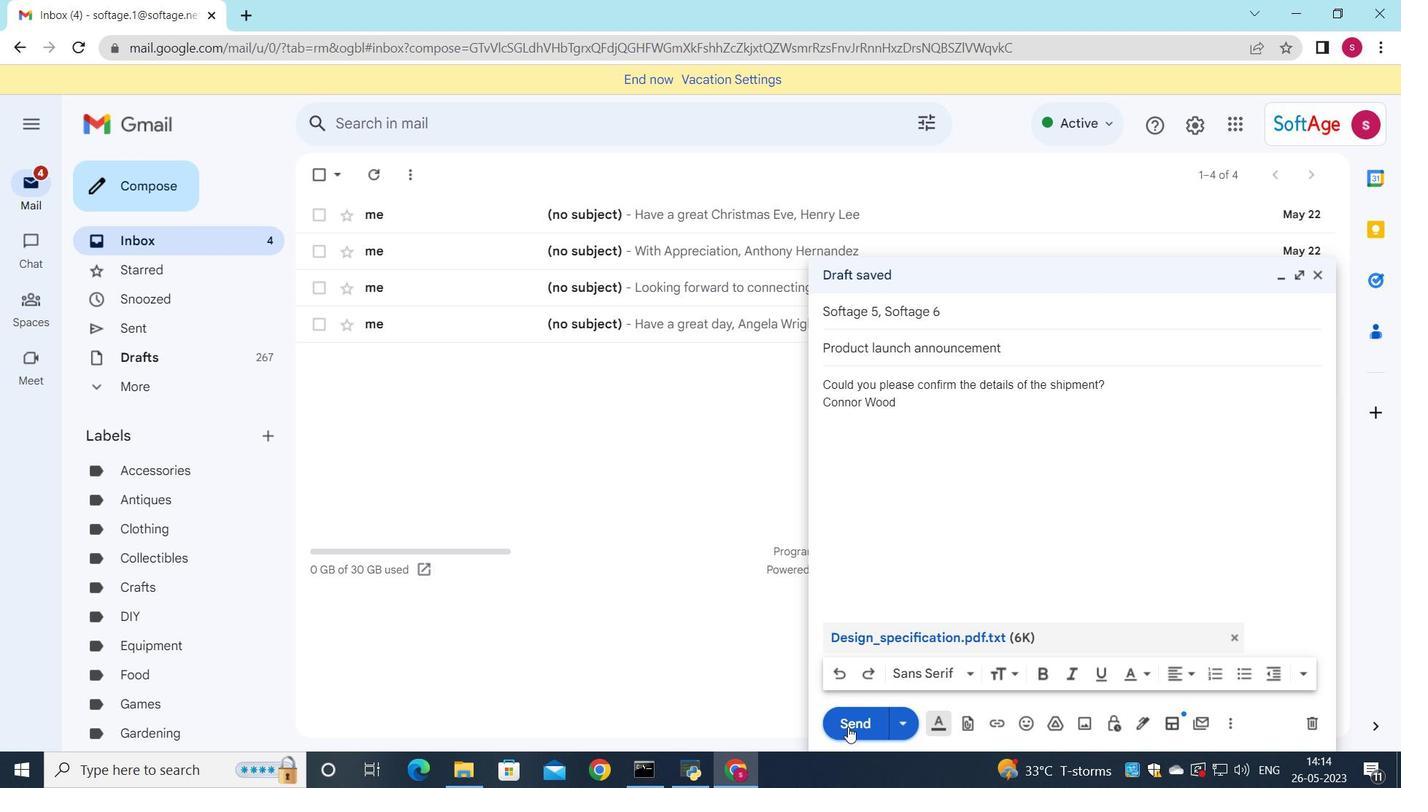 
Action: Mouse moved to (189, 334)
Screenshot: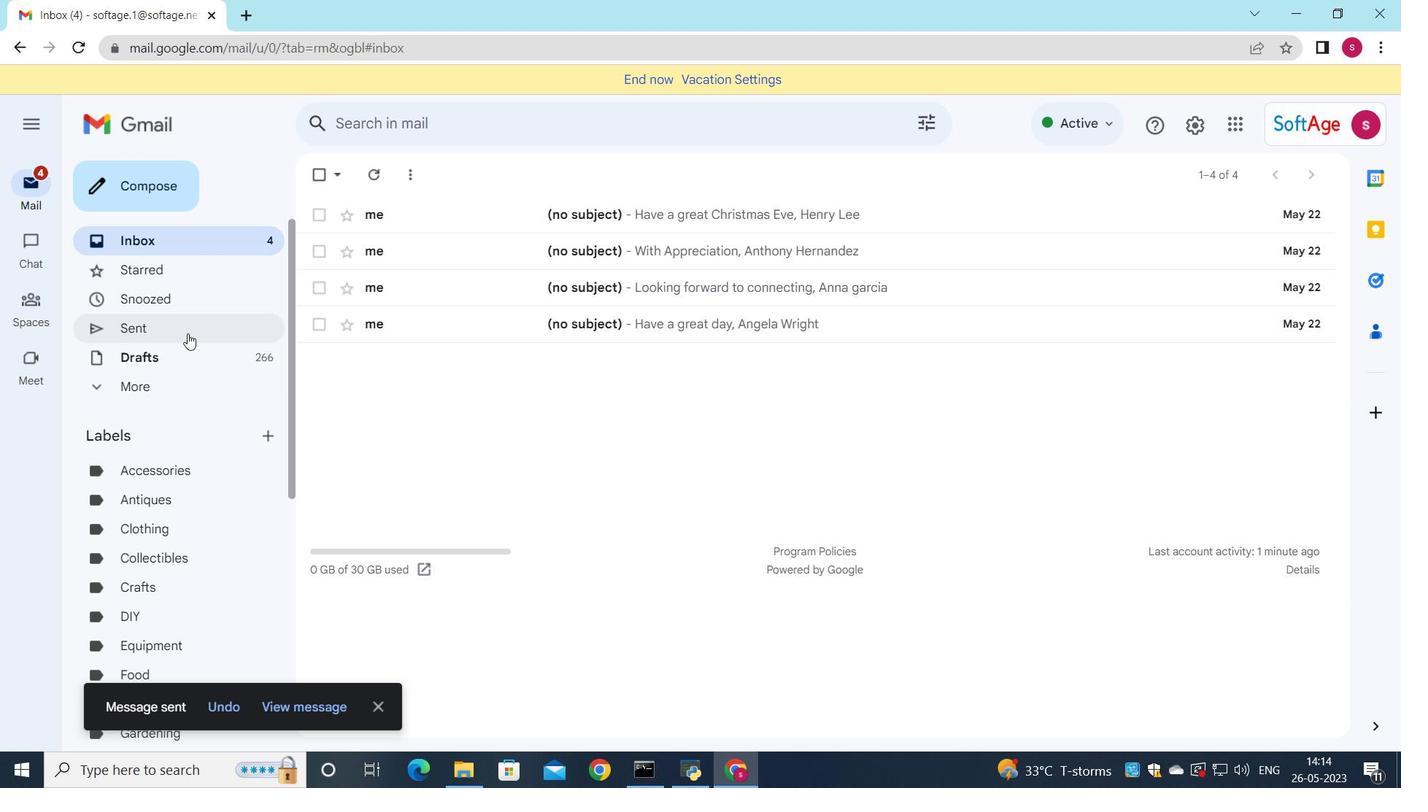 
Action: Mouse pressed left at (189, 334)
Screenshot: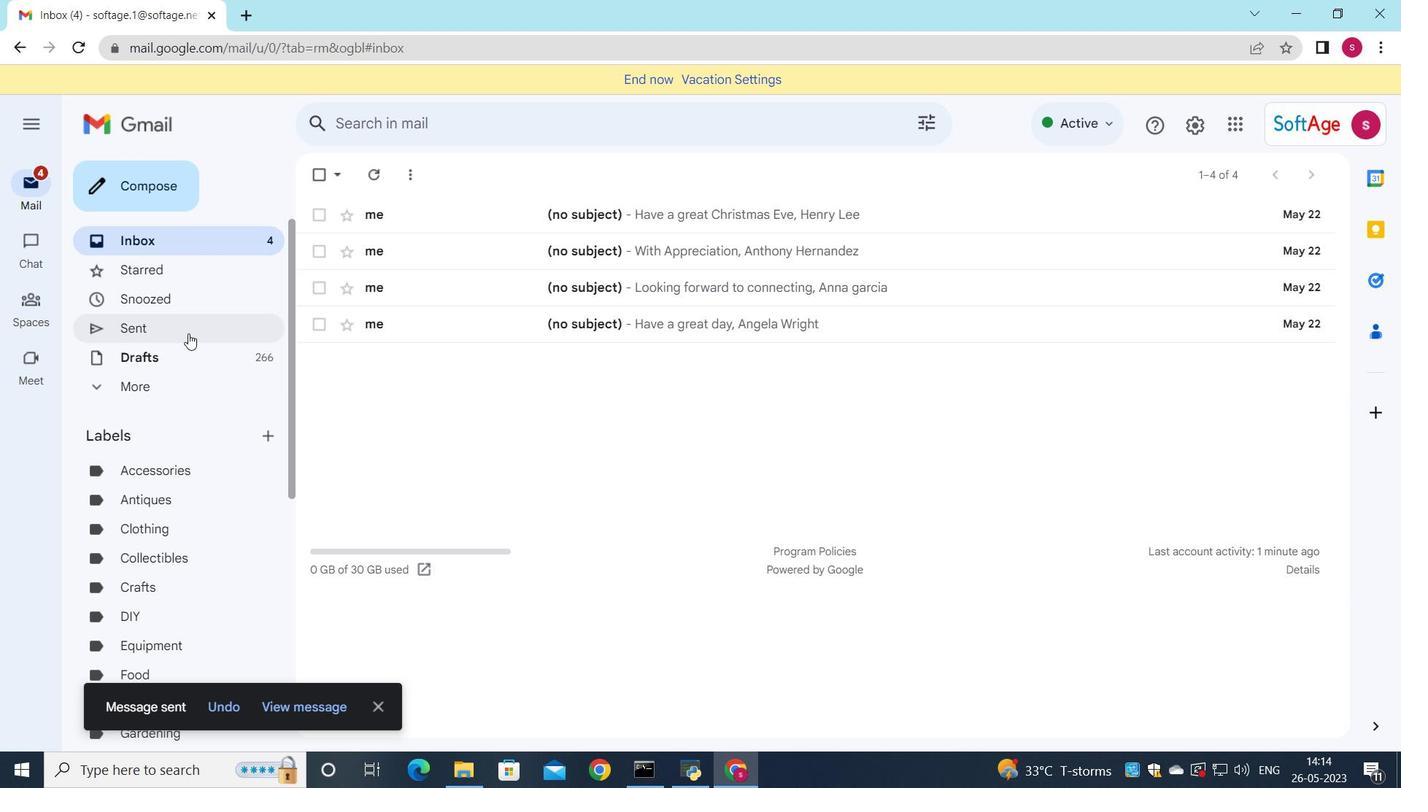 
Action: Mouse moved to (535, 278)
Screenshot: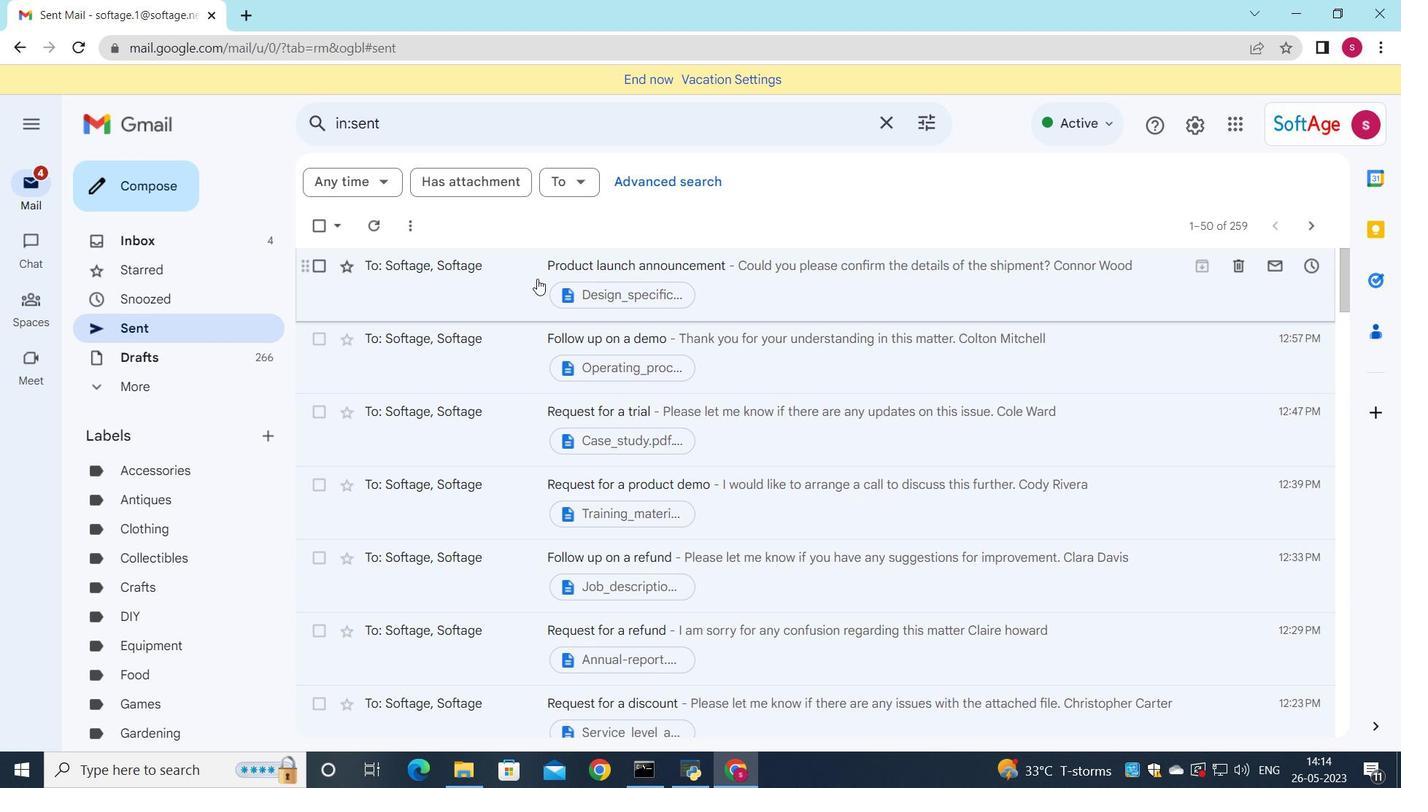 
Action: Mouse pressed left at (535, 278)
Screenshot: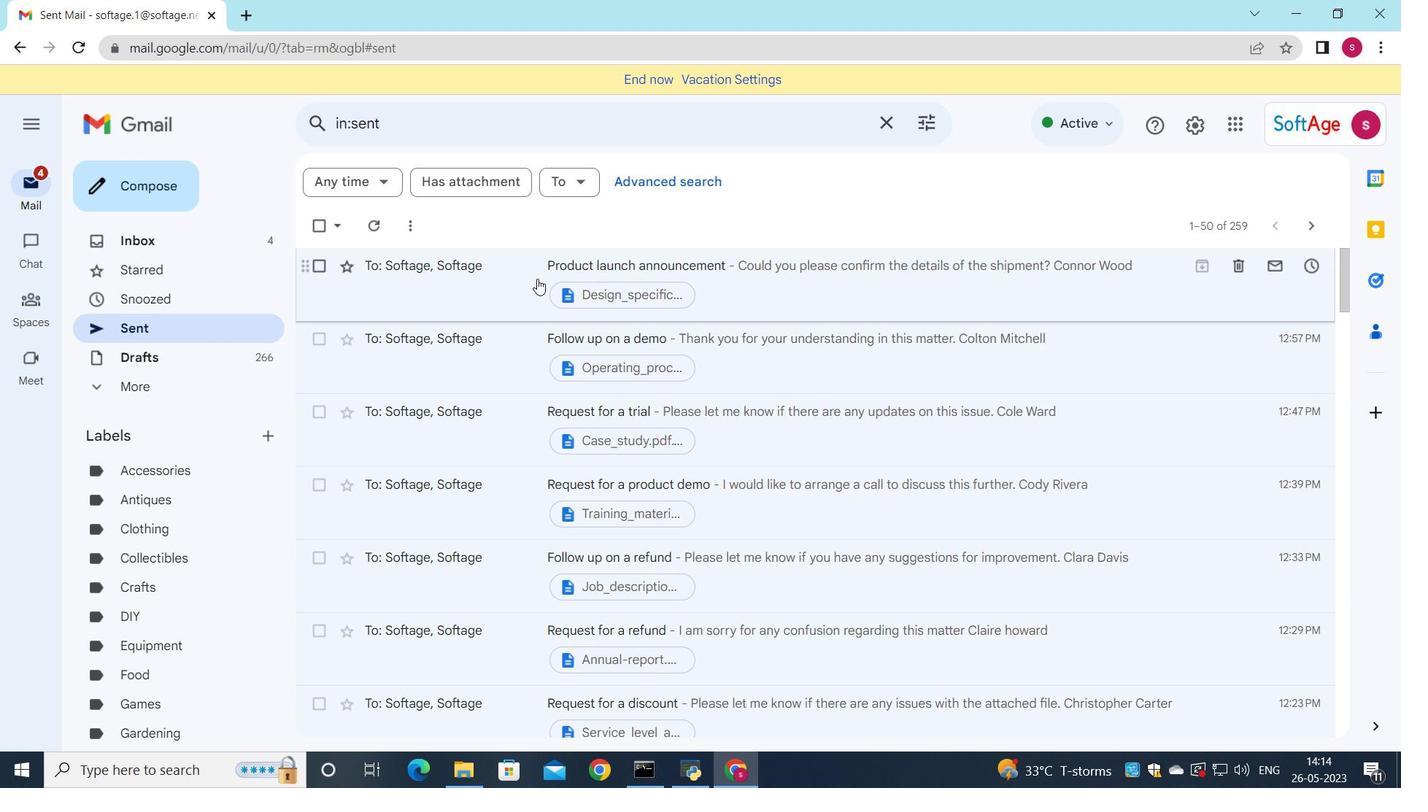 
Action: Mouse moved to (514, 284)
Screenshot: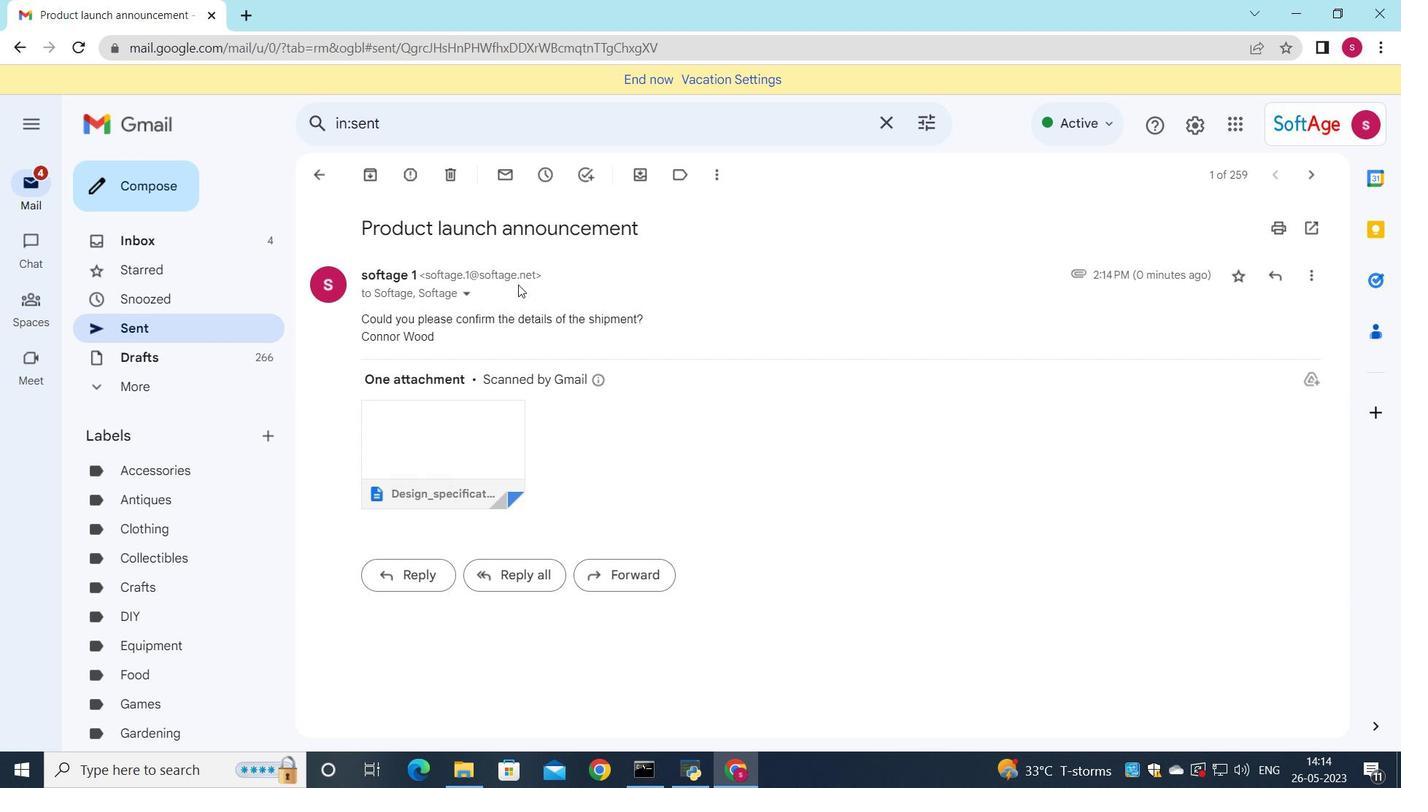 
